 Task: Look for Airbnb properties in San Miguel, Costa Rica from 9th December, 2023 to 16th December, 2023 for 2 adults, 1 child.2 bedrooms having 2 beds and 1 bathroom. Property type can be flat. Booking option can be shelf check-in. Look for 4 properties as per requirement.
Action: Mouse moved to (427, 93)
Screenshot: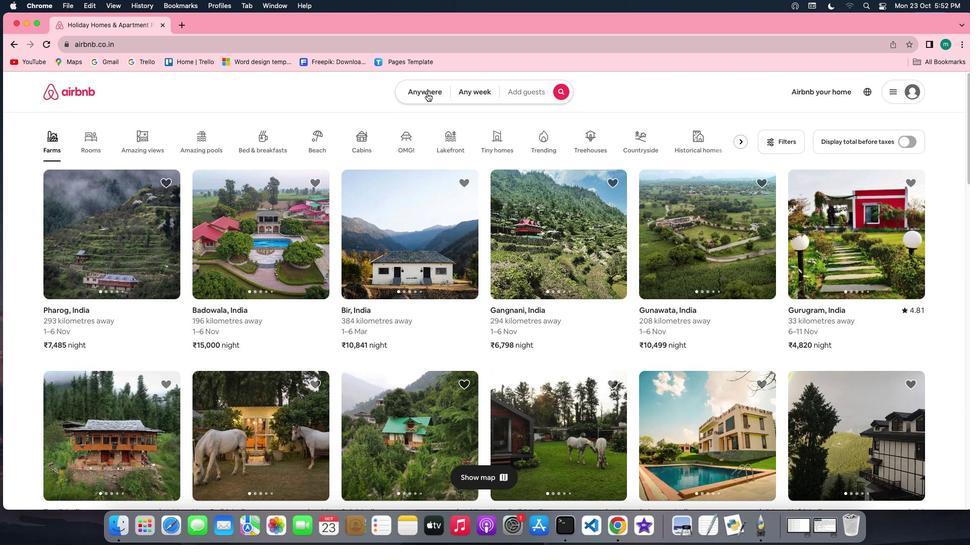 
Action: Mouse pressed left at (427, 93)
Screenshot: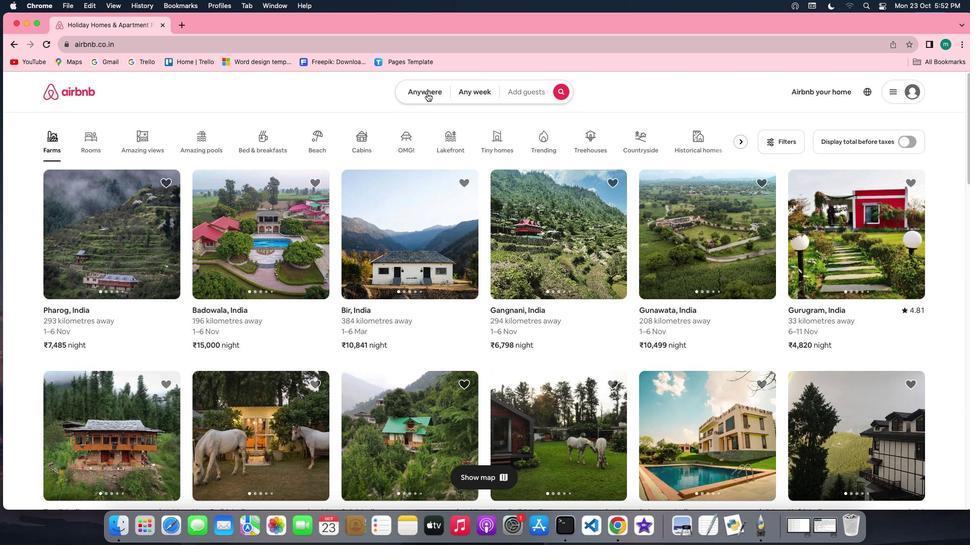 
Action: Mouse moved to (384, 129)
Screenshot: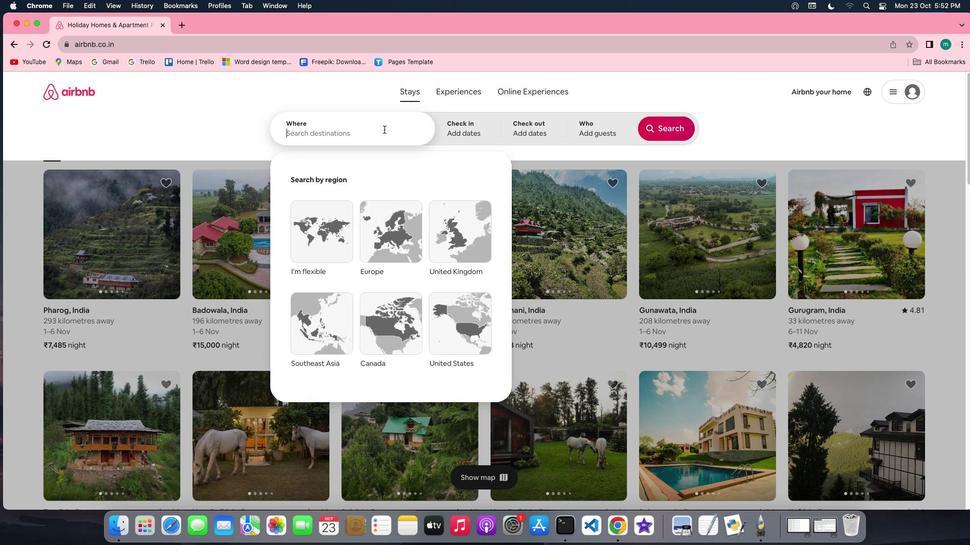 
Action: Key pressed Key.spaceKey.shift'S''a''n'Key.spaceKey.shift'M''i''g''u''e''l'','Key.spaceKey.shift'C''o''s''t''a'Key.spaceKey.shift'r''i''c''a'
Screenshot: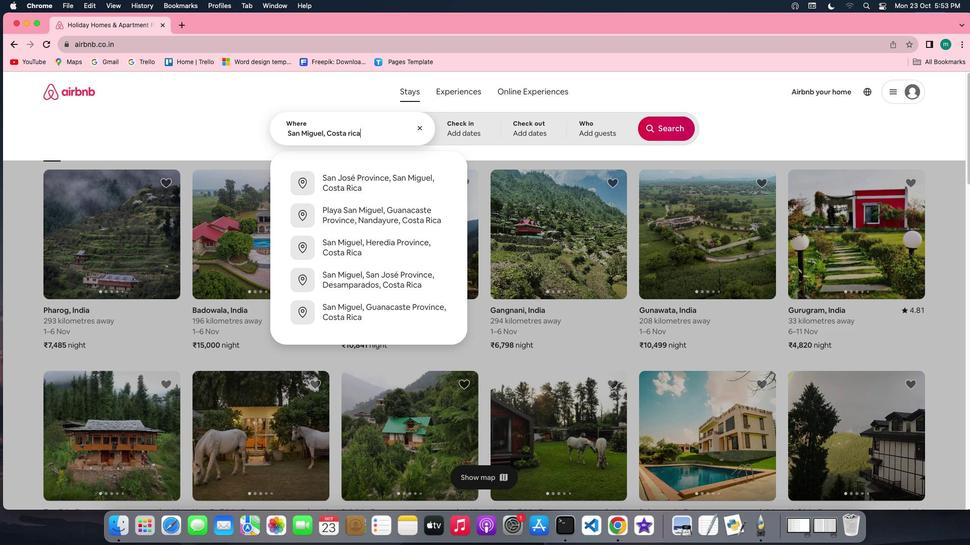 
Action: Mouse moved to (446, 122)
Screenshot: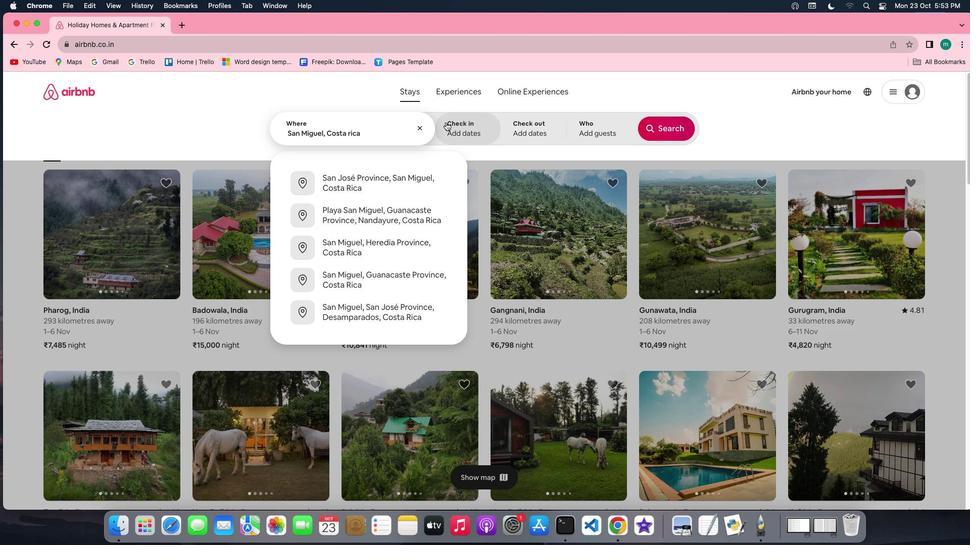 
Action: Mouse pressed left at (446, 122)
Screenshot: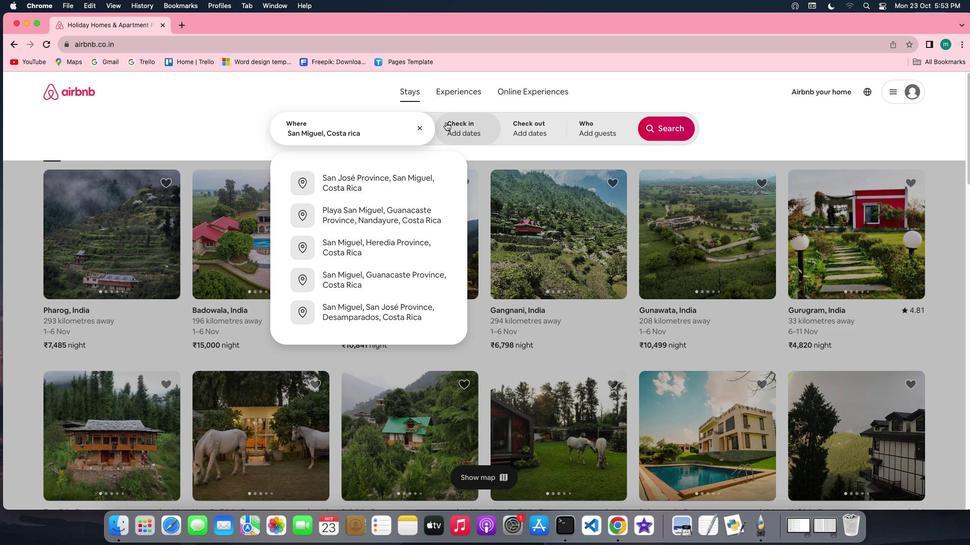 
Action: Mouse moved to (660, 207)
Screenshot: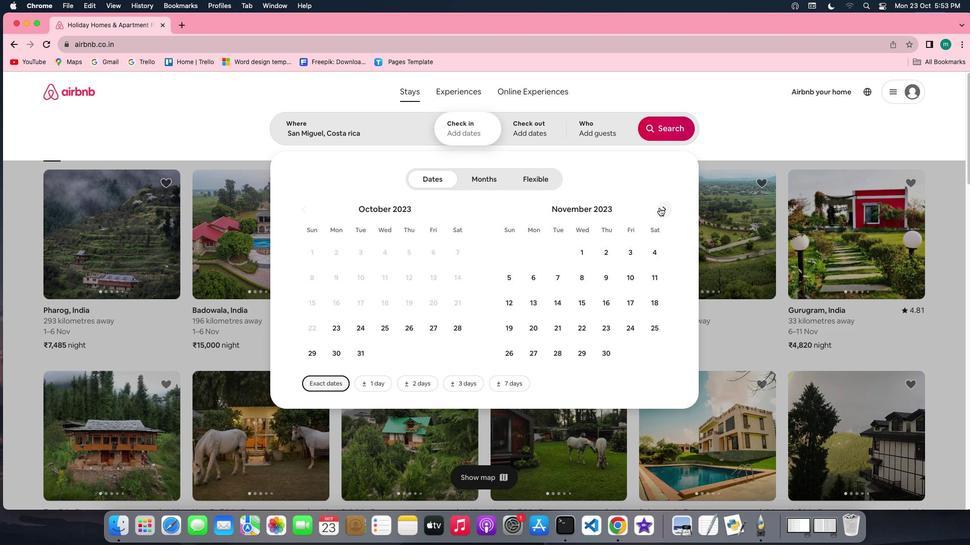 
Action: Mouse pressed left at (660, 207)
Screenshot: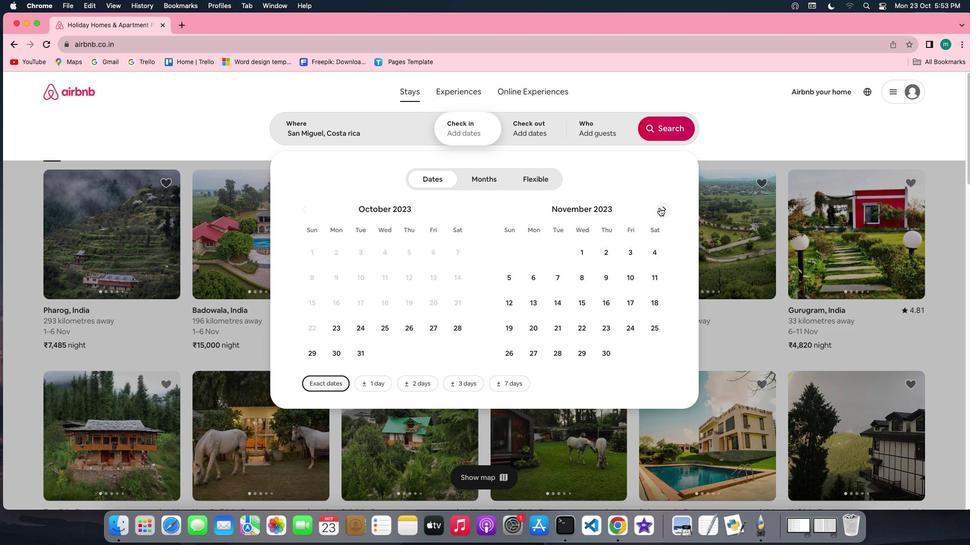 
Action: Mouse moved to (656, 270)
Screenshot: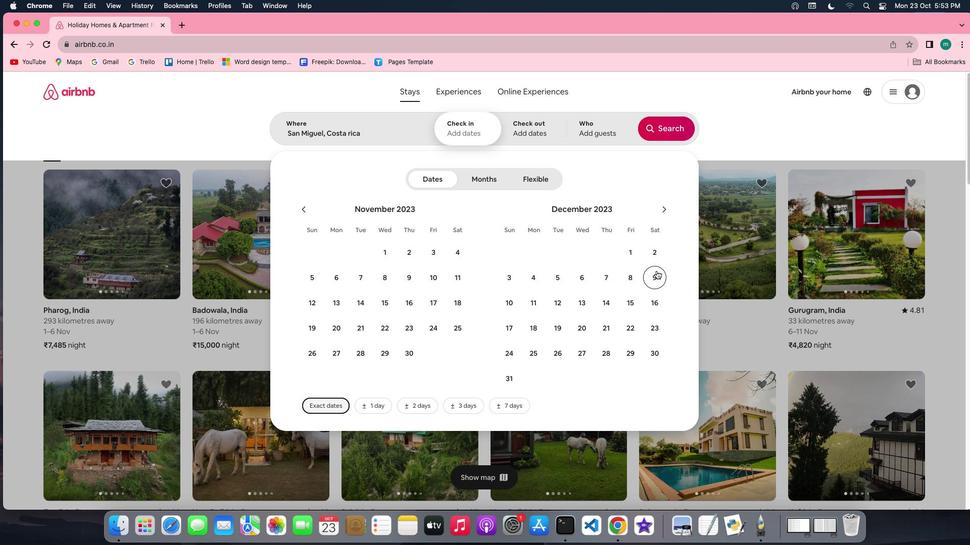 
Action: Mouse pressed left at (656, 270)
Screenshot: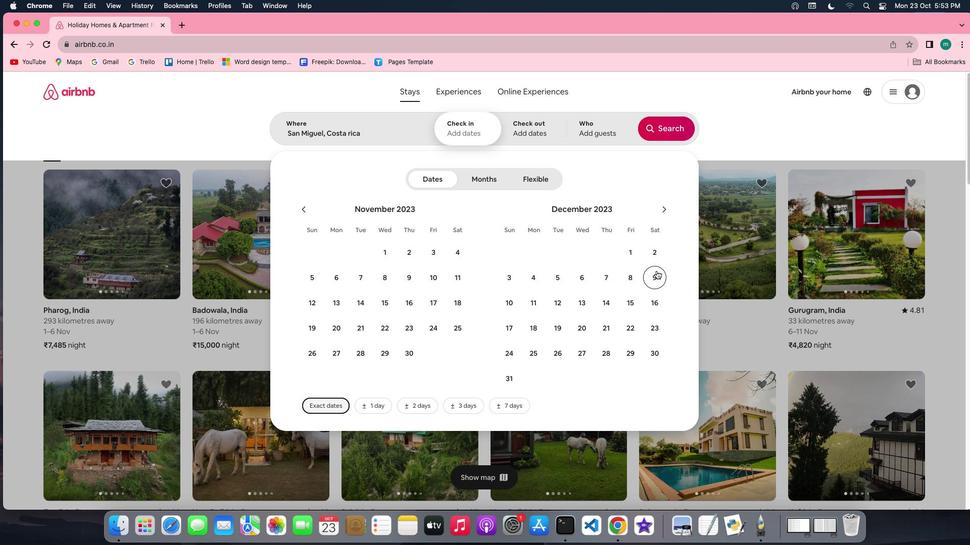 
Action: Mouse moved to (652, 296)
Screenshot: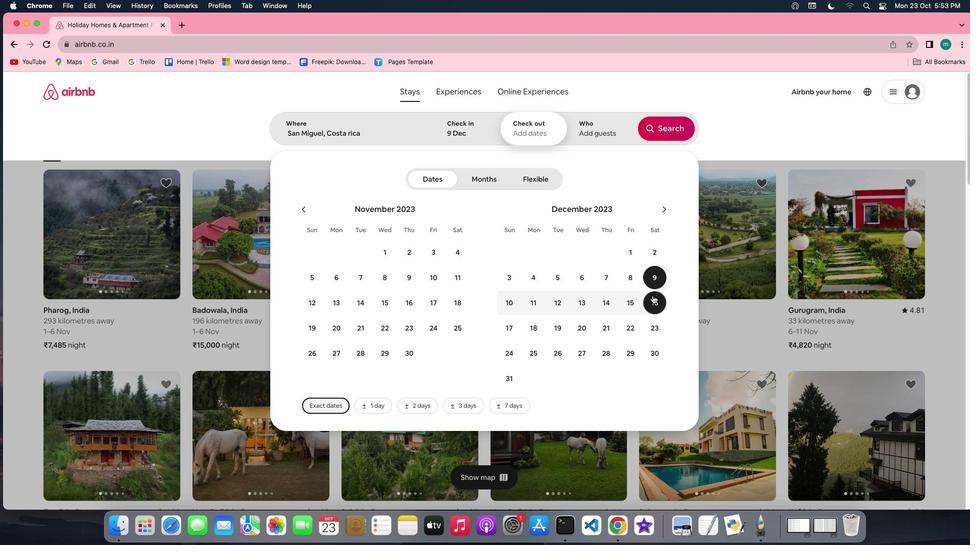 
Action: Mouse pressed left at (652, 296)
Screenshot: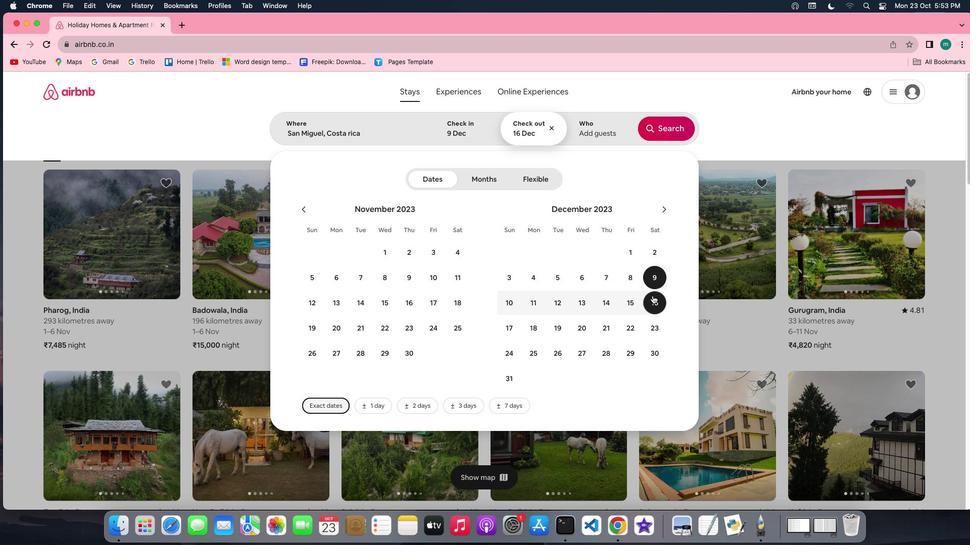 
Action: Mouse moved to (599, 128)
Screenshot: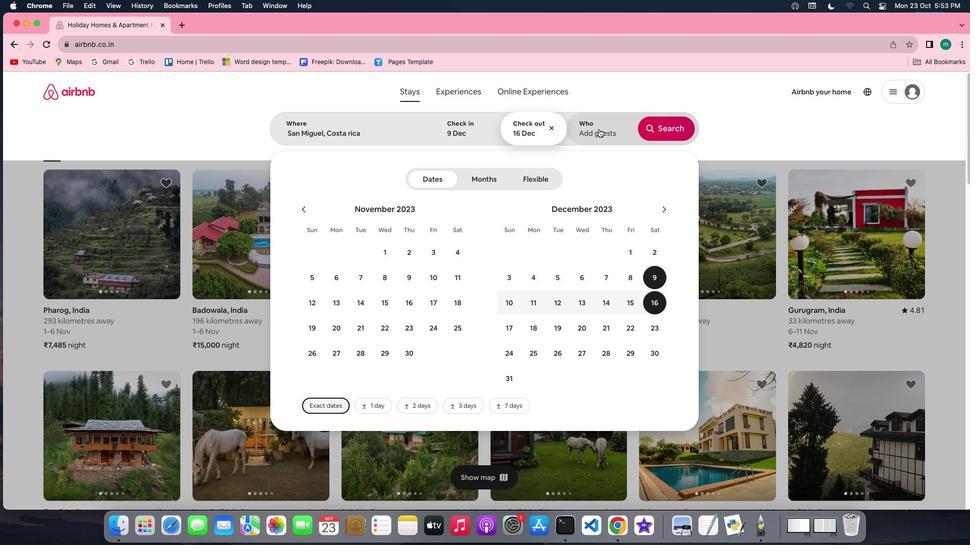 
Action: Mouse pressed left at (599, 128)
Screenshot: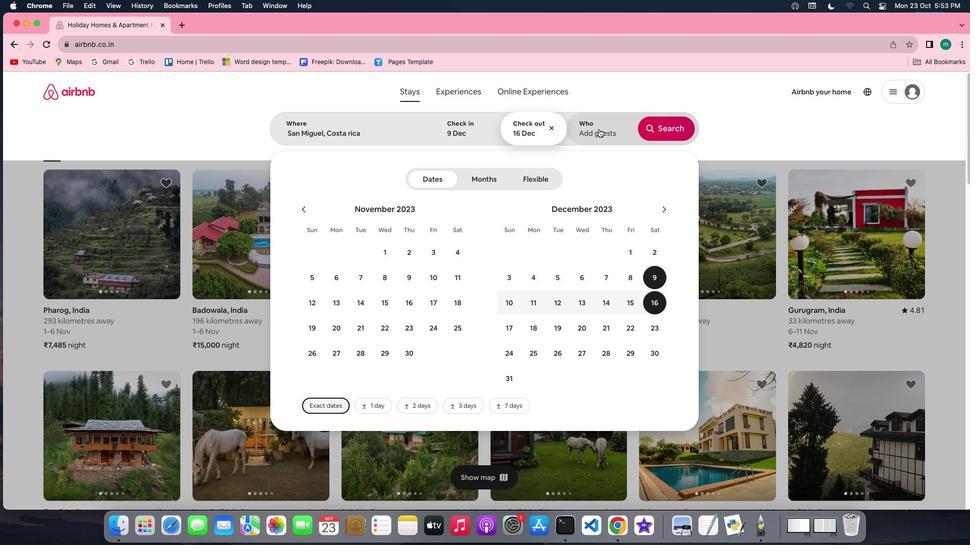
Action: Mouse moved to (670, 184)
Screenshot: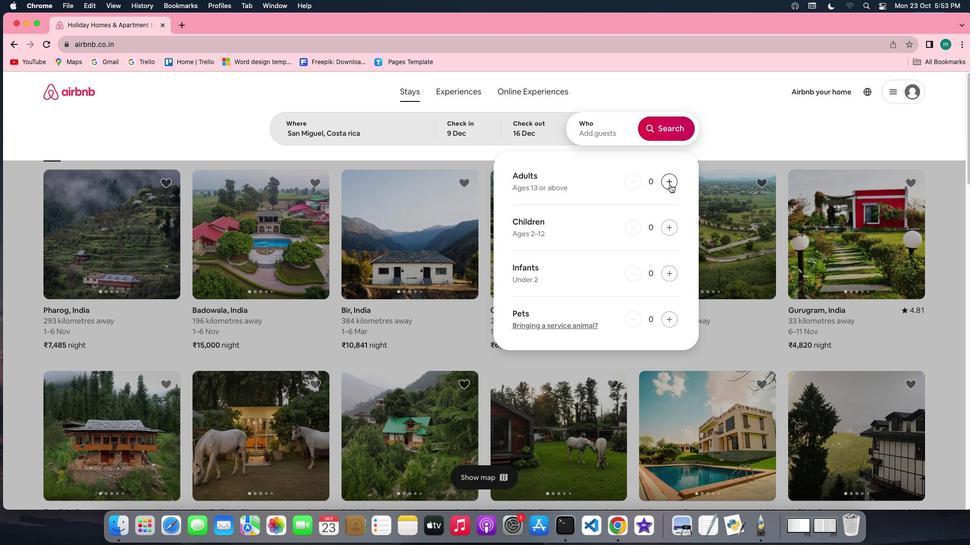 
Action: Mouse pressed left at (670, 184)
Screenshot: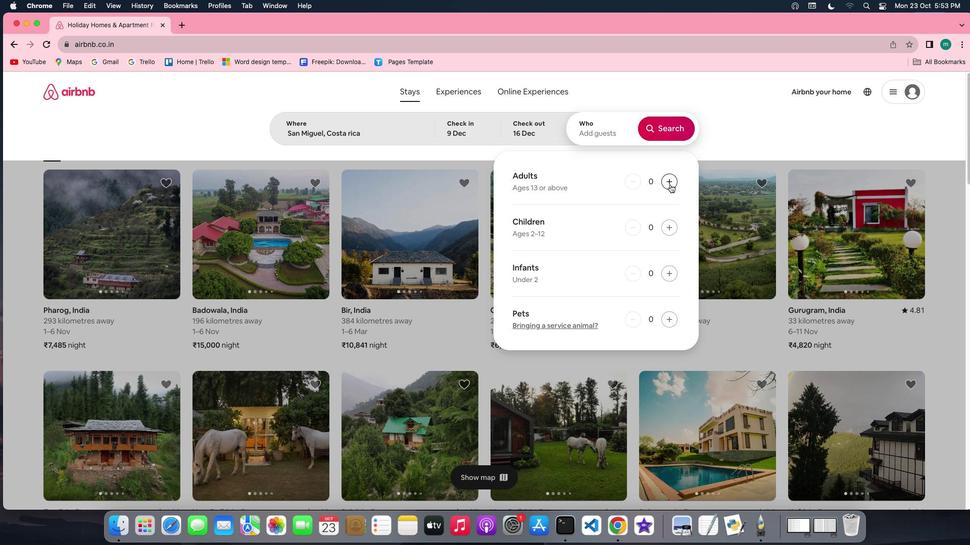 
Action: Mouse pressed left at (670, 184)
Screenshot: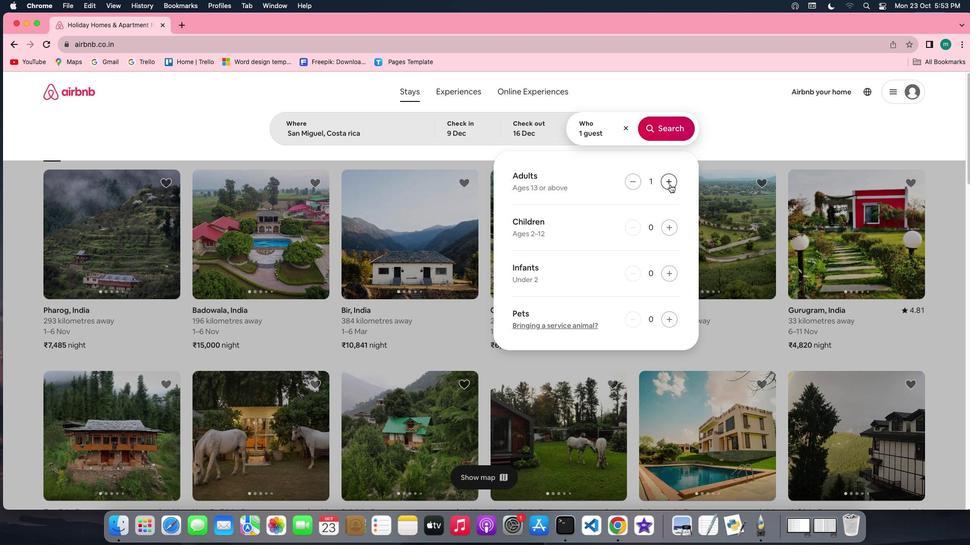 
Action: Mouse moved to (666, 226)
Screenshot: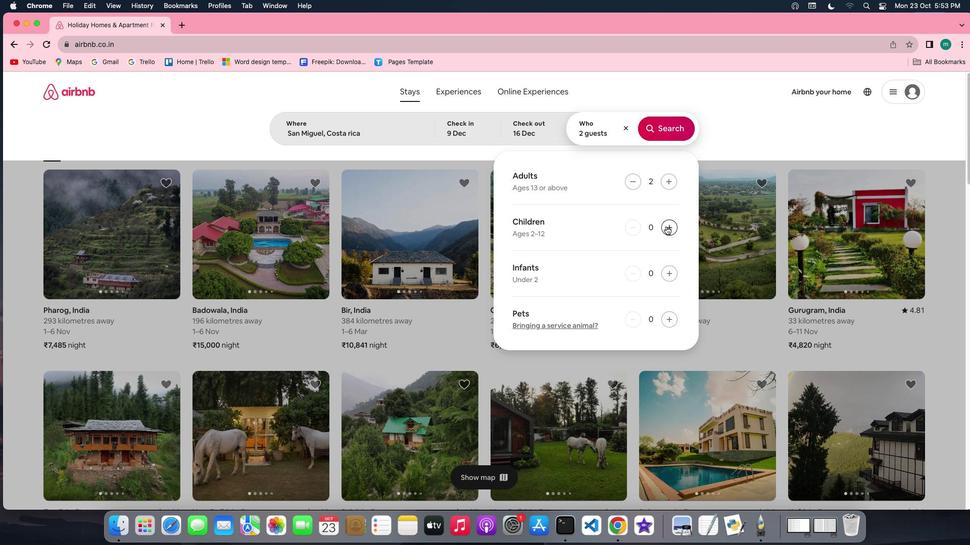 
Action: Mouse pressed left at (666, 226)
Screenshot: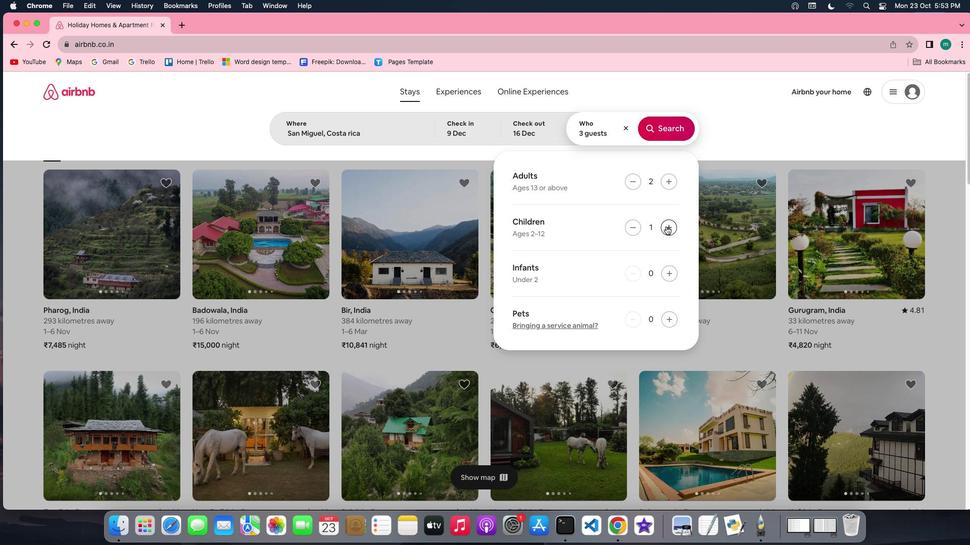 
Action: Mouse moved to (670, 134)
Screenshot: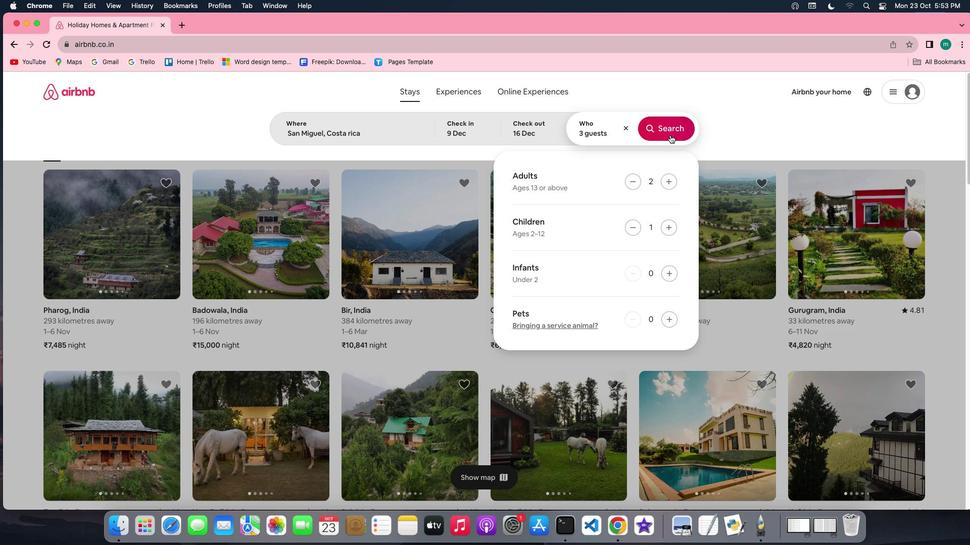 
Action: Mouse pressed left at (670, 134)
Screenshot: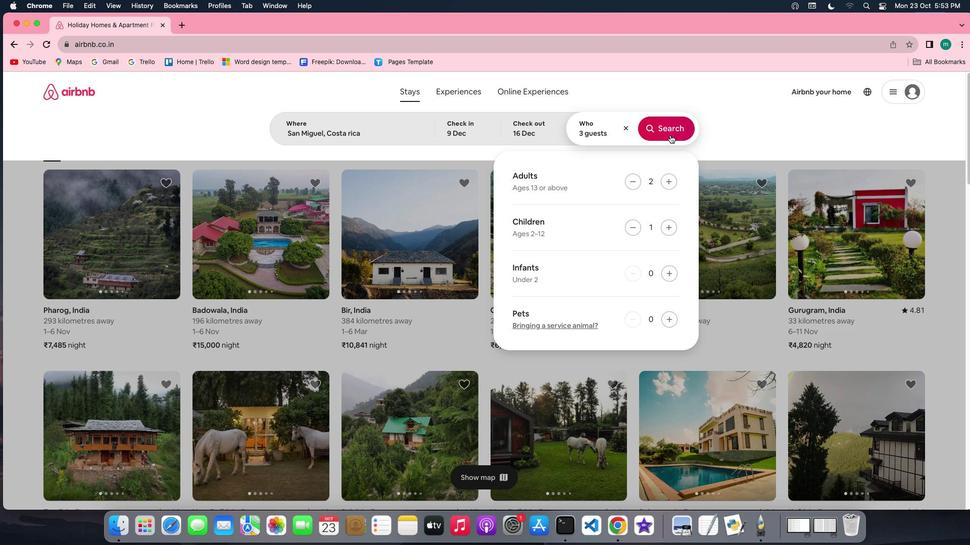 
Action: Mouse moved to (811, 134)
Screenshot: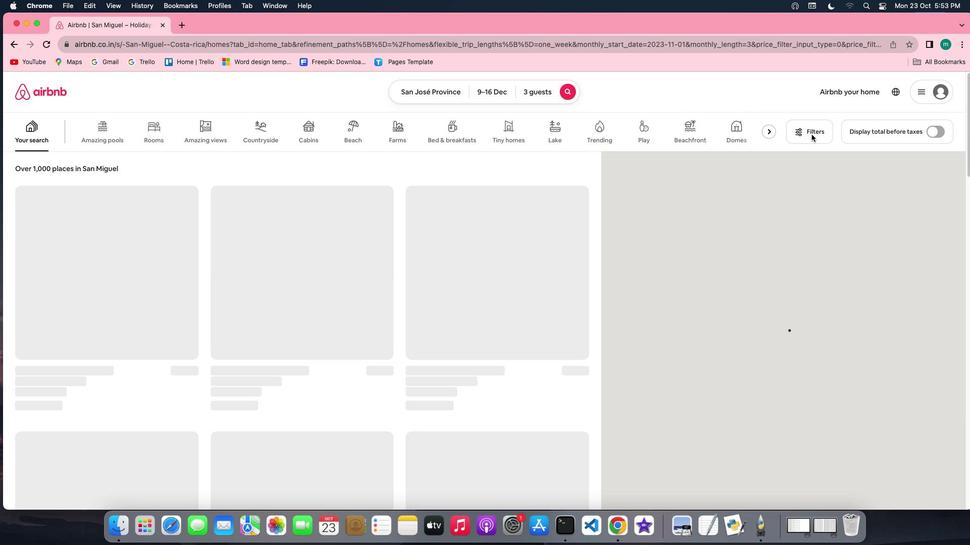 
Action: Mouse pressed left at (811, 134)
Screenshot: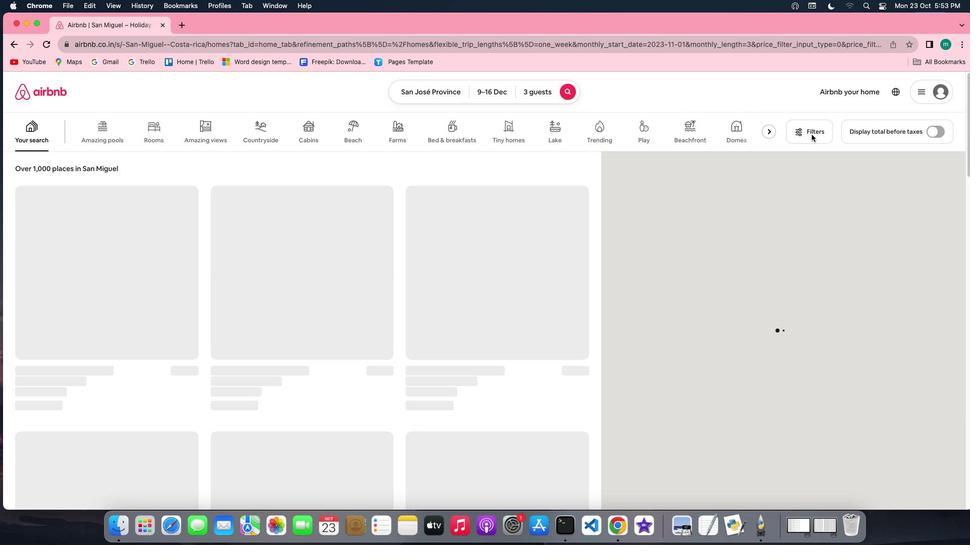 
Action: Mouse moved to (809, 130)
Screenshot: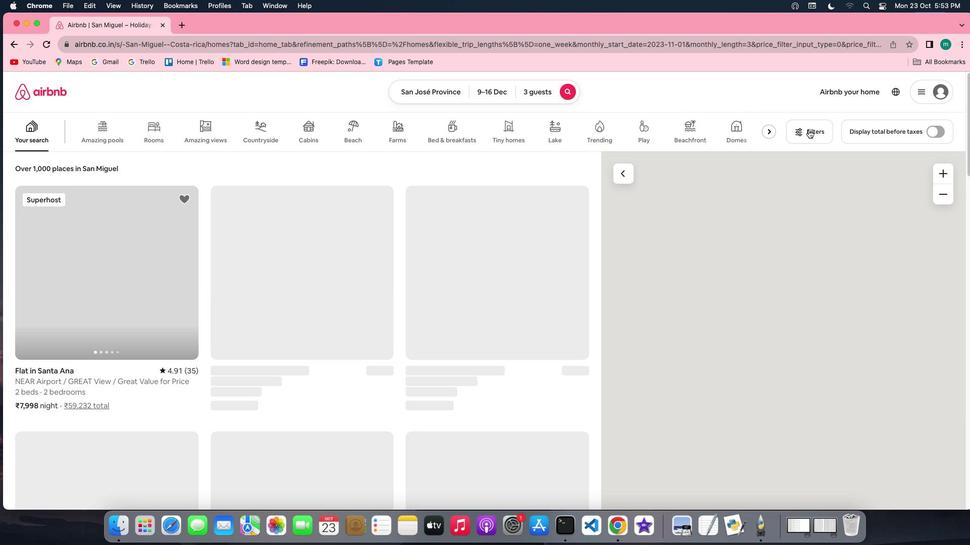 
Action: Mouse pressed left at (809, 130)
Screenshot: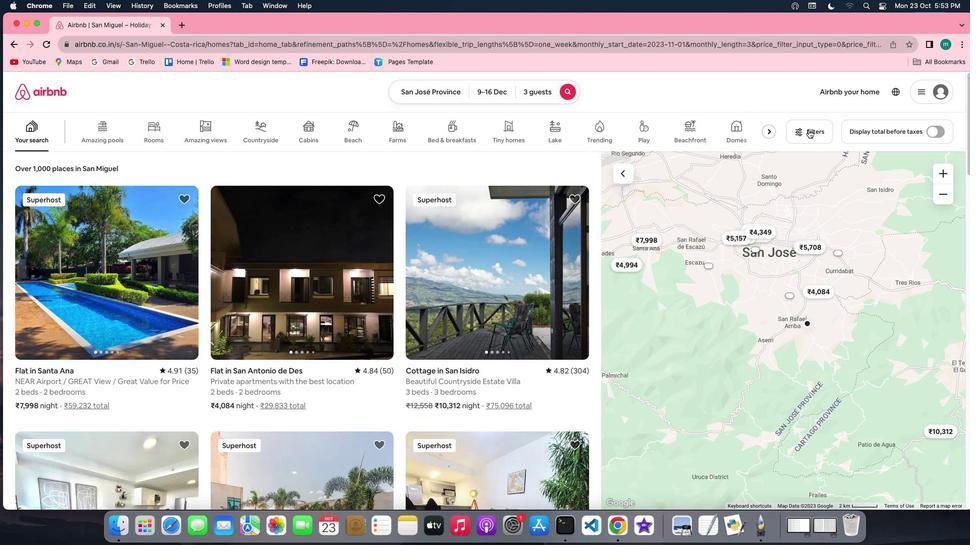 
Action: Mouse moved to (505, 274)
Screenshot: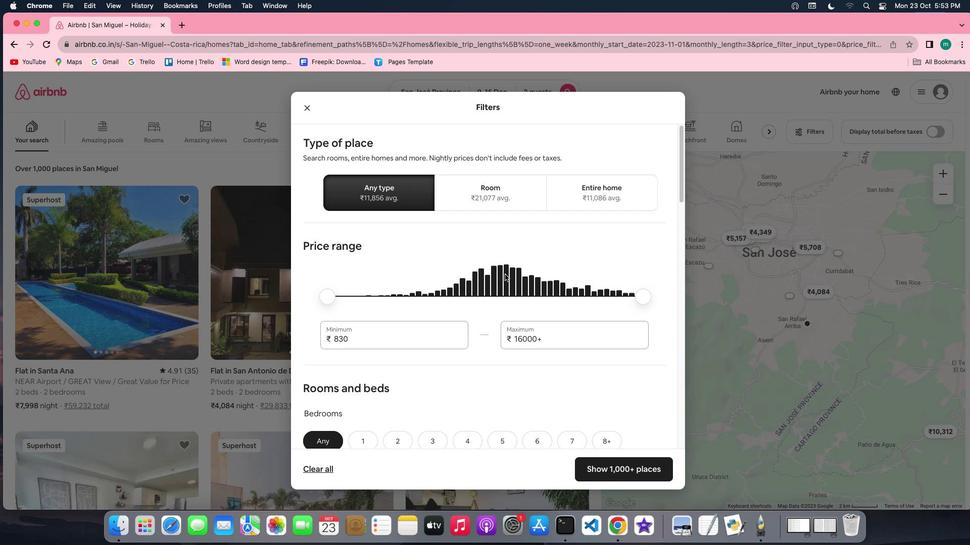 
Action: Mouse scrolled (505, 274) with delta (0, 0)
Screenshot: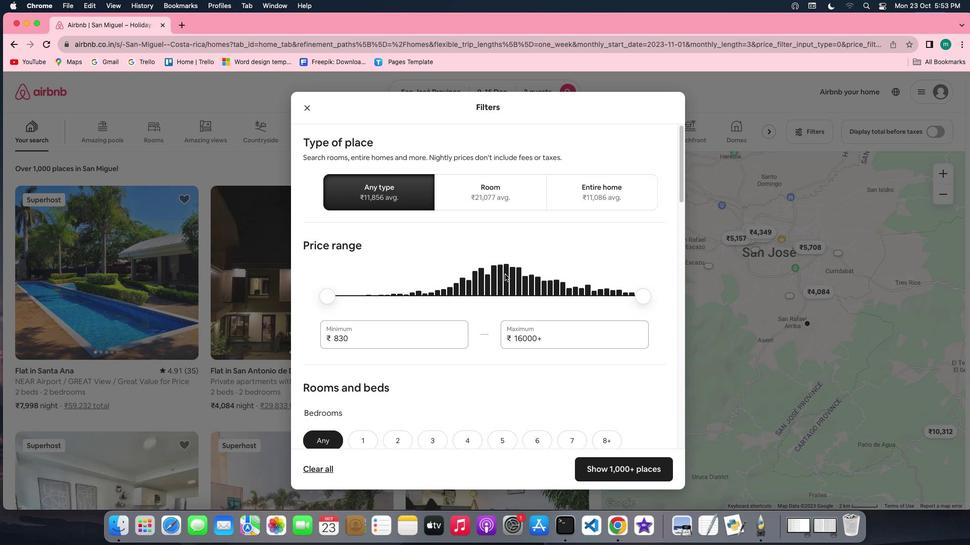 
Action: Mouse scrolled (505, 274) with delta (0, 0)
Screenshot: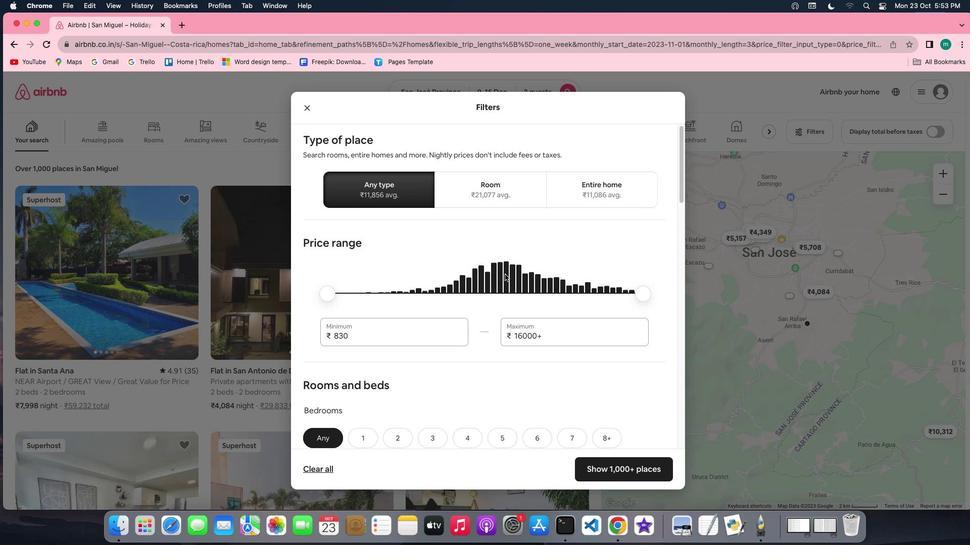 
Action: Mouse scrolled (505, 274) with delta (0, 0)
Screenshot: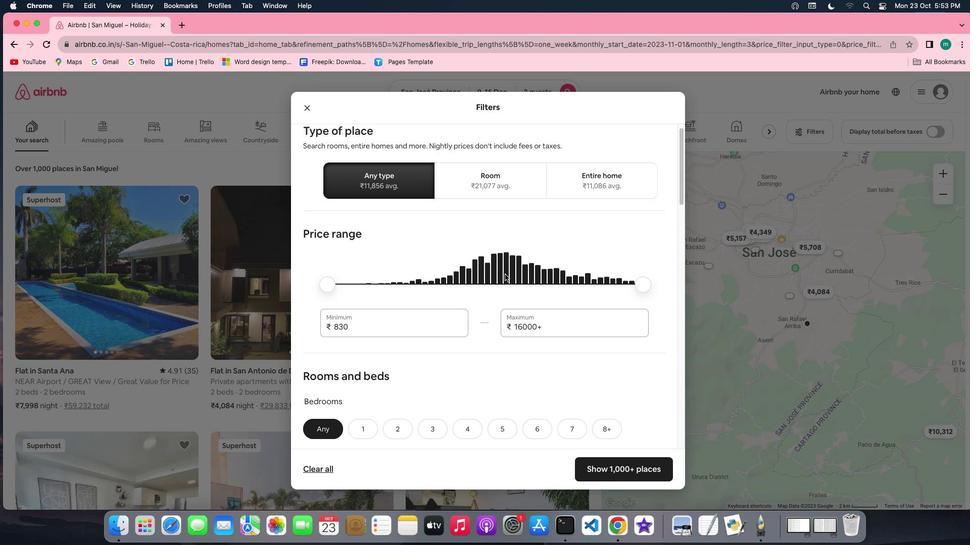 
Action: Mouse scrolled (505, 274) with delta (0, 0)
Screenshot: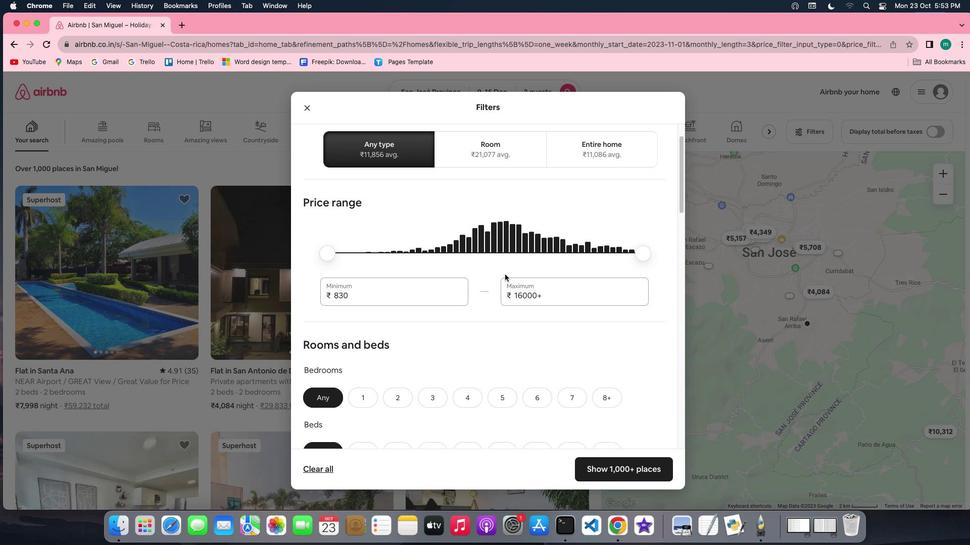 
Action: Mouse scrolled (505, 274) with delta (0, 0)
Screenshot: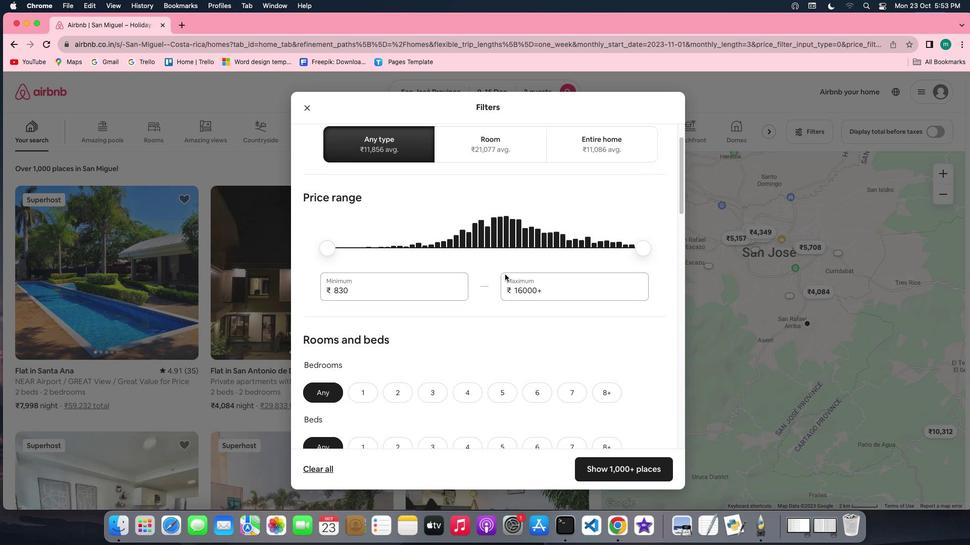 
Action: Mouse scrolled (505, 274) with delta (0, 0)
Screenshot: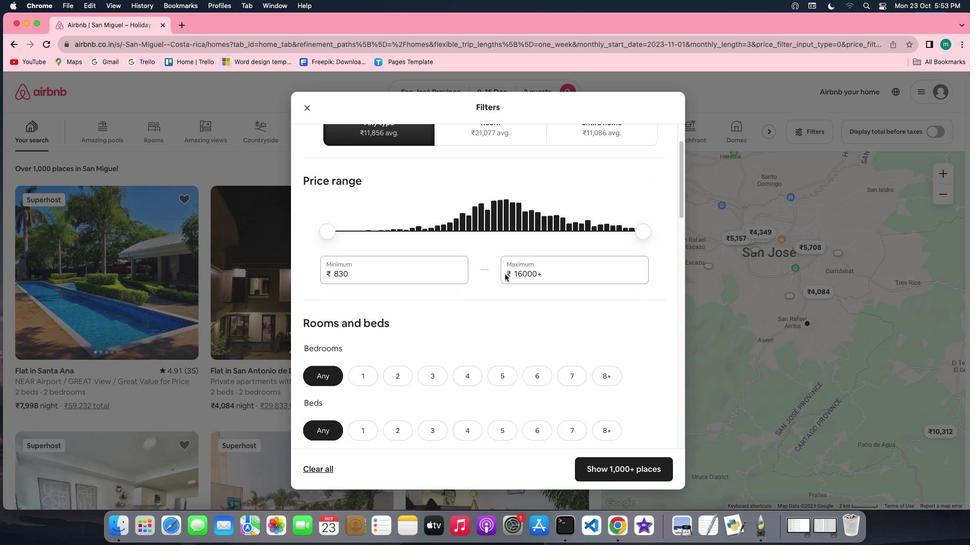 
Action: Mouse scrolled (505, 274) with delta (0, 0)
Screenshot: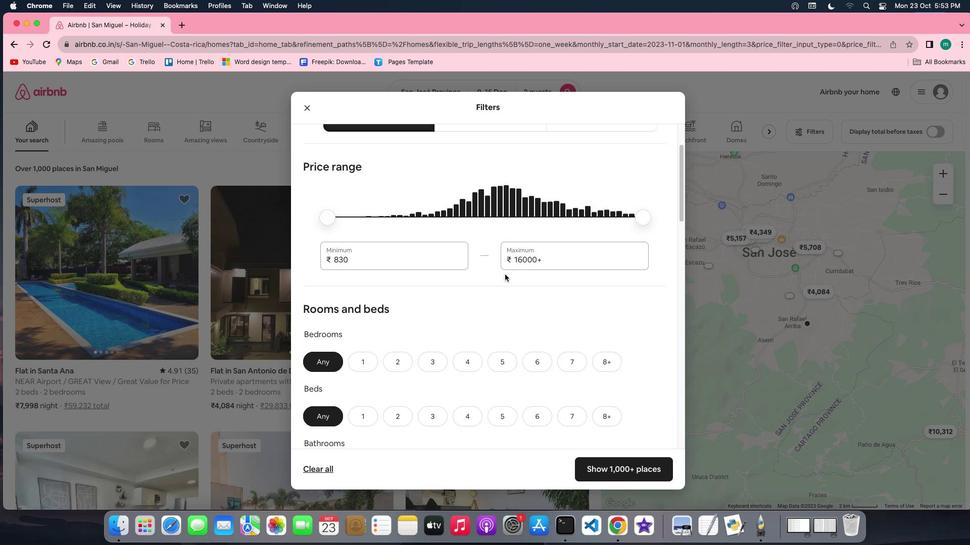 
Action: Mouse scrolled (505, 274) with delta (0, 0)
Screenshot: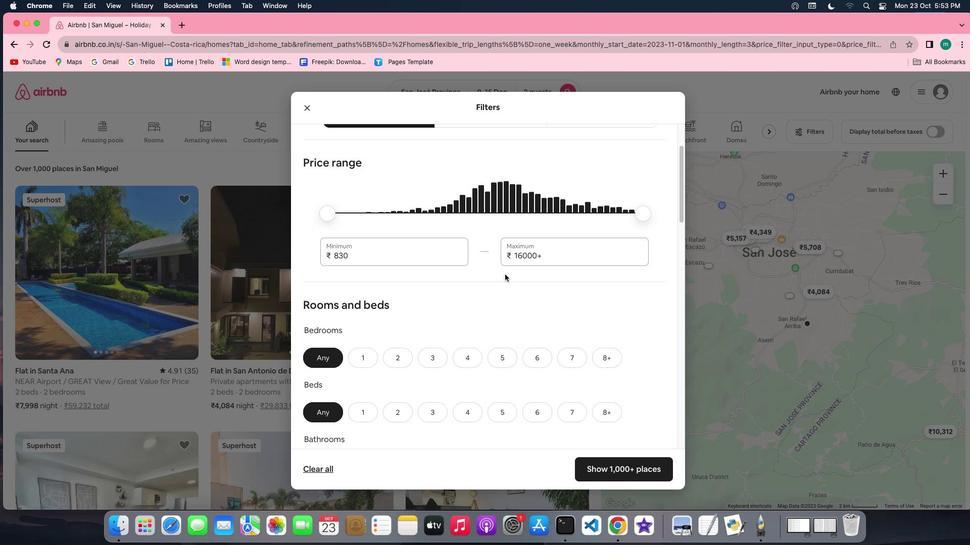 
Action: Mouse scrolled (505, 274) with delta (0, 0)
Screenshot: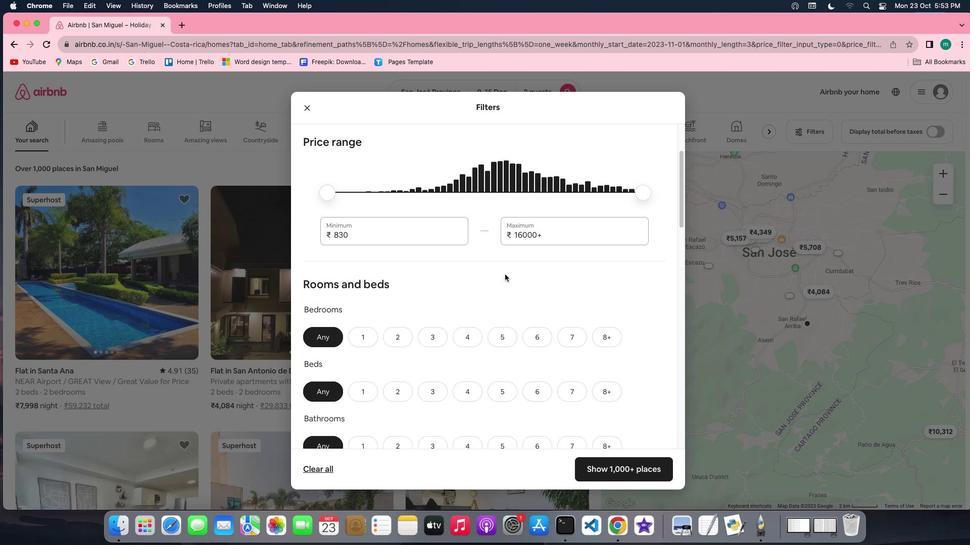 
Action: Mouse scrolled (505, 274) with delta (0, 0)
Screenshot: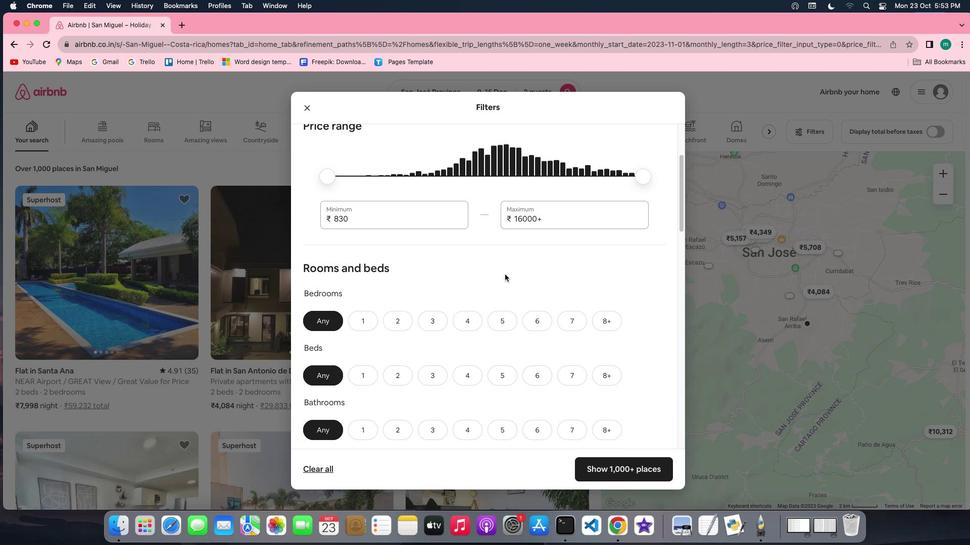 
Action: Mouse scrolled (505, 274) with delta (0, 0)
Screenshot: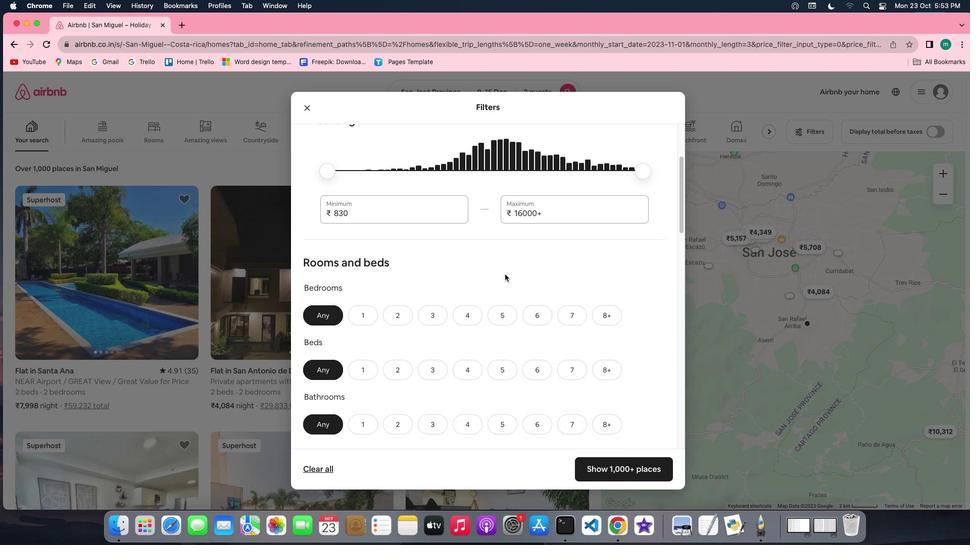 
Action: Mouse scrolled (505, 274) with delta (0, 0)
Screenshot: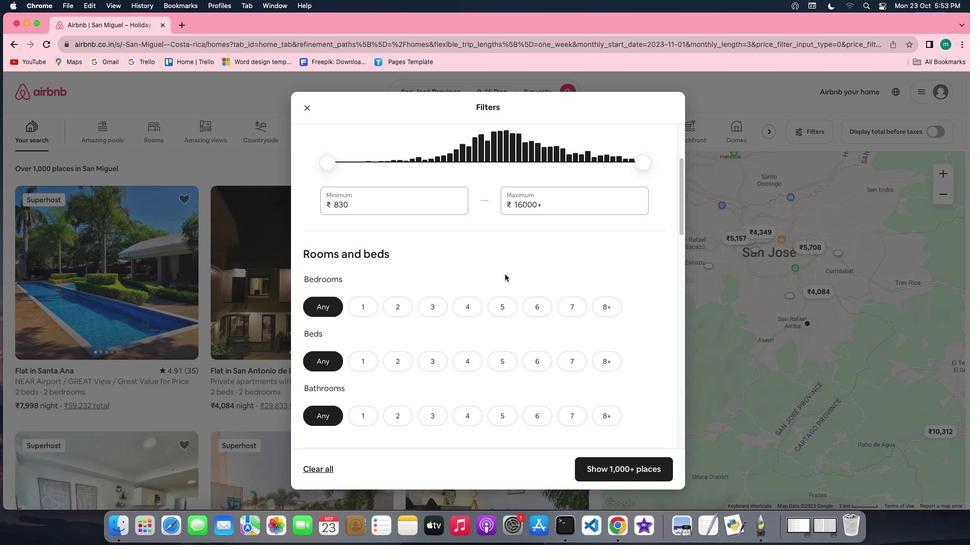 
Action: Mouse moved to (388, 302)
Screenshot: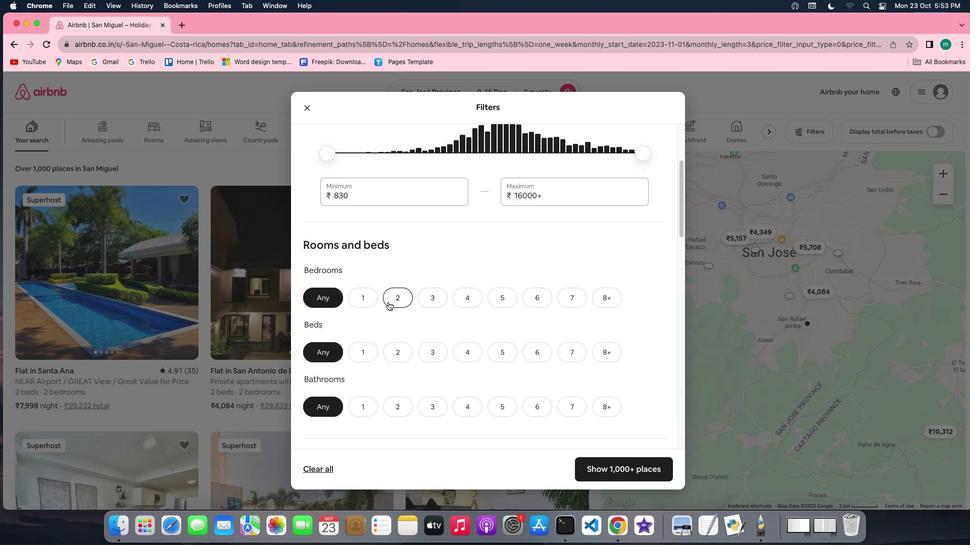 
Action: Mouse pressed left at (388, 302)
Screenshot: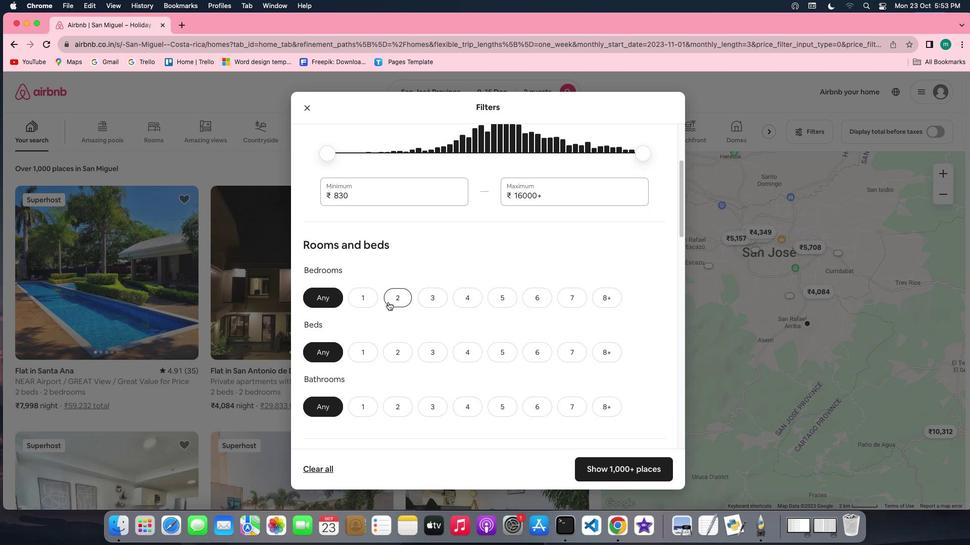
Action: Mouse moved to (406, 356)
Screenshot: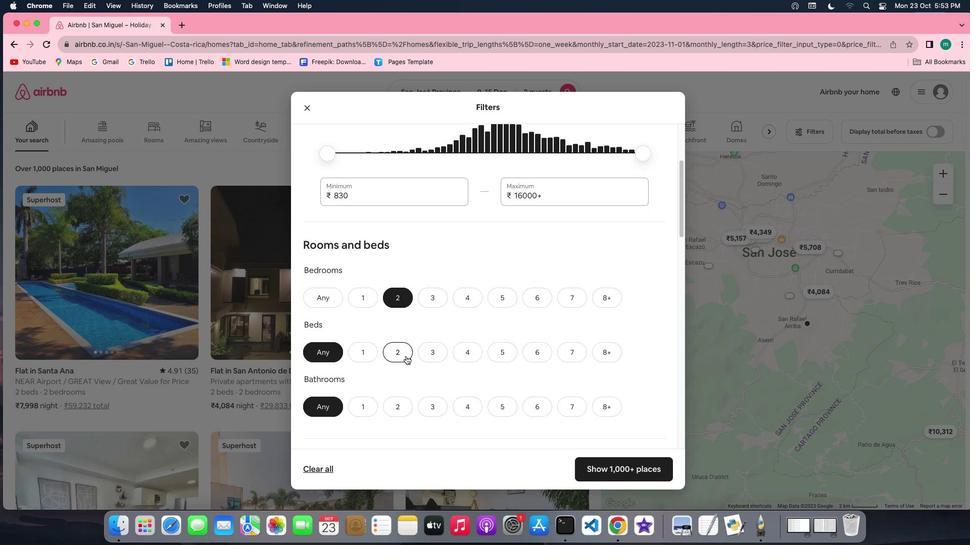 
Action: Mouse pressed left at (406, 356)
Screenshot: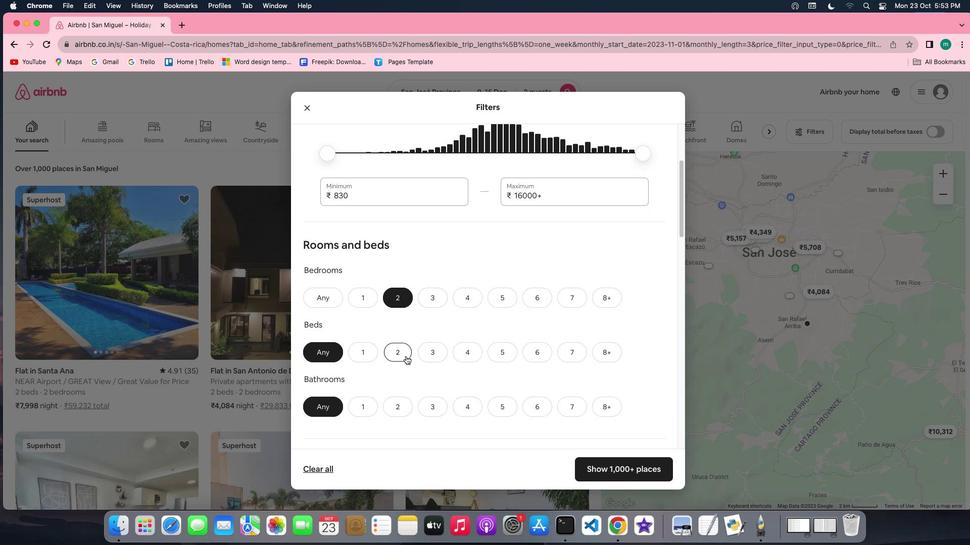 
Action: Mouse moved to (373, 410)
Screenshot: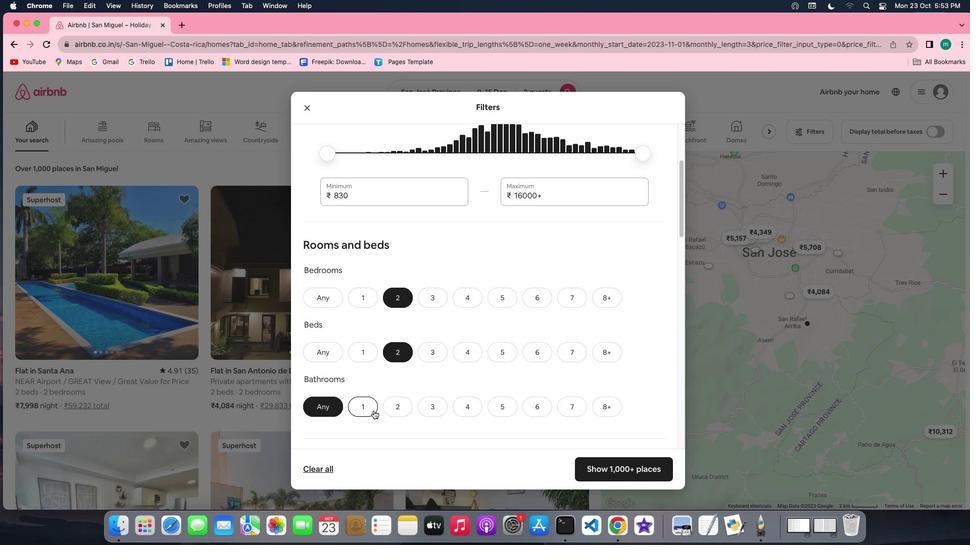 
Action: Mouse pressed left at (373, 410)
Screenshot: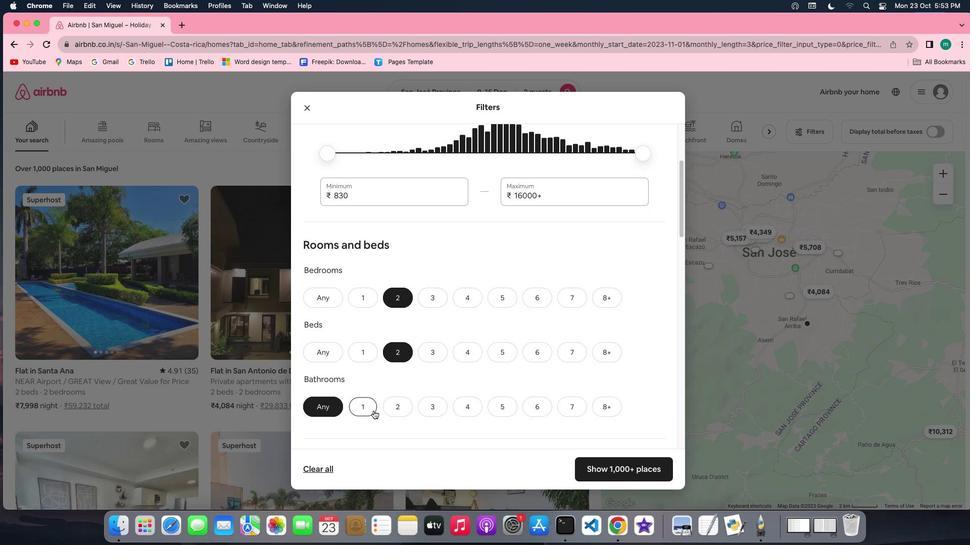 
Action: Mouse moved to (489, 390)
Screenshot: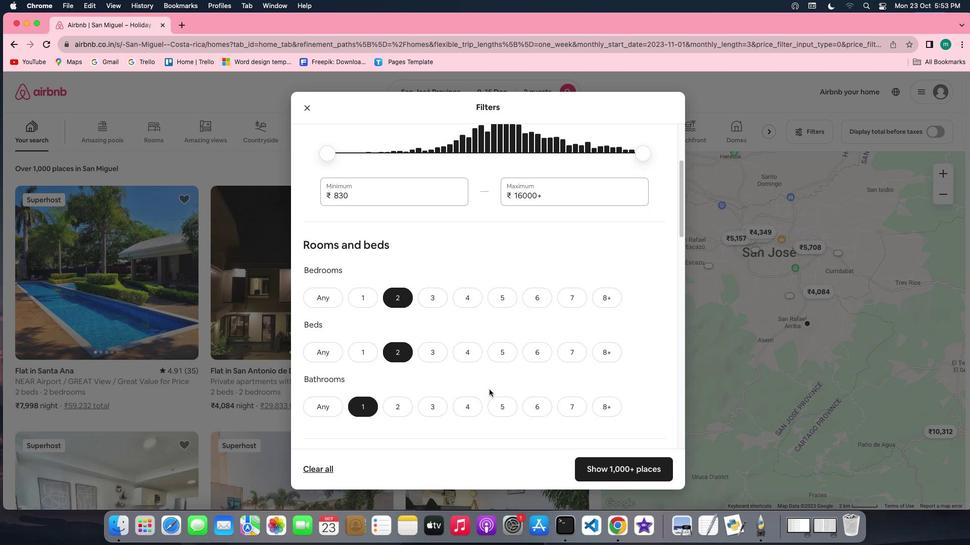 
Action: Mouse scrolled (489, 390) with delta (0, 0)
Screenshot: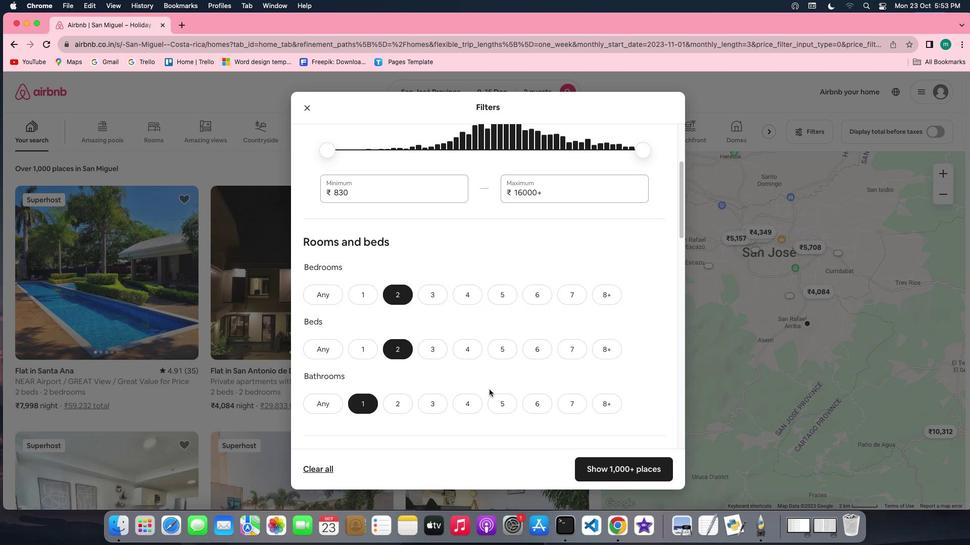 
Action: Mouse scrolled (489, 390) with delta (0, 0)
Screenshot: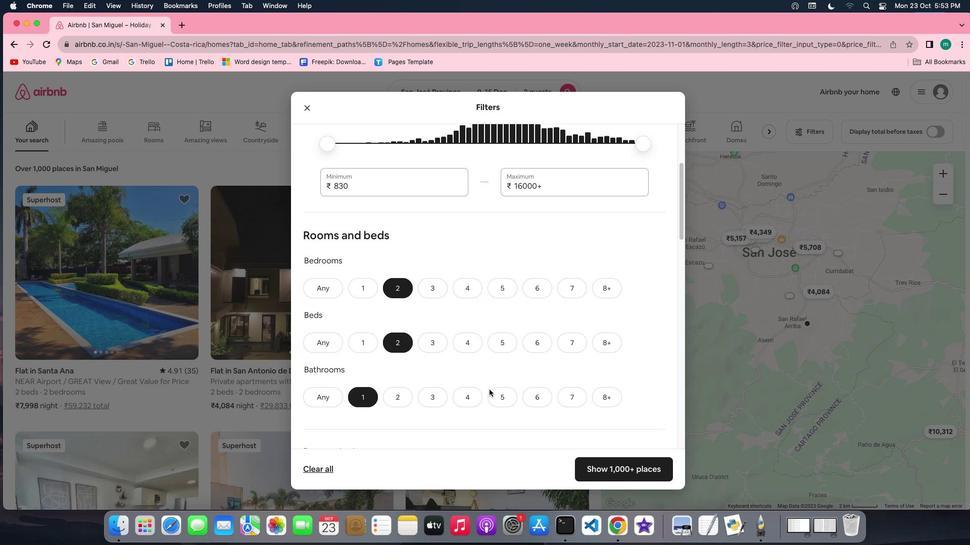 
Action: Mouse scrolled (489, 390) with delta (0, -1)
Screenshot: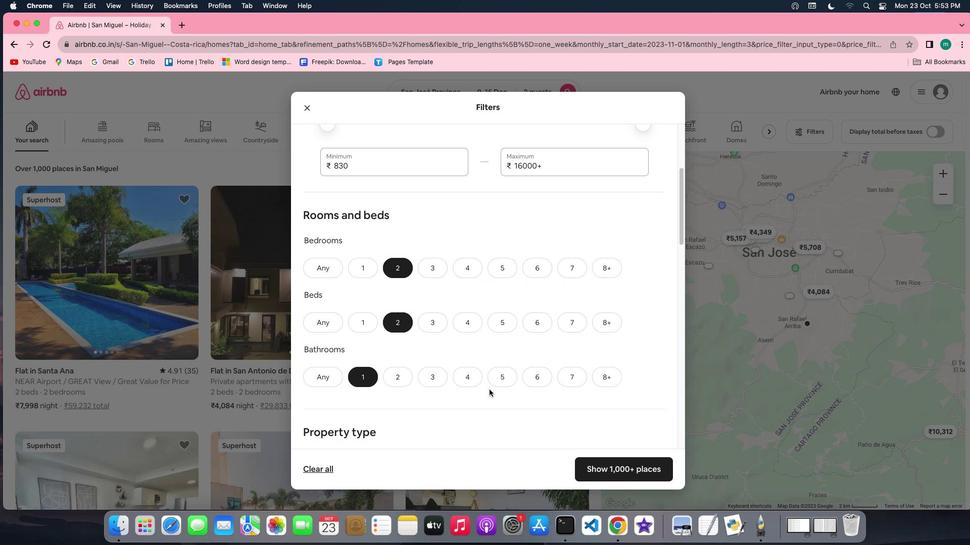 
Action: Mouse scrolled (489, 390) with delta (0, -1)
Screenshot: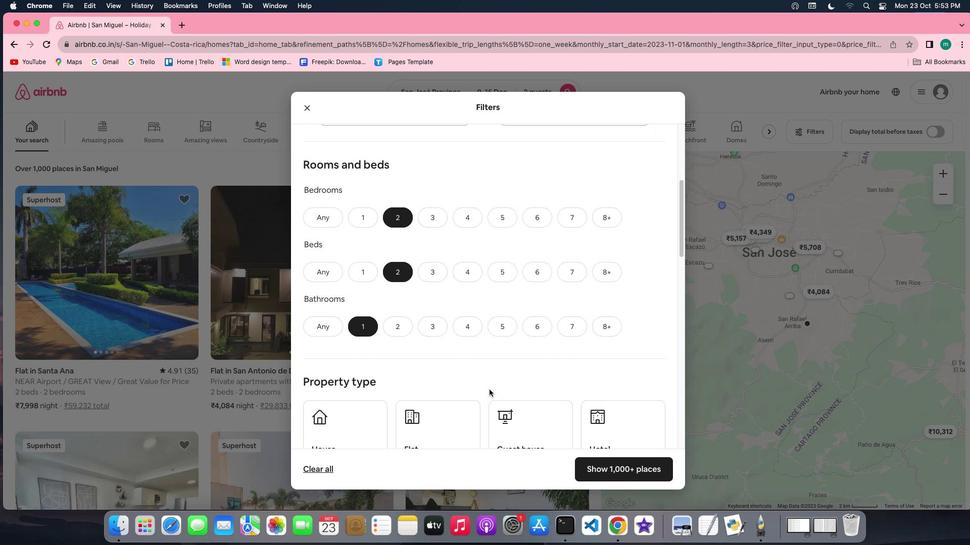 
Action: Mouse scrolled (489, 390) with delta (0, 0)
Screenshot: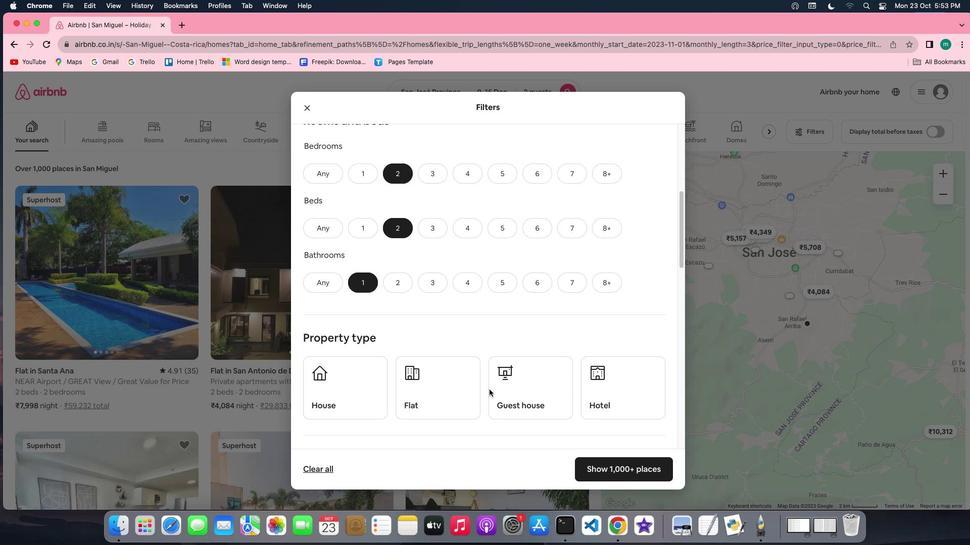 
Action: Mouse scrolled (489, 390) with delta (0, 0)
Screenshot: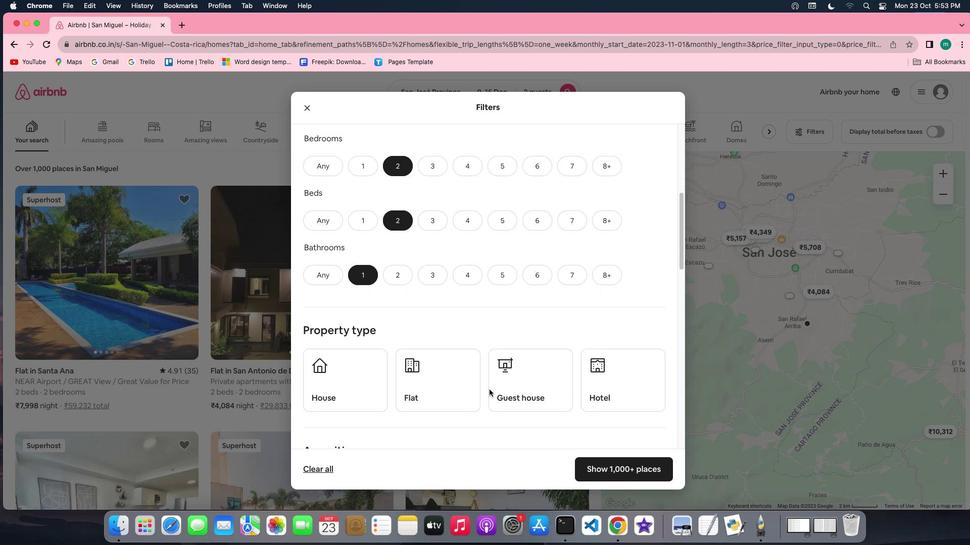 
Action: Mouse scrolled (489, 390) with delta (0, -1)
Screenshot: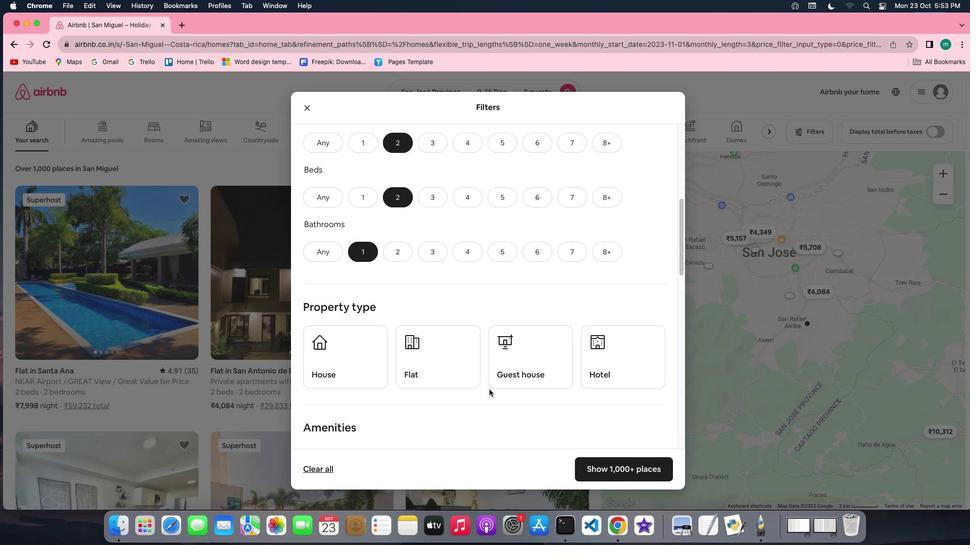 
Action: Mouse scrolled (489, 390) with delta (0, 0)
Screenshot: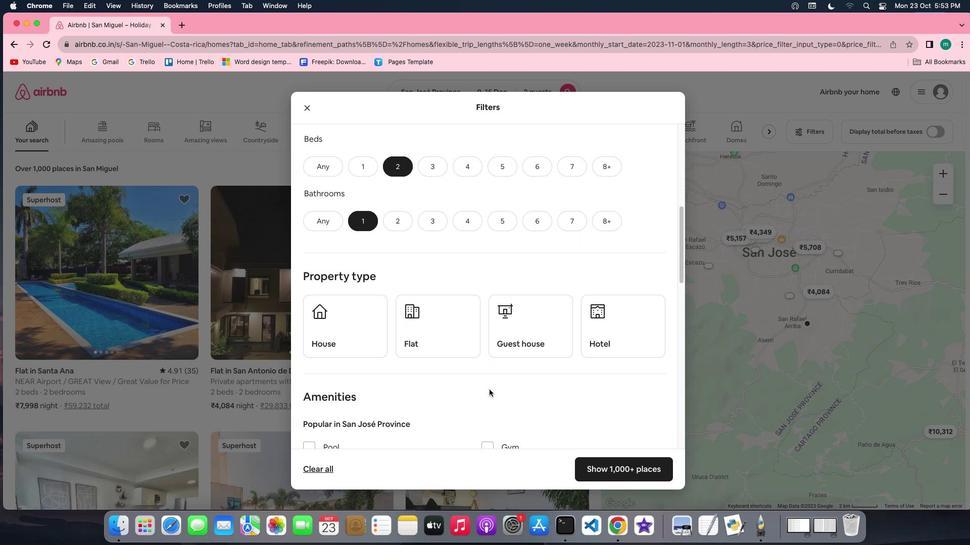 
Action: Mouse scrolled (489, 390) with delta (0, 0)
Screenshot: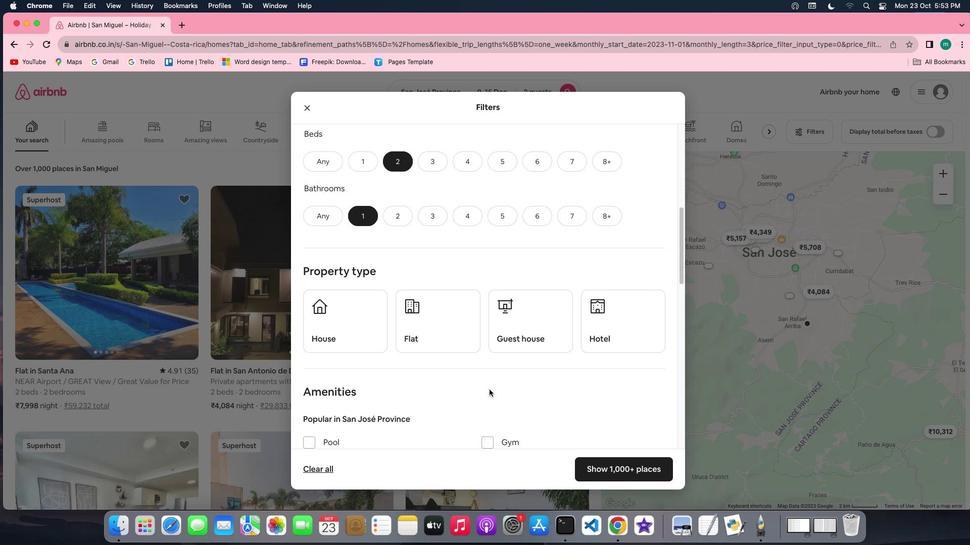 
Action: Mouse scrolled (489, 390) with delta (0, 0)
Screenshot: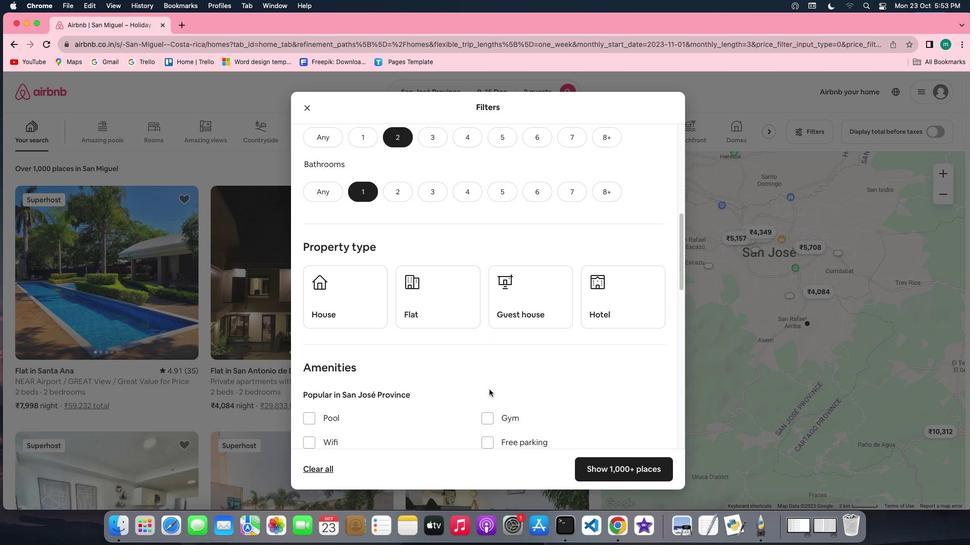 
Action: Mouse moved to (438, 289)
Screenshot: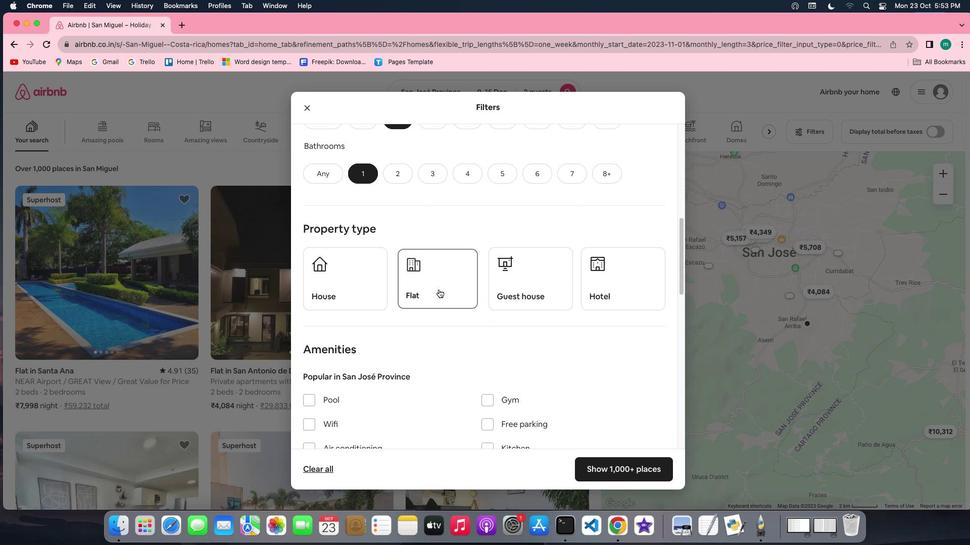 
Action: Mouse pressed left at (438, 289)
Screenshot: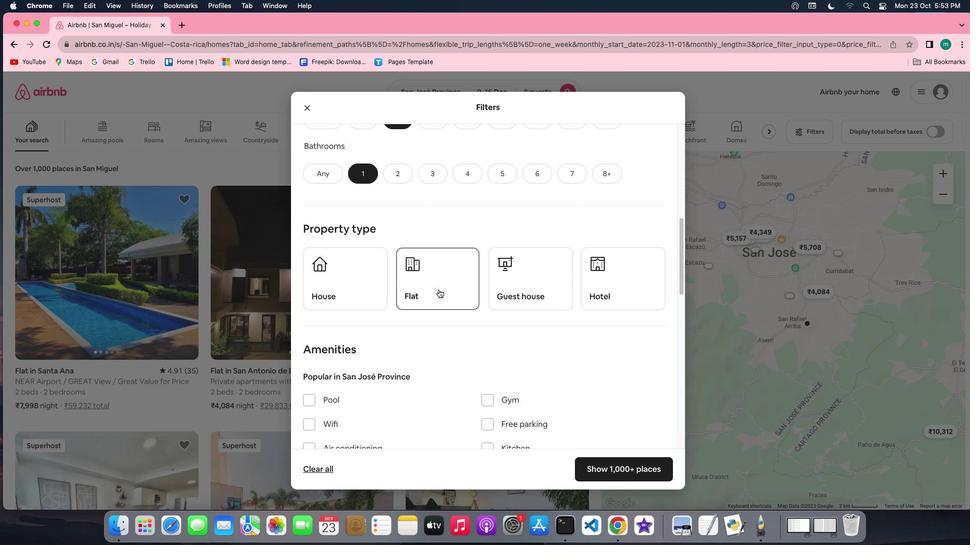 
Action: Mouse moved to (562, 344)
Screenshot: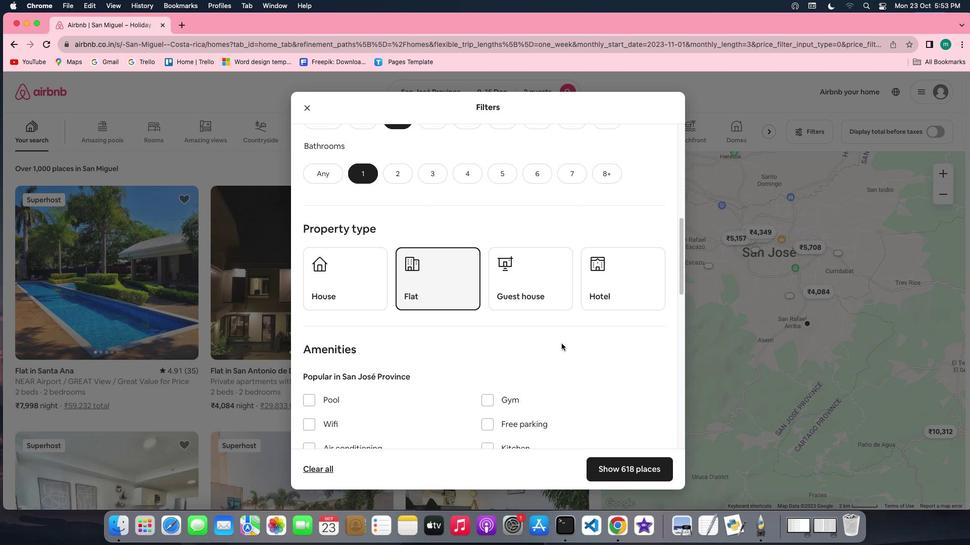 
Action: Mouse scrolled (562, 344) with delta (0, 0)
Screenshot: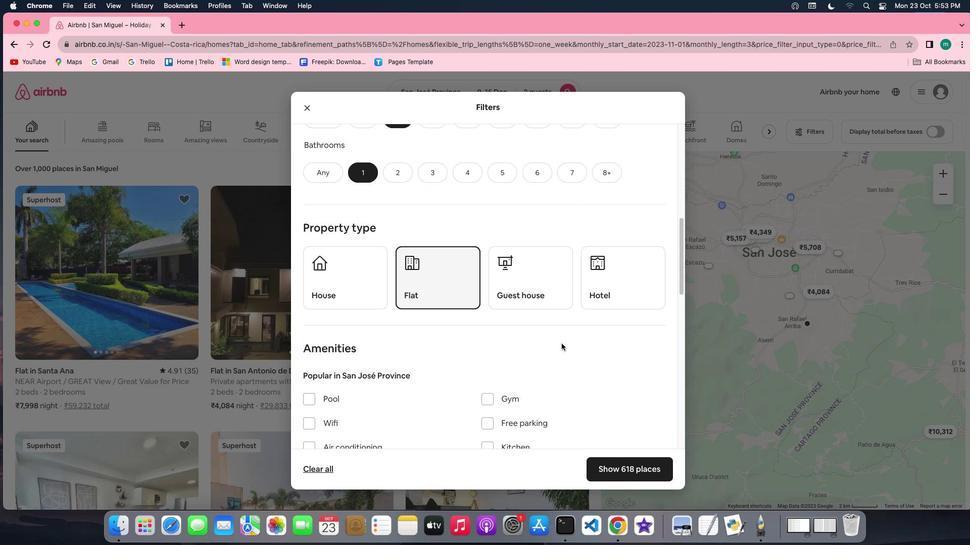 
Action: Mouse scrolled (562, 344) with delta (0, 0)
Screenshot: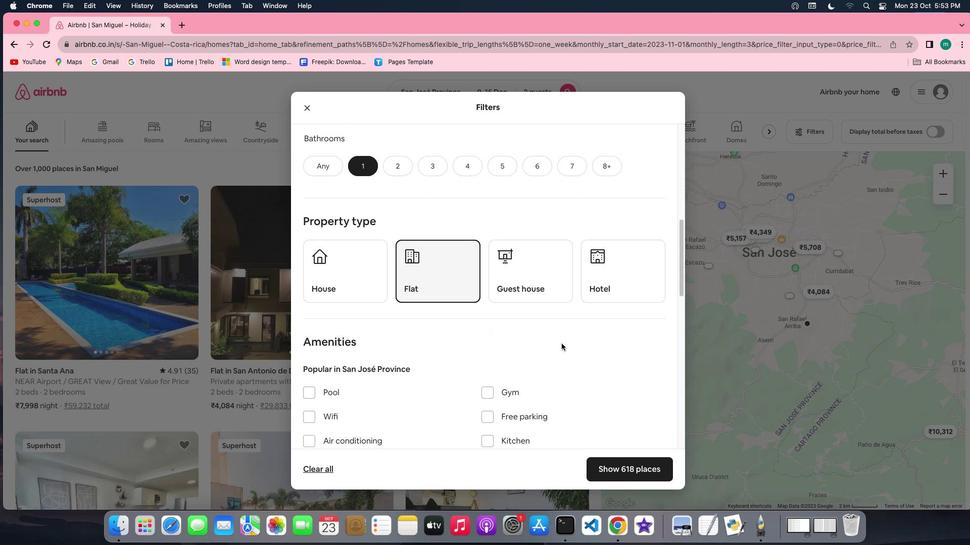 
Action: Mouse scrolled (562, 344) with delta (0, 0)
Screenshot: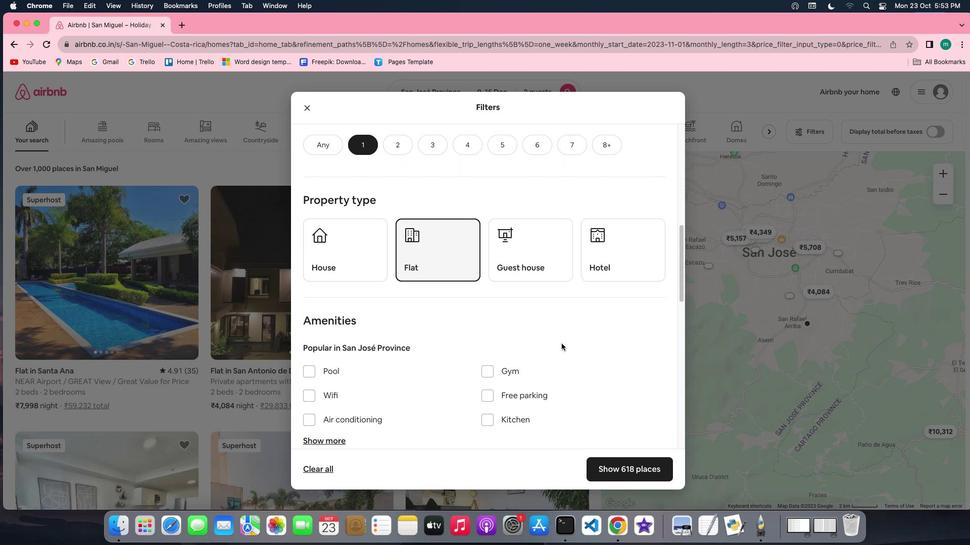 
Action: Mouse scrolled (562, 344) with delta (0, 0)
Screenshot: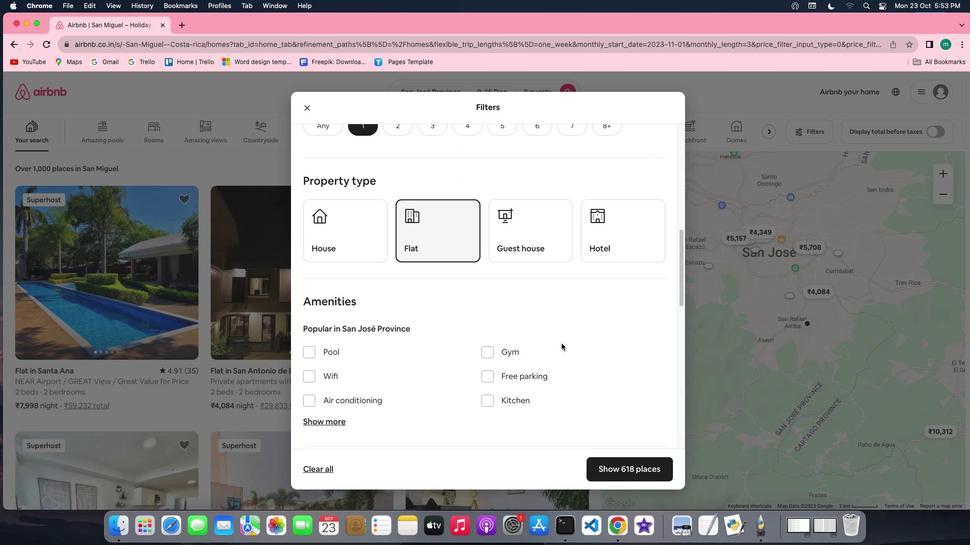 
Action: Mouse scrolled (562, 344) with delta (0, 0)
Screenshot: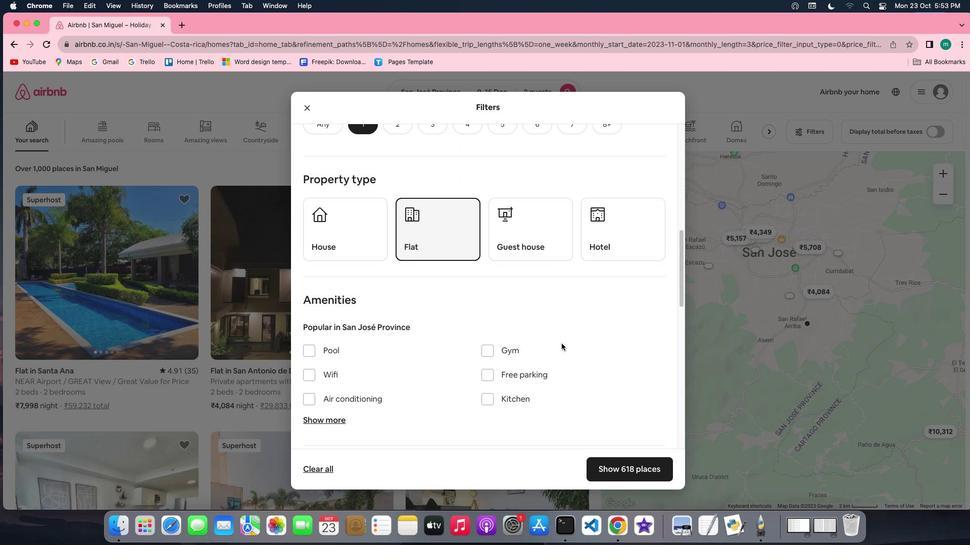 
Action: Mouse scrolled (562, 344) with delta (0, 0)
Screenshot: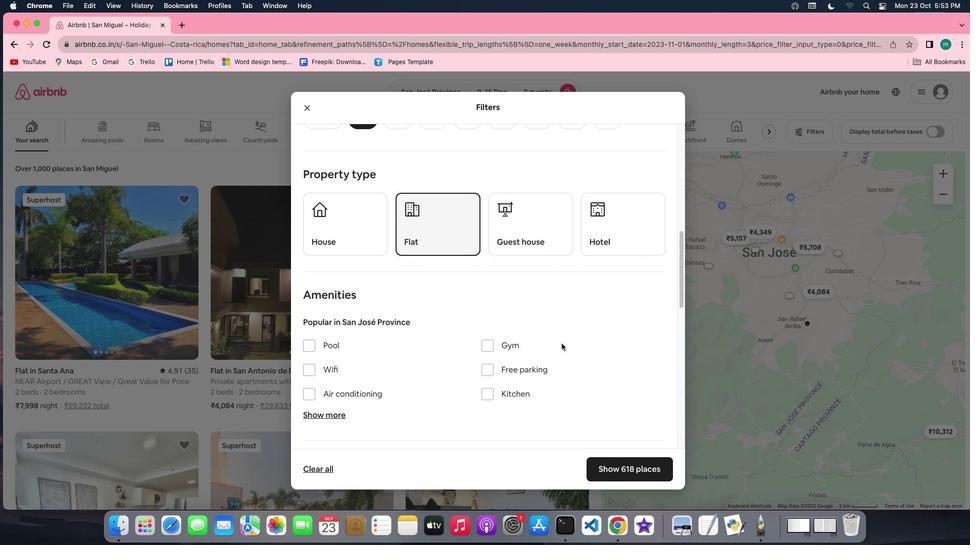 
Action: Mouse scrolled (562, 344) with delta (0, 0)
Screenshot: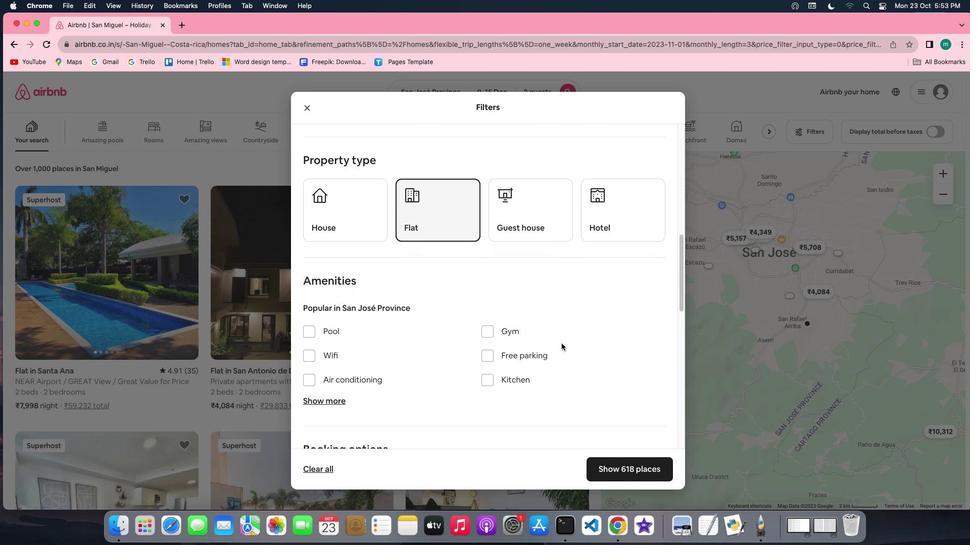 
Action: Mouse scrolled (562, 344) with delta (0, 0)
Screenshot: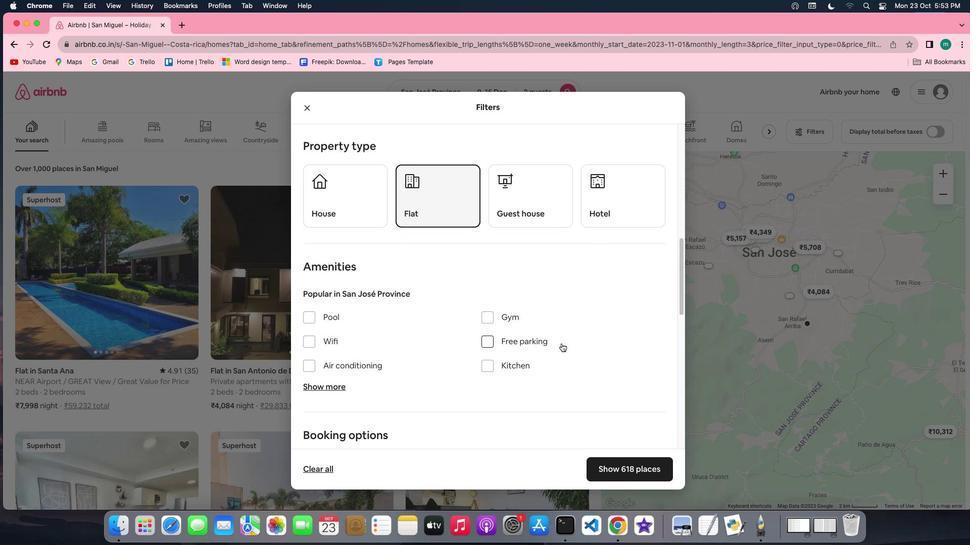 
Action: Mouse scrolled (562, 344) with delta (0, 0)
Screenshot: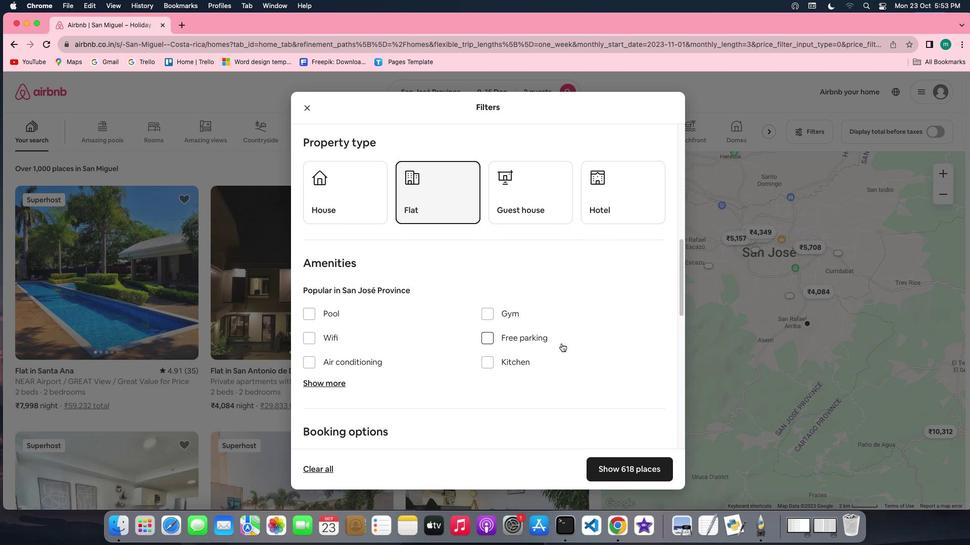 
Action: Mouse scrolled (562, 344) with delta (0, 0)
Screenshot: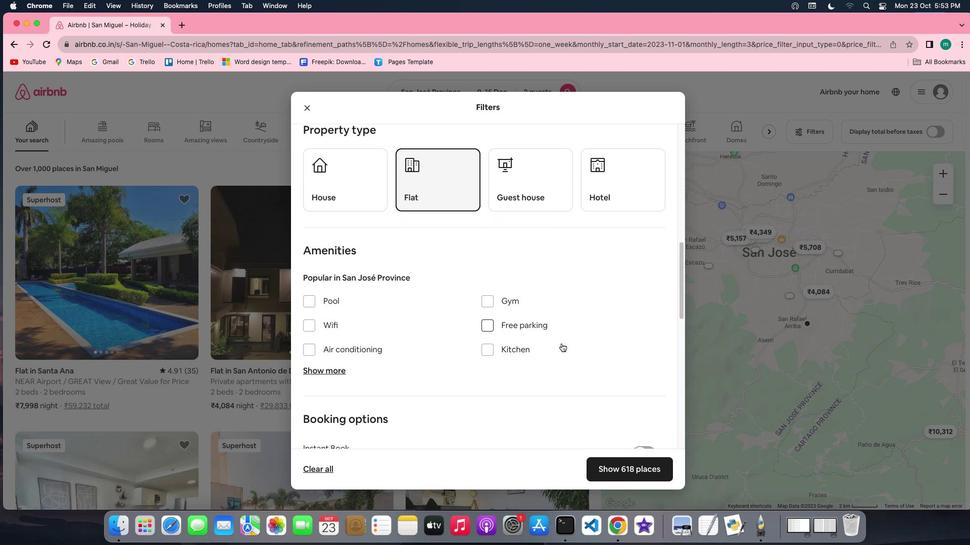 
Action: Mouse scrolled (562, 344) with delta (0, 0)
Screenshot: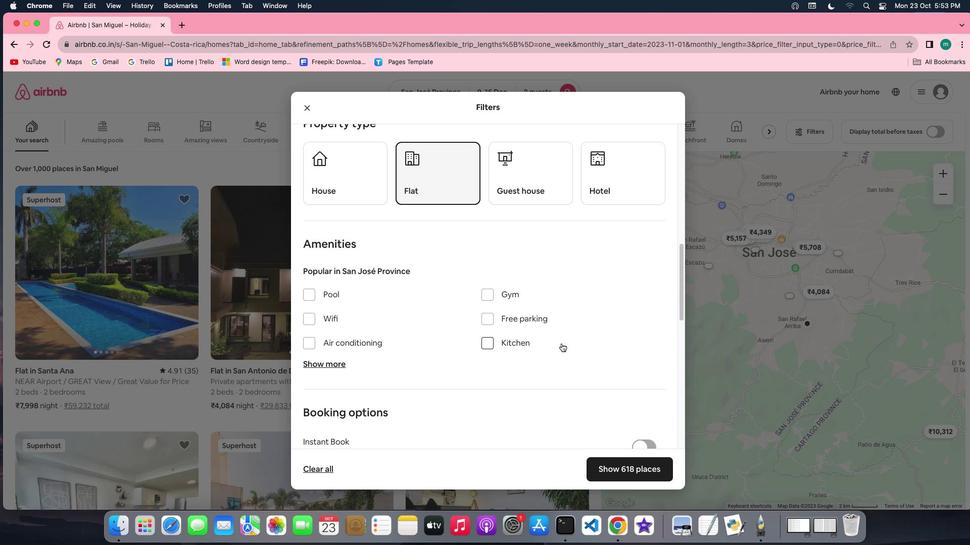 
Action: Mouse scrolled (562, 344) with delta (0, 0)
Screenshot: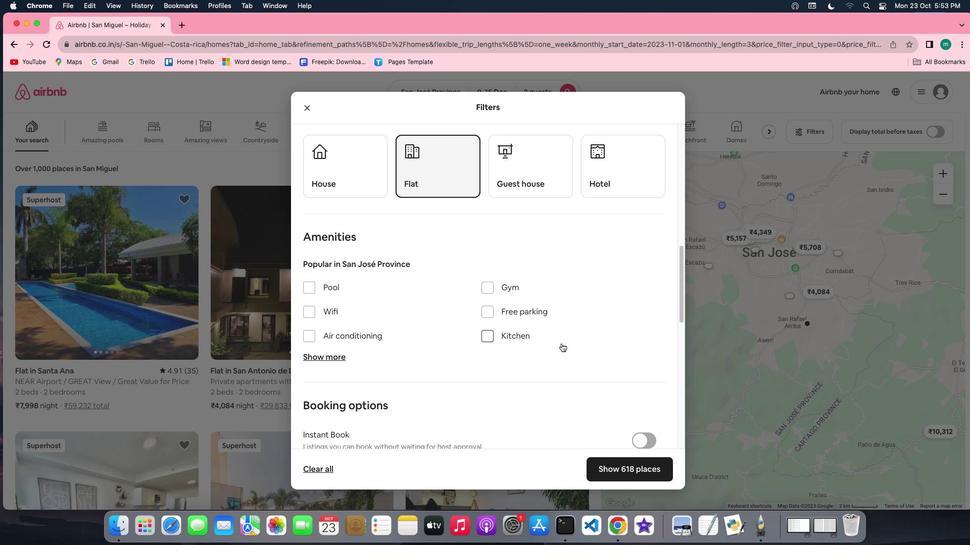 
Action: Mouse scrolled (562, 344) with delta (0, 0)
Screenshot: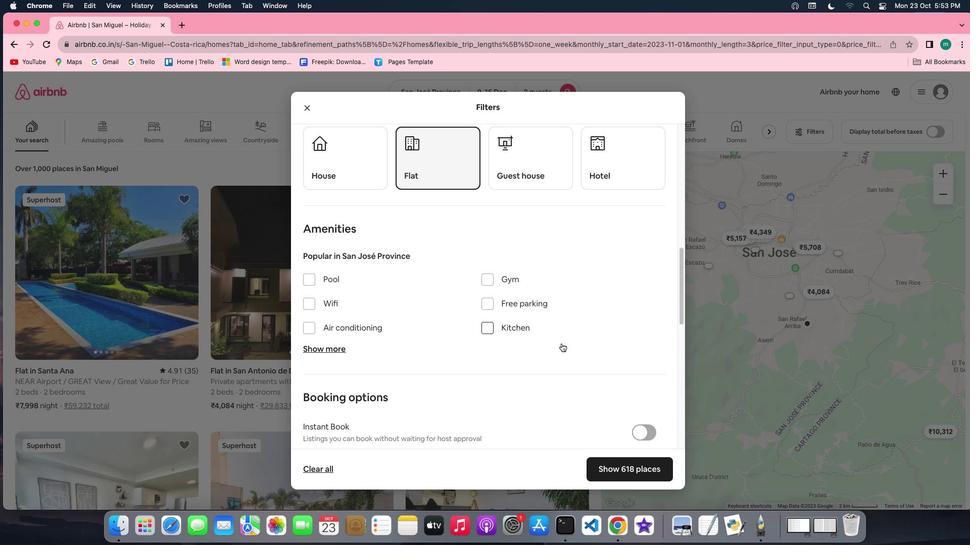 
Action: Mouse scrolled (562, 344) with delta (0, 0)
Screenshot: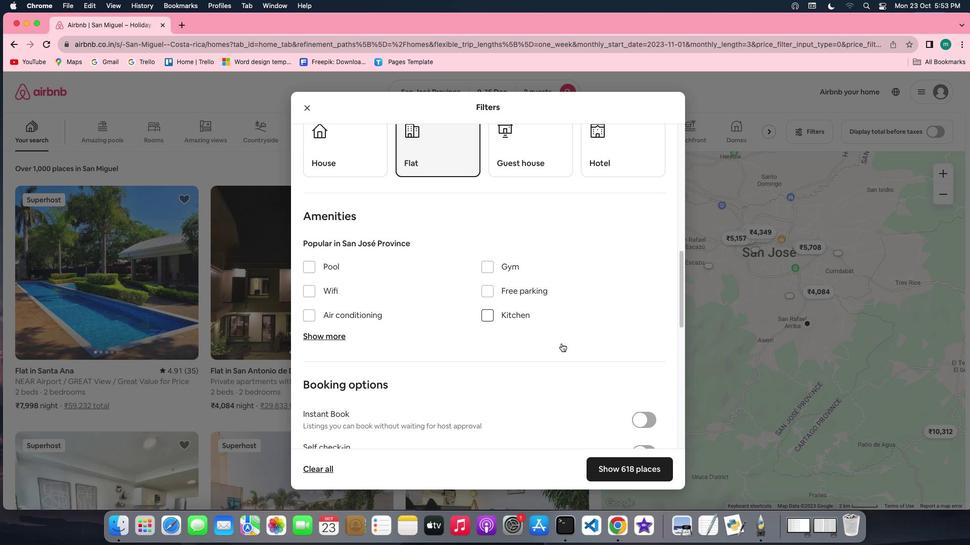 
Action: Mouse scrolled (562, 344) with delta (0, 0)
Screenshot: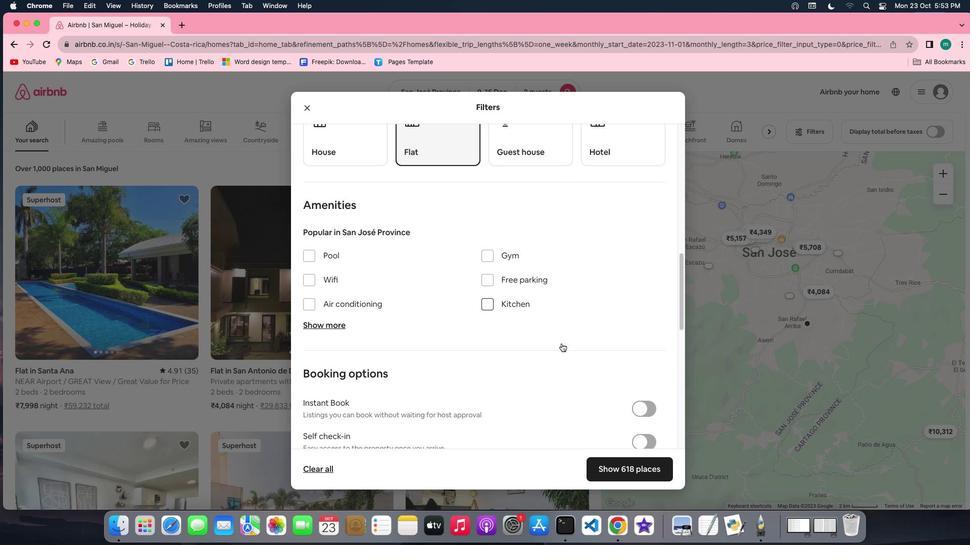 
Action: Mouse scrolled (562, 344) with delta (0, 0)
Screenshot: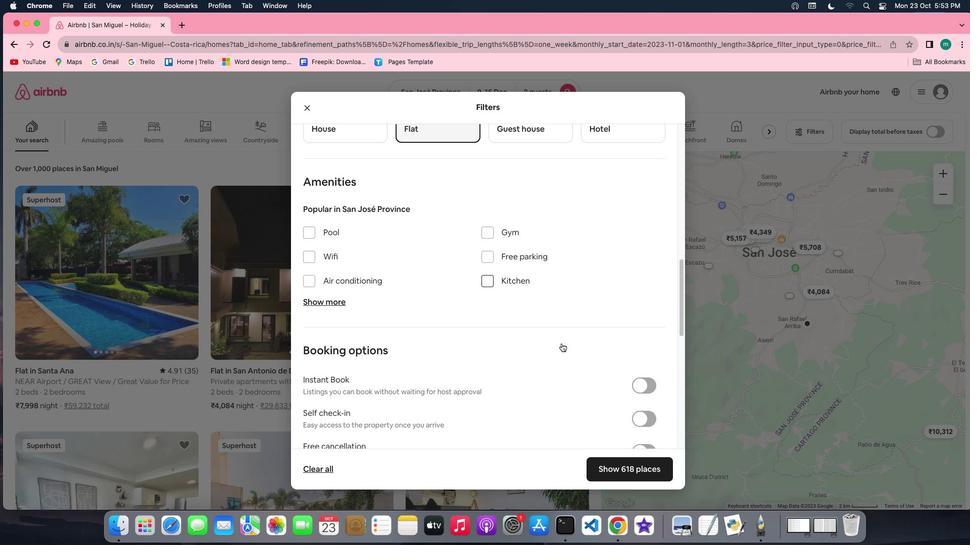 
Action: Mouse scrolled (562, 344) with delta (0, 0)
Screenshot: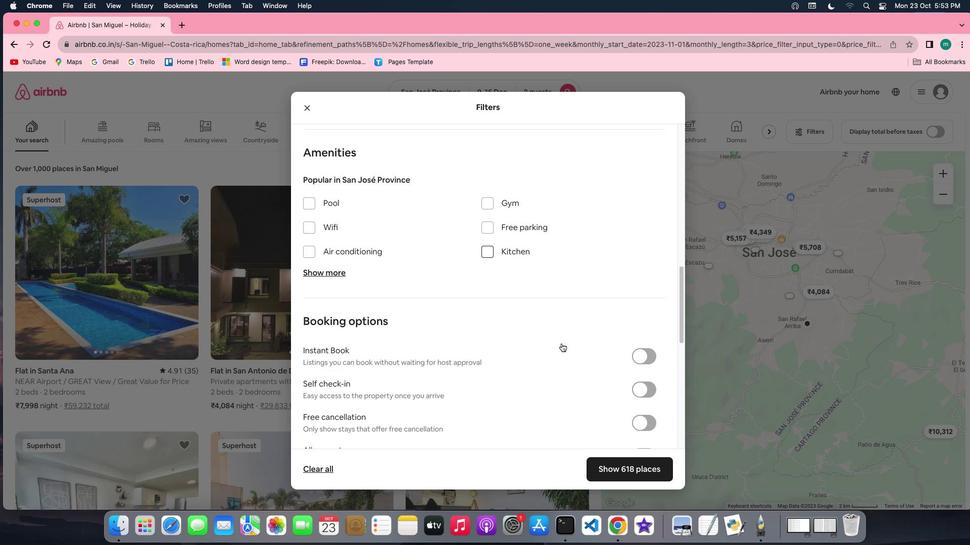 
Action: Mouse scrolled (562, 344) with delta (0, 0)
Screenshot: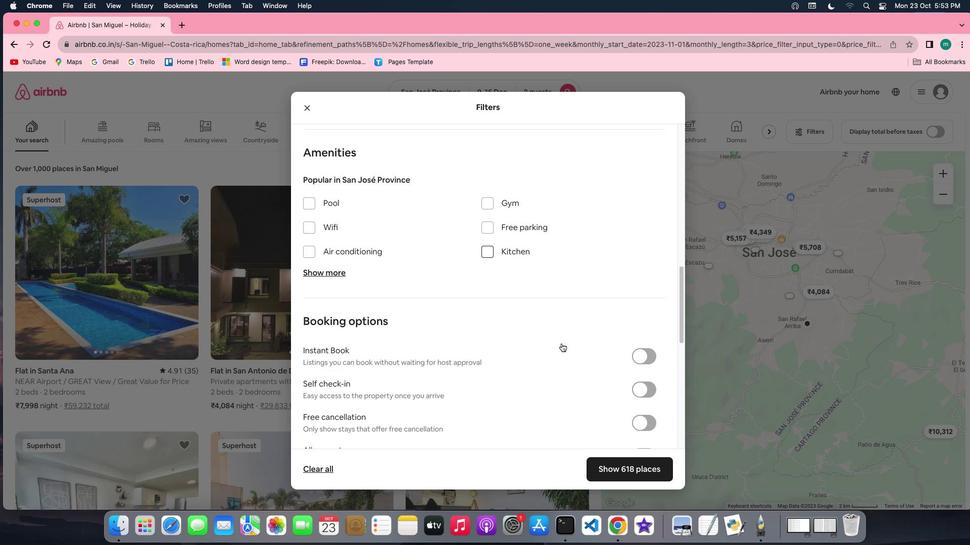 
Action: Mouse scrolled (562, 344) with delta (0, -1)
Screenshot: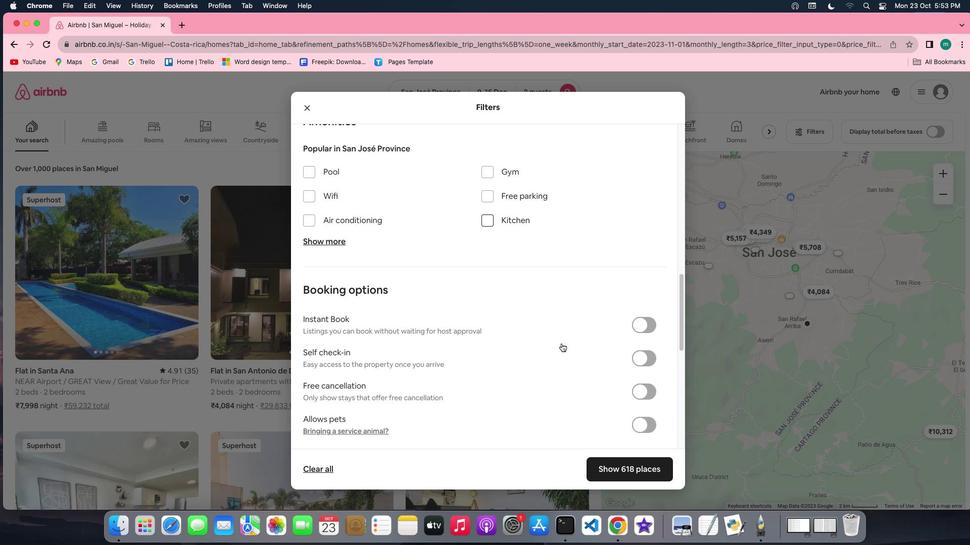 
Action: Mouse moved to (646, 331)
Screenshot: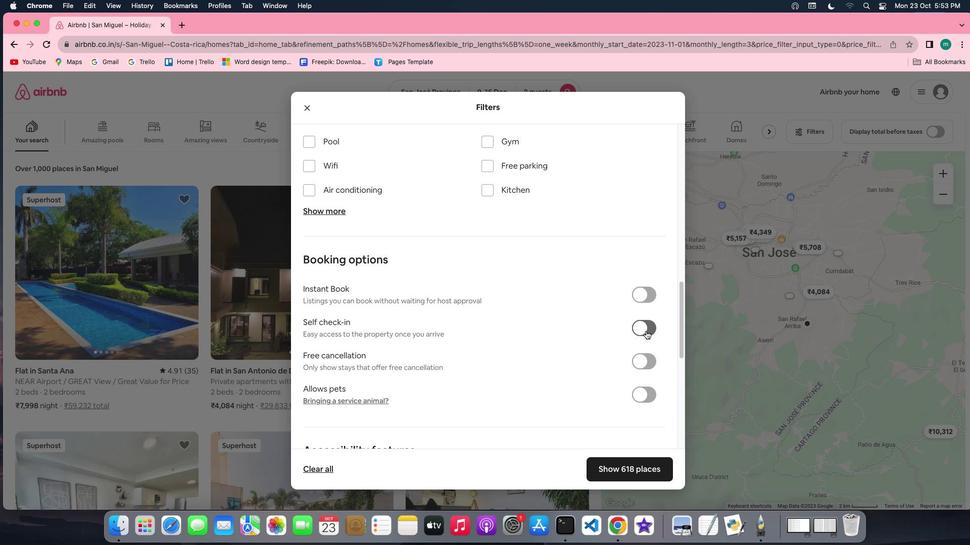 
Action: Mouse pressed left at (646, 331)
Screenshot: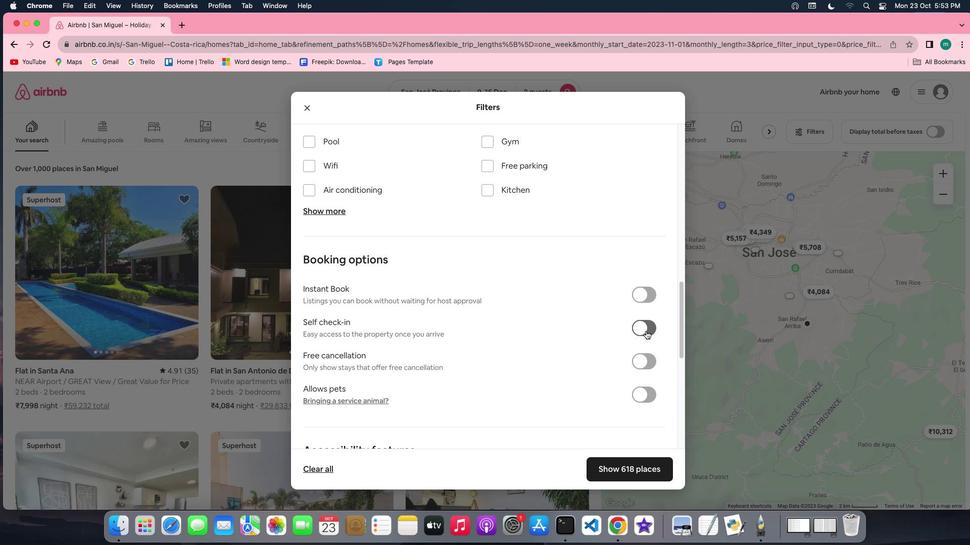 
Action: Mouse moved to (572, 387)
Screenshot: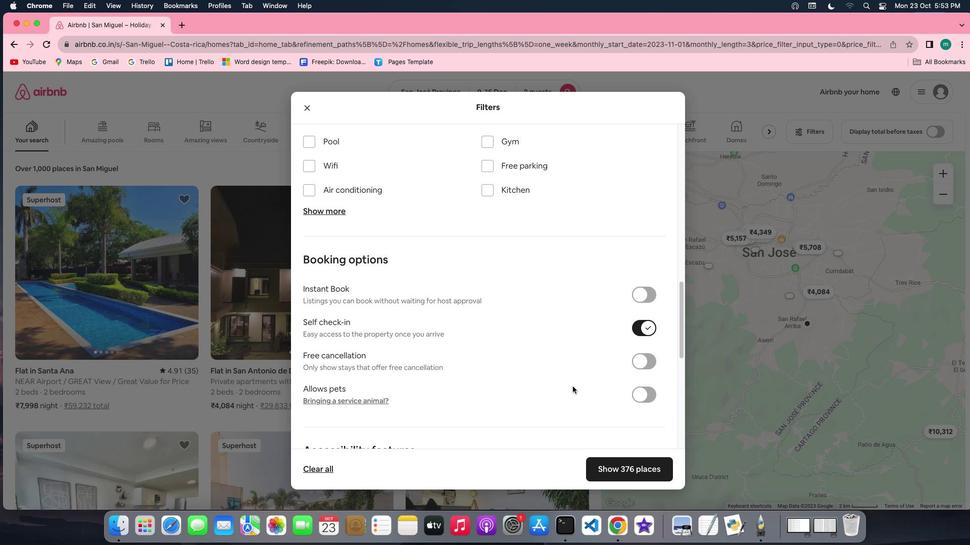 
Action: Mouse scrolled (572, 387) with delta (0, 0)
Screenshot: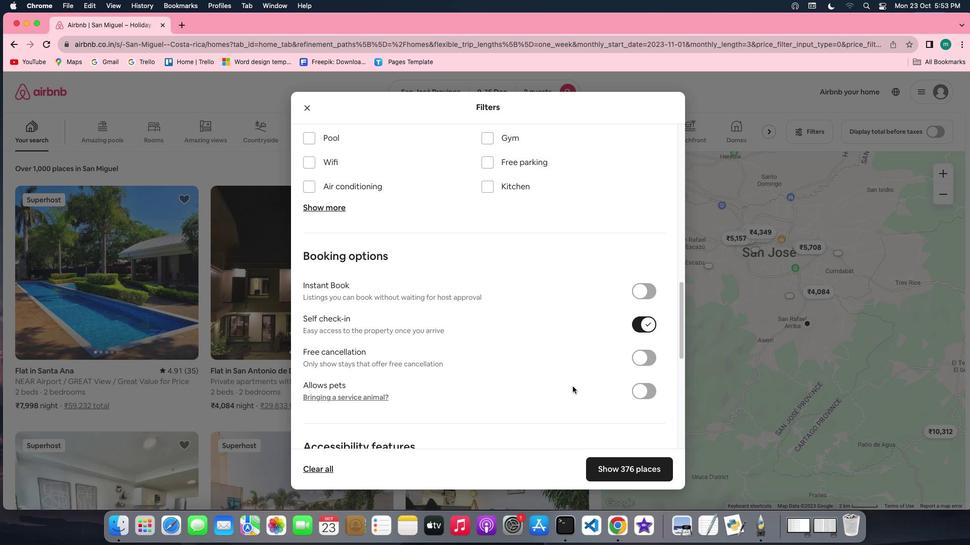 
Action: Mouse scrolled (572, 387) with delta (0, 0)
Screenshot: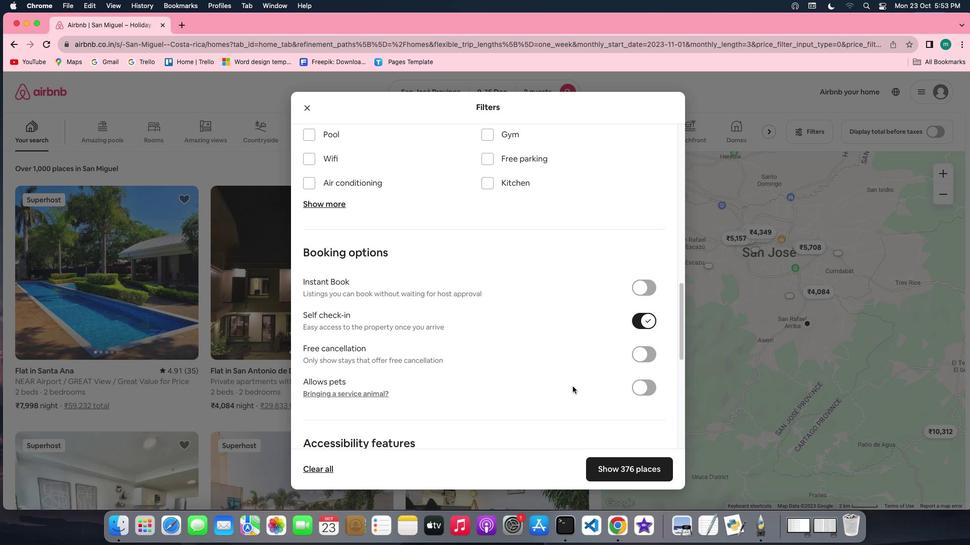 
Action: Mouse scrolled (572, 387) with delta (0, 0)
Screenshot: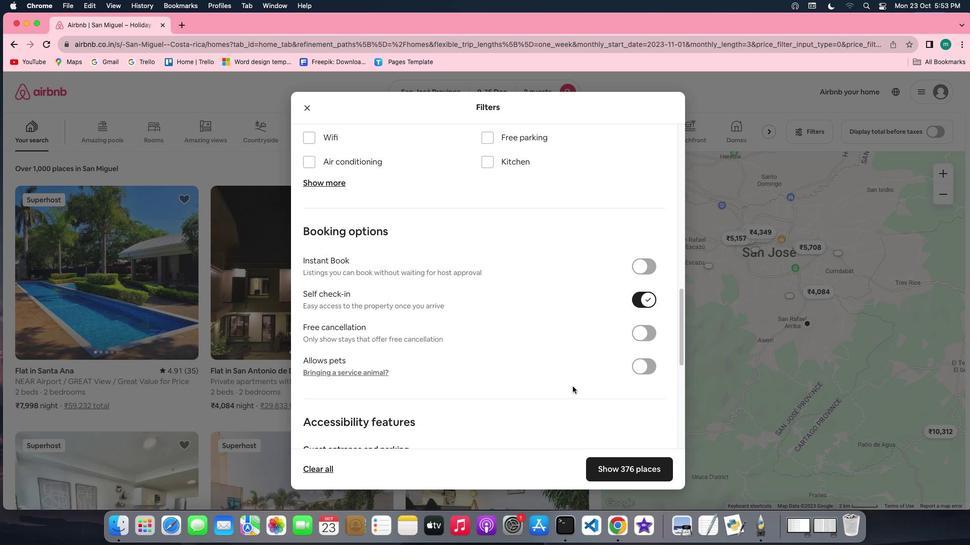 
Action: Mouse scrolled (572, 387) with delta (0, 0)
Screenshot: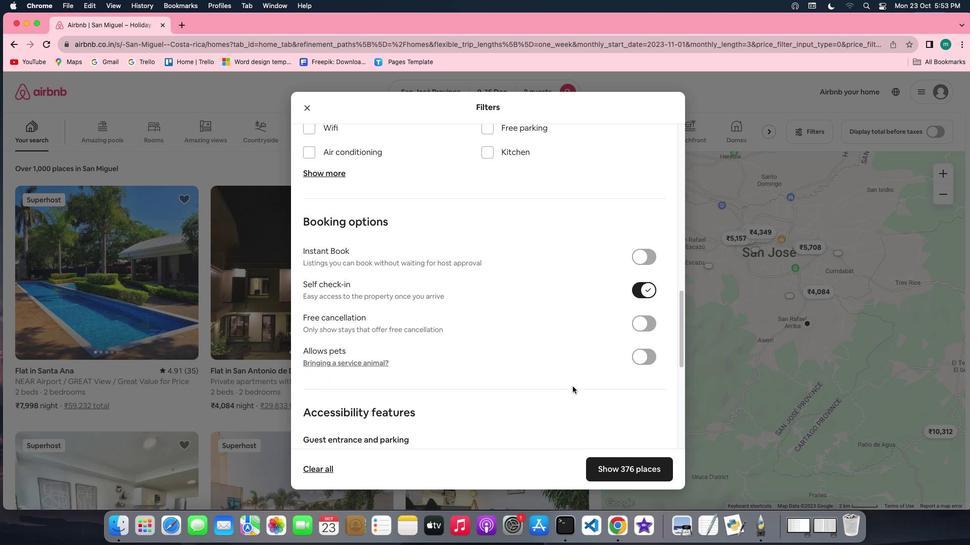 
Action: Mouse scrolled (572, 387) with delta (0, 0)
Screenshot: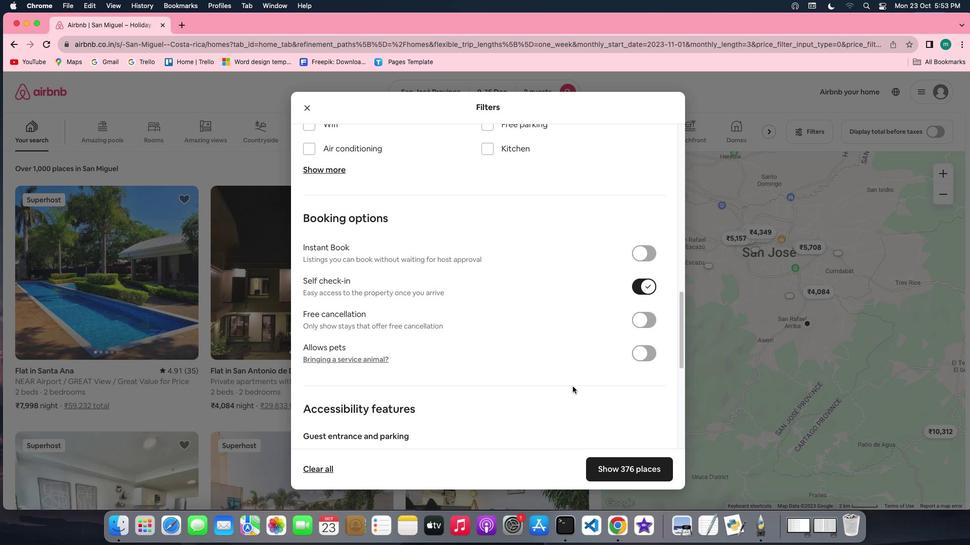 
Action: Mouse scrolled (572, 387) with delta (0, 0)
Screenshot: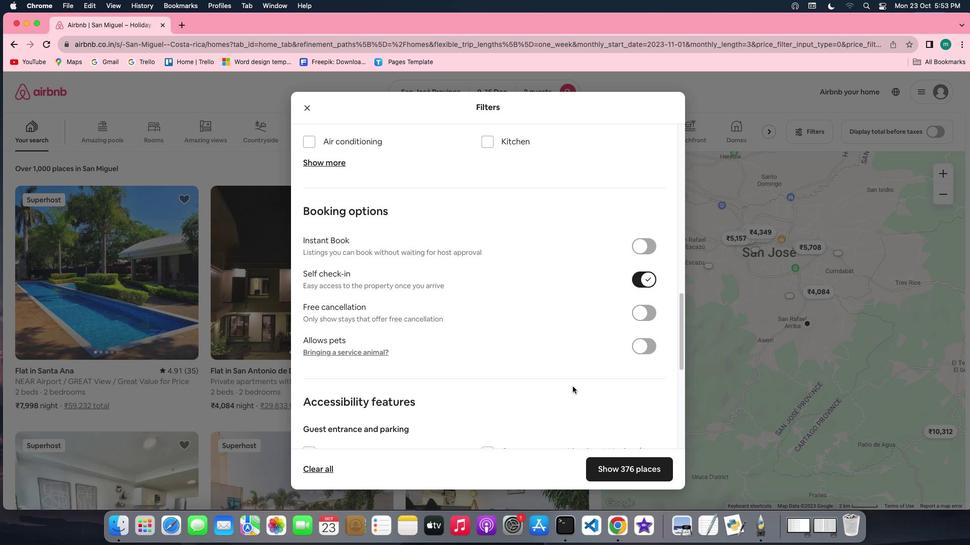 
Action: Mouse scrolled (572, 387) with delta (0, -1)
Screenshot: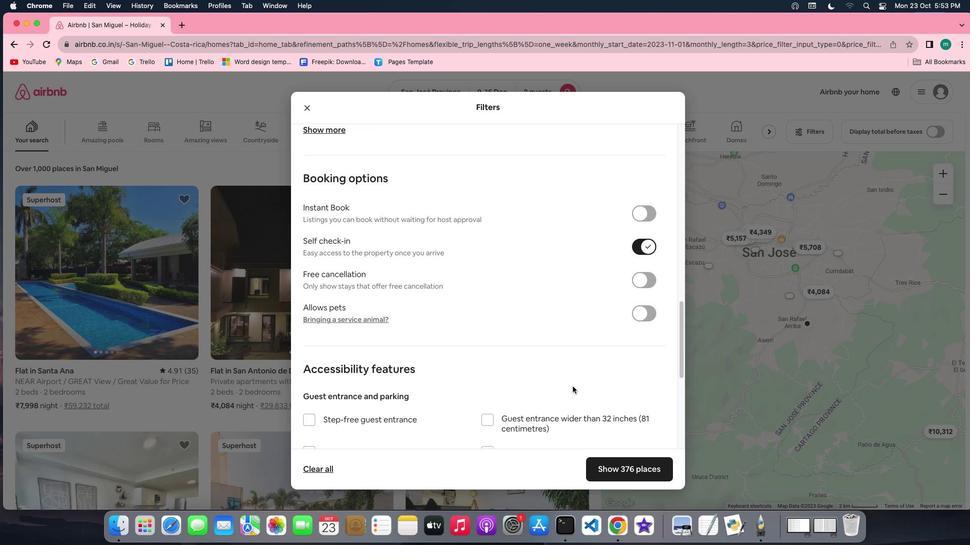 
Action: Mouse scrolled (572, 387) with delta (0, -1)
Screenshot: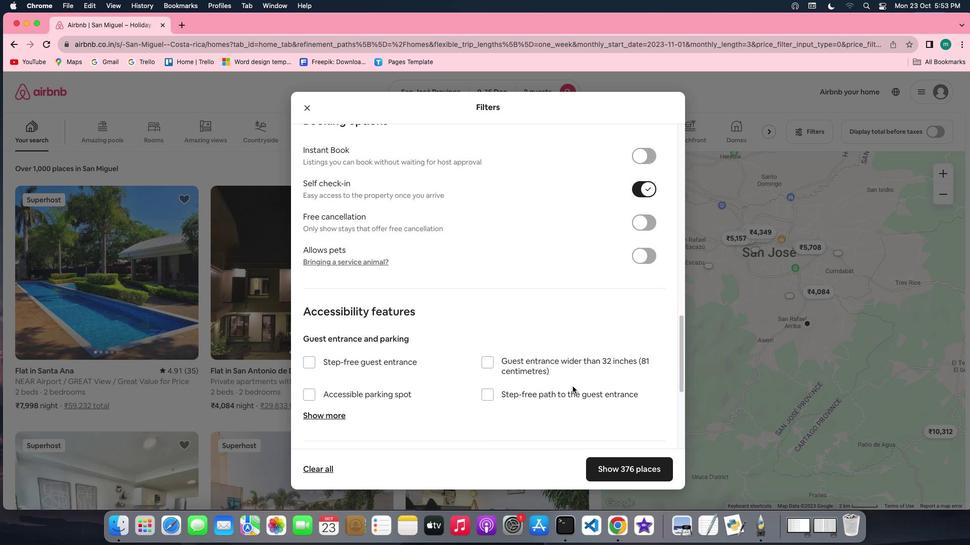
Action: Mouse scrolled (572, 387) with delta (0, -1)
Screenshot: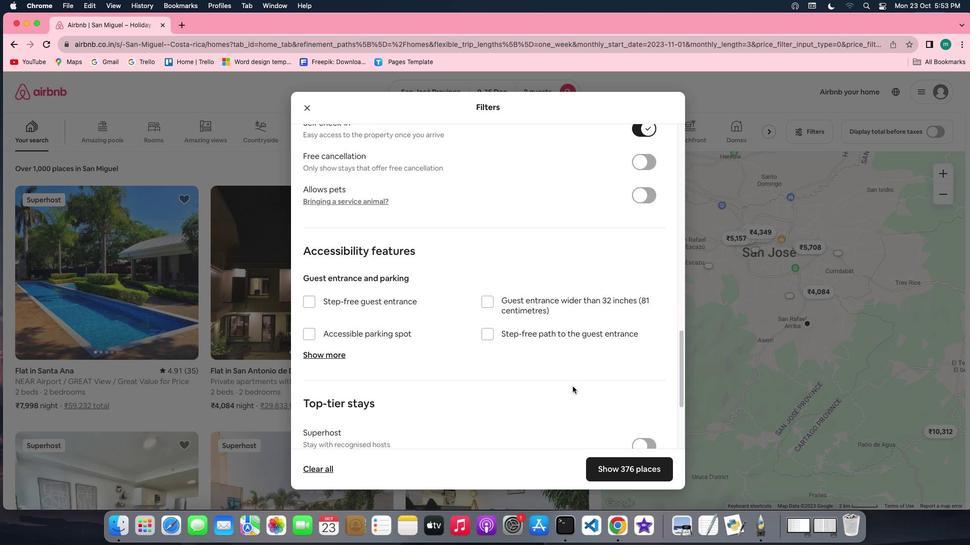 
Action: Mouse scrolled (572, 387) with delta (0, 0)
Screenshot: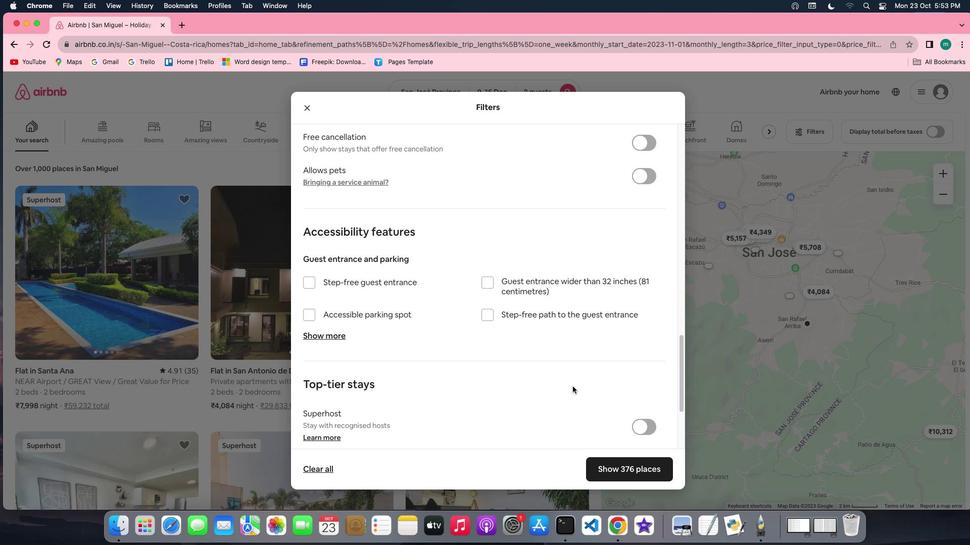 
Action: Mouse scrolled (572, 387) with delta (0, 0)
Screenshot: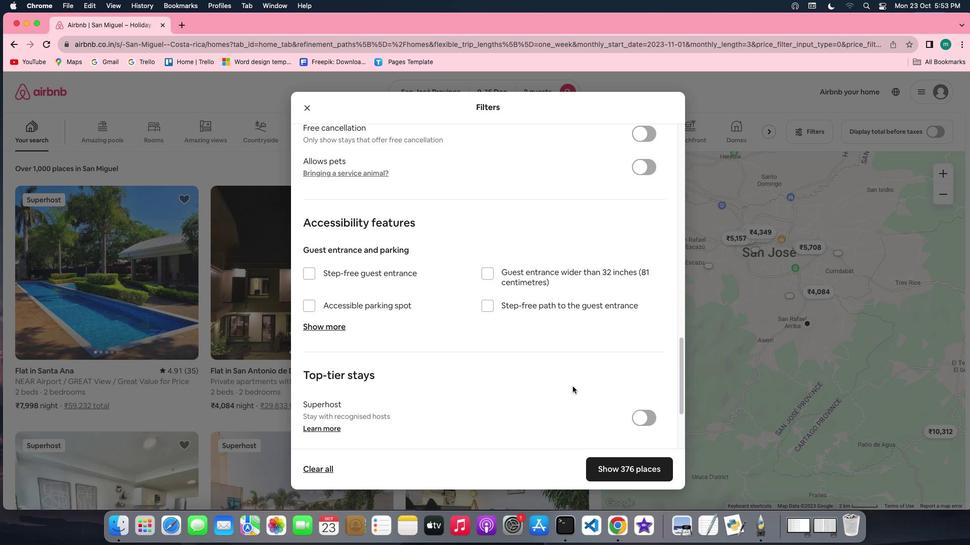 
Action: Mouse scrolled (572, 387) with delta (0, 0)
Screenshot: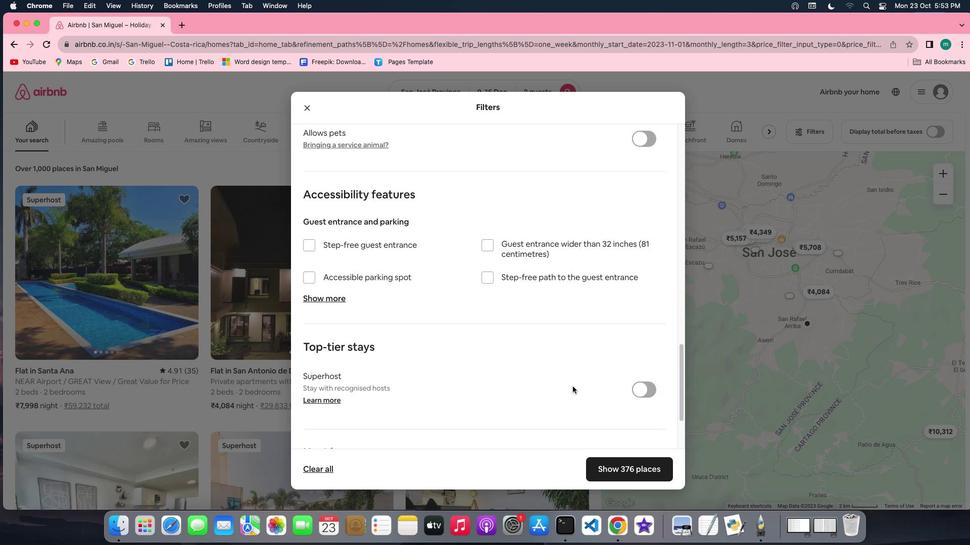 
Action: Mouse scrolled (572, 387) with delta (0, -1)
Screenshot: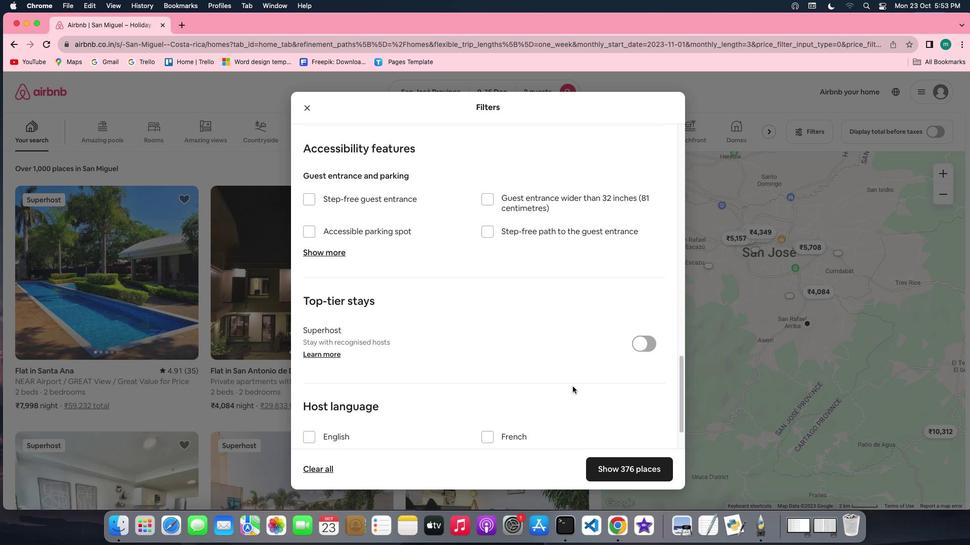 
Action: Mouse scrolled (572, 387) with delta (0, -1)
Screenshot: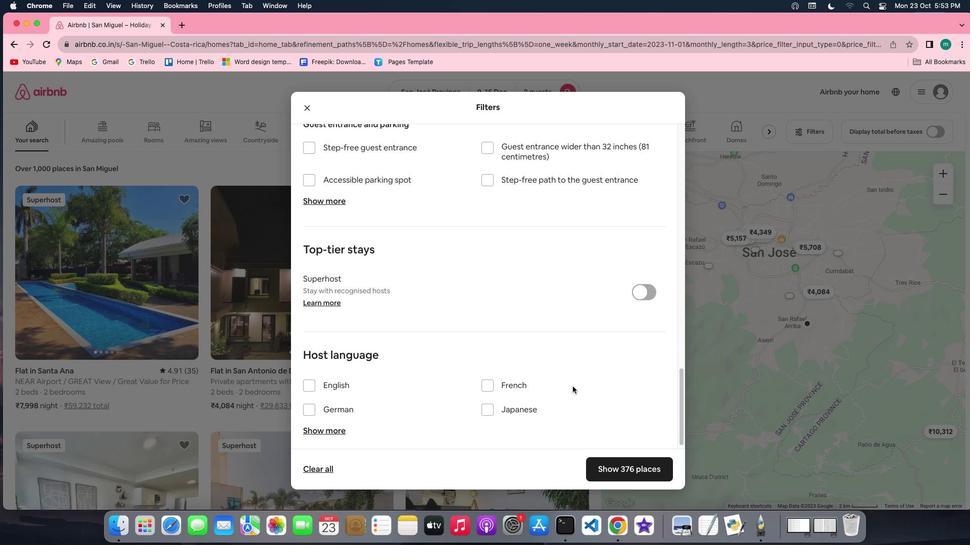 
Action: Mouse scrolled (572, 387) with delta (0, 0)
Screenshot: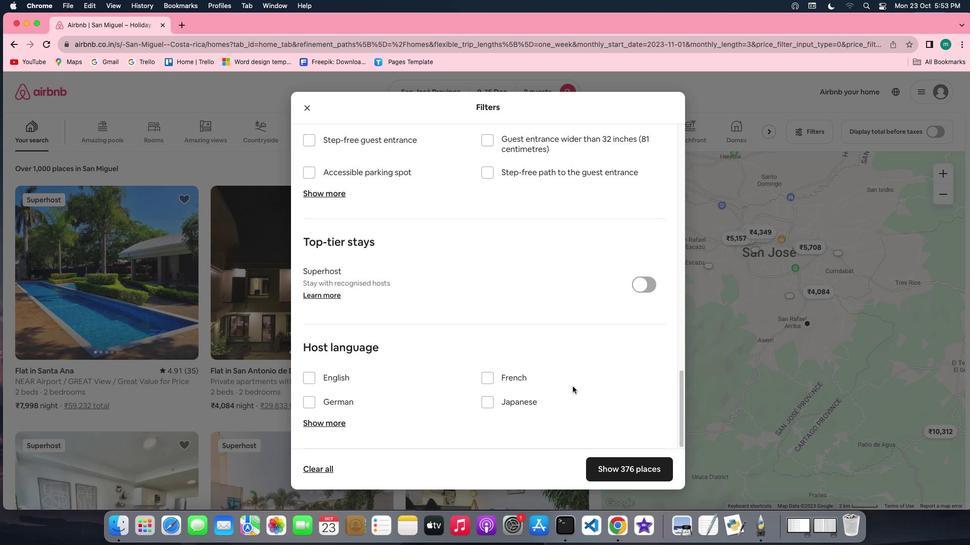 
Action: Mouse scrolled (572, 387) with delta (0, 0)
Screenshot: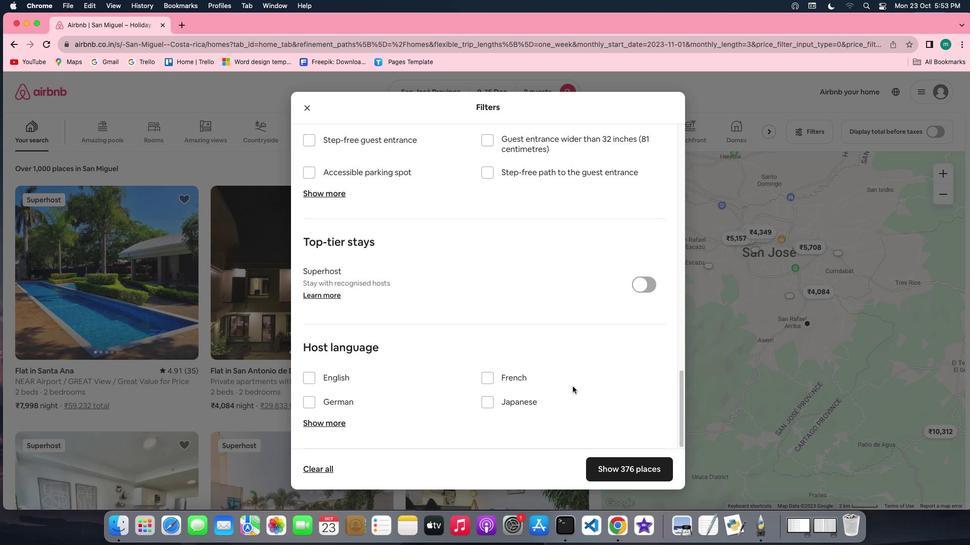 
Action: Mouse scrolled (572, 387) with delta (0, -1)
Screenshot: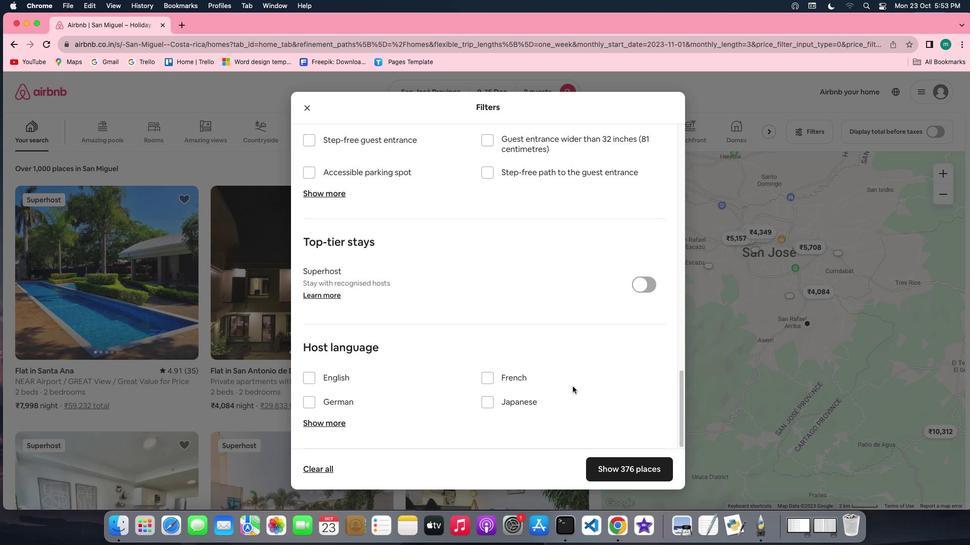 
Action: Mouse scrolled (572, 387) with delta (0, -2)
Screenshot: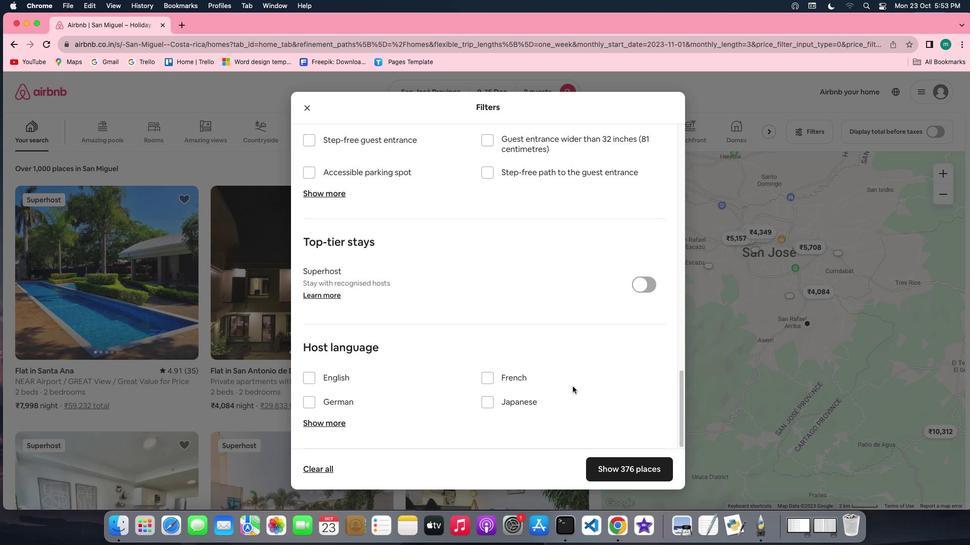 
Action: Mouse scrolled (572, 387) with delta (0, -2)
Screenshot: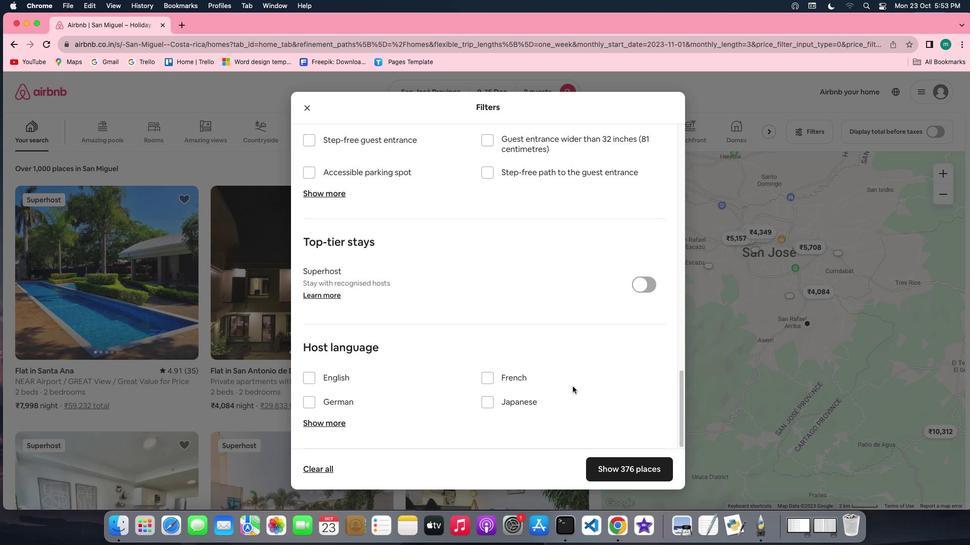 
Action: Mouse moved to (625, 468)
Screenshot: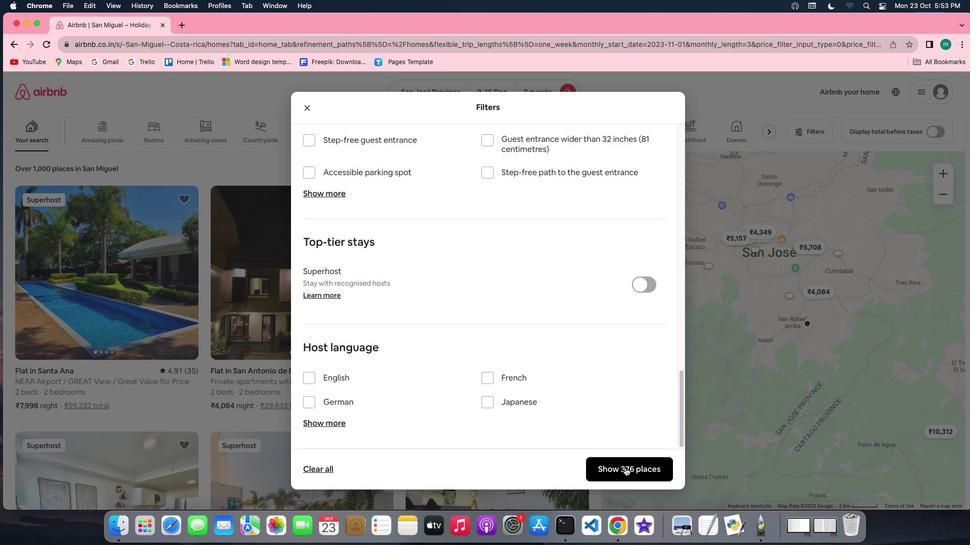 
Action: Mouse pressed left at (625, 468)
Screenshot: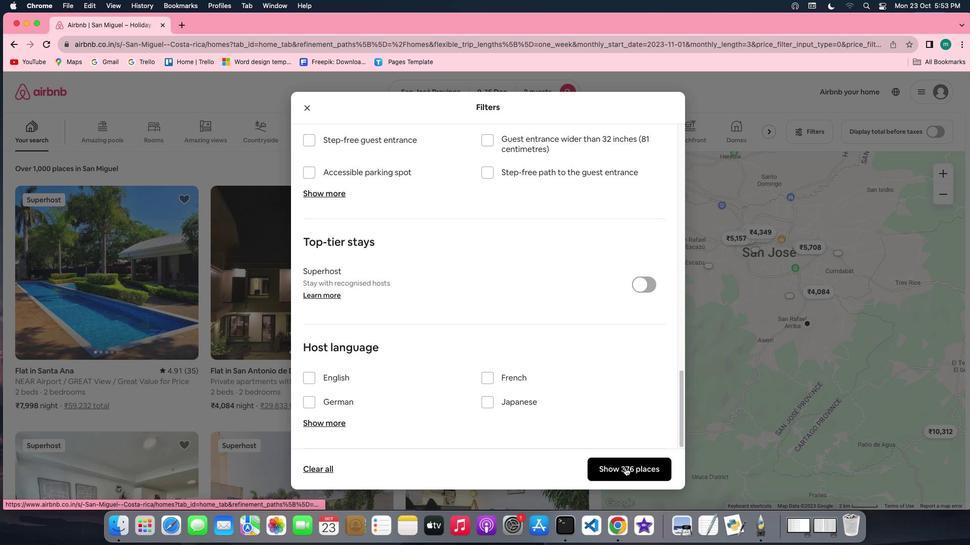 
Action: Mouse moved to (189, 252)
Screenshot: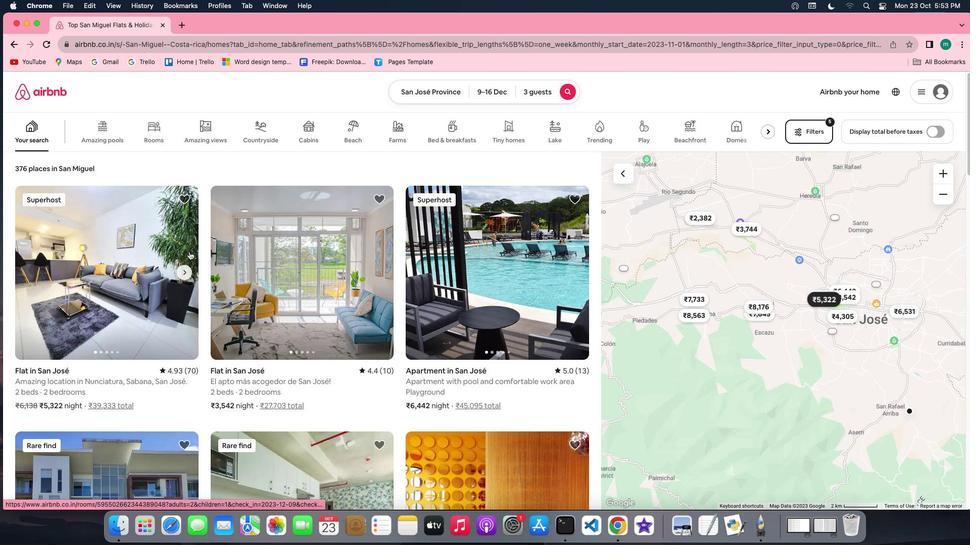 
Action: Mouse pressed left at (189, 252)
Screenshot: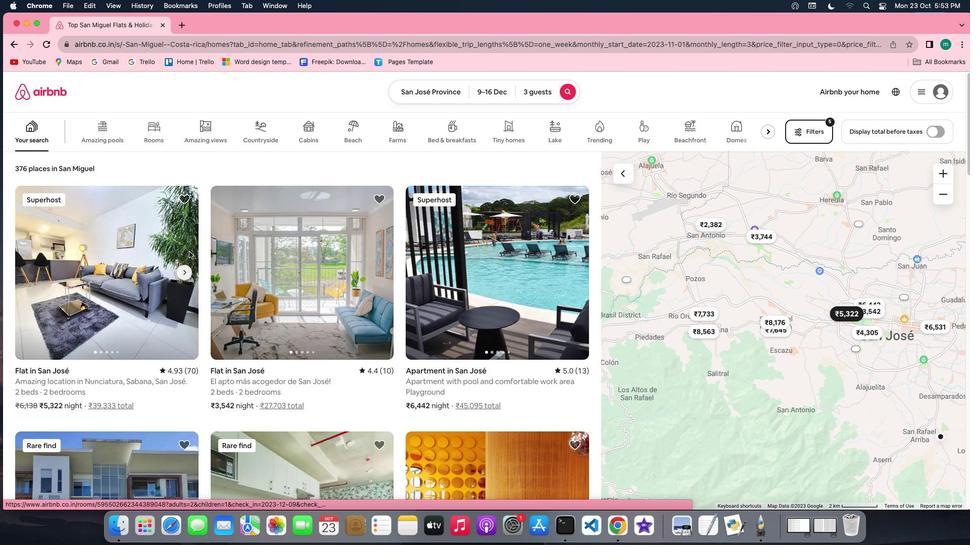 
Action: Mouse moved to (696, 372)
Screenshot: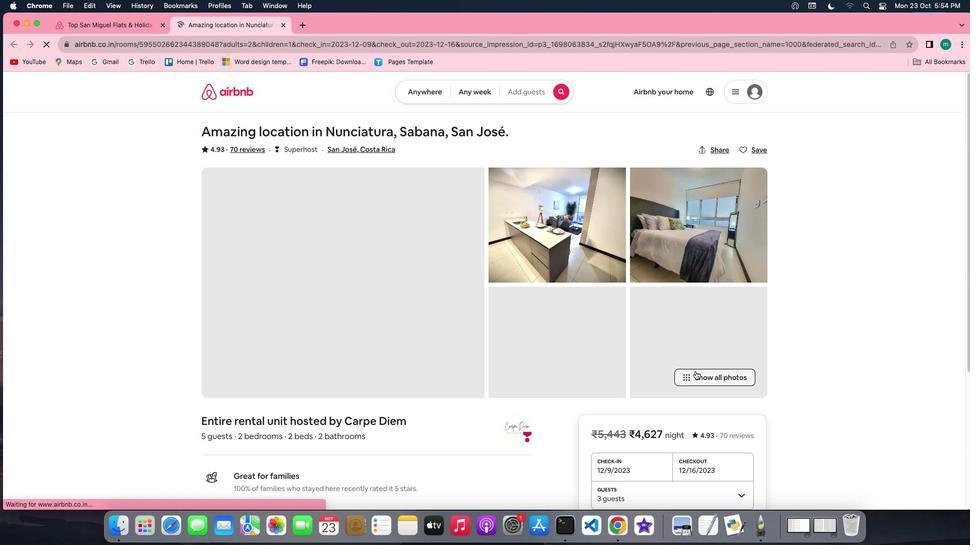 
Action: Mouse pressed left at (696, 372)
Screenshot: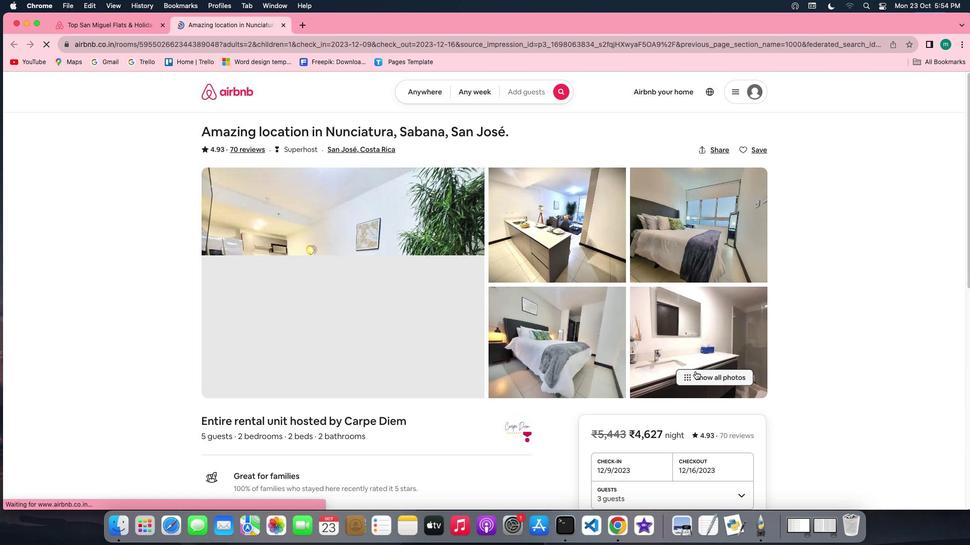 
Action: Mouse moved to (384, 386)
Screenshot: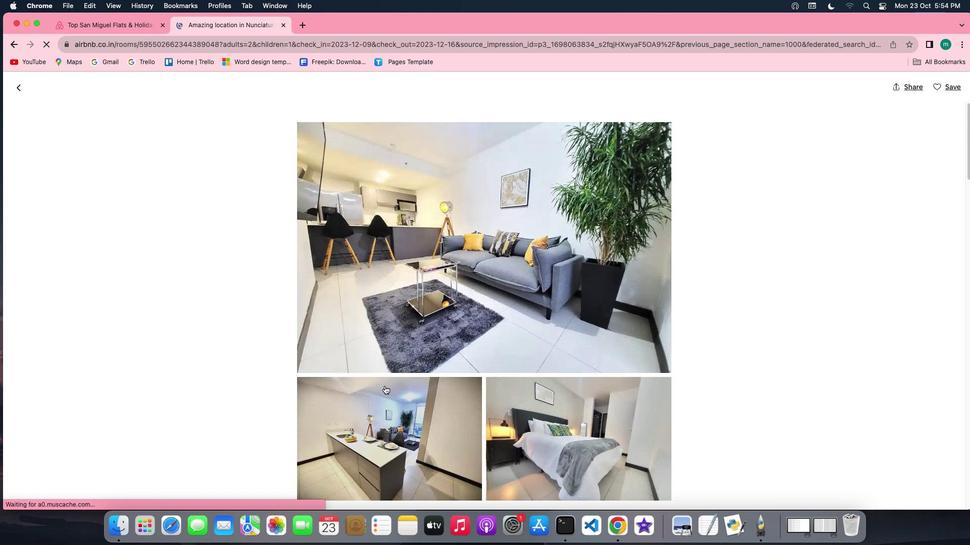 
Action: Mouse scrolled (384, 386) with delta (0, 0)
Screenshot: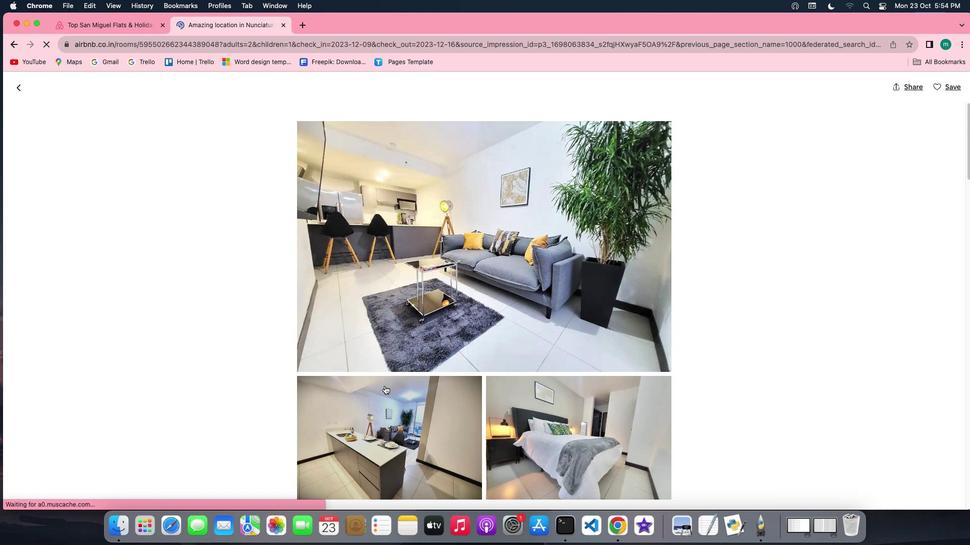 
Action: Mouse scrolled (384, 386) with delta (0, 0)
Screenshot: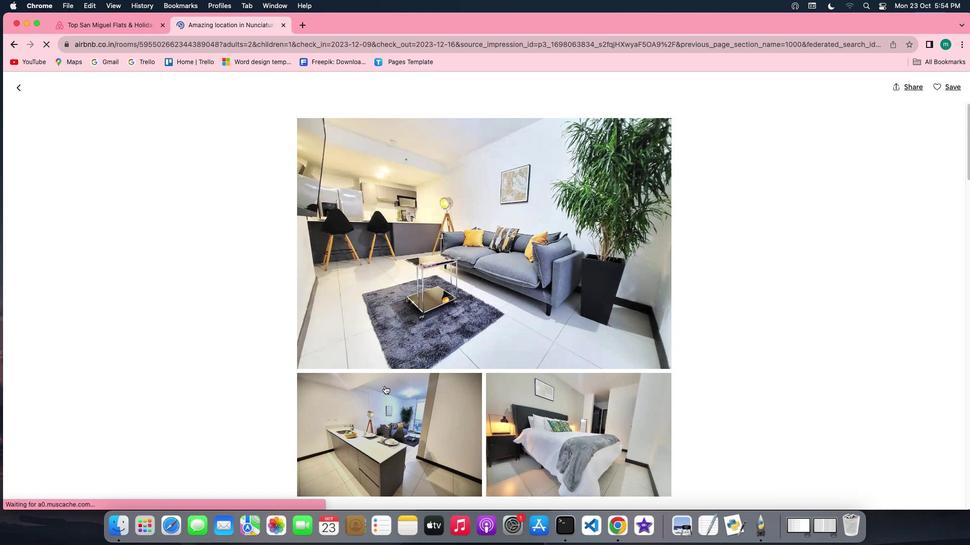 
Action: Mouse scrolled (384, 386) with delta (0, -1)
Screenshot: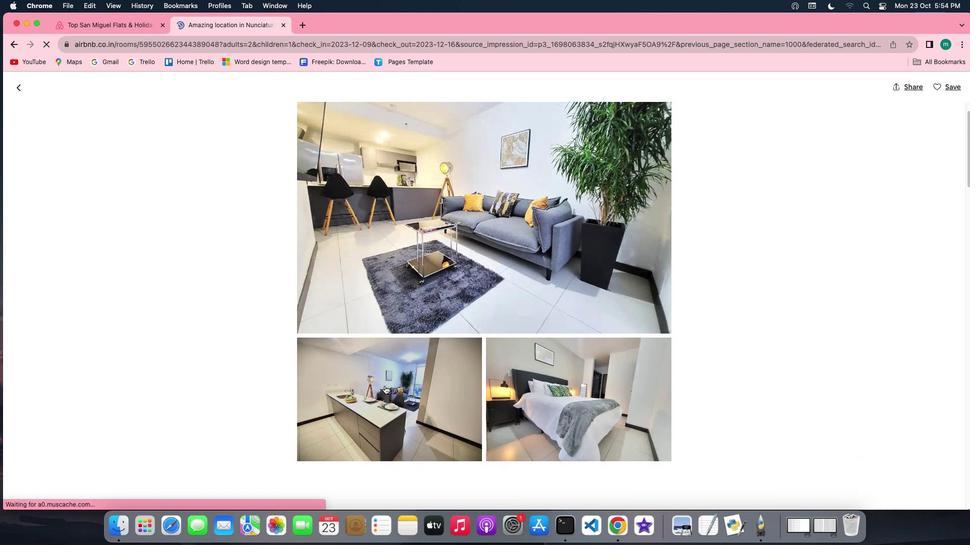 
Action: Mouse scrolled (384, 386) with delta (0, -1)
Screenshot: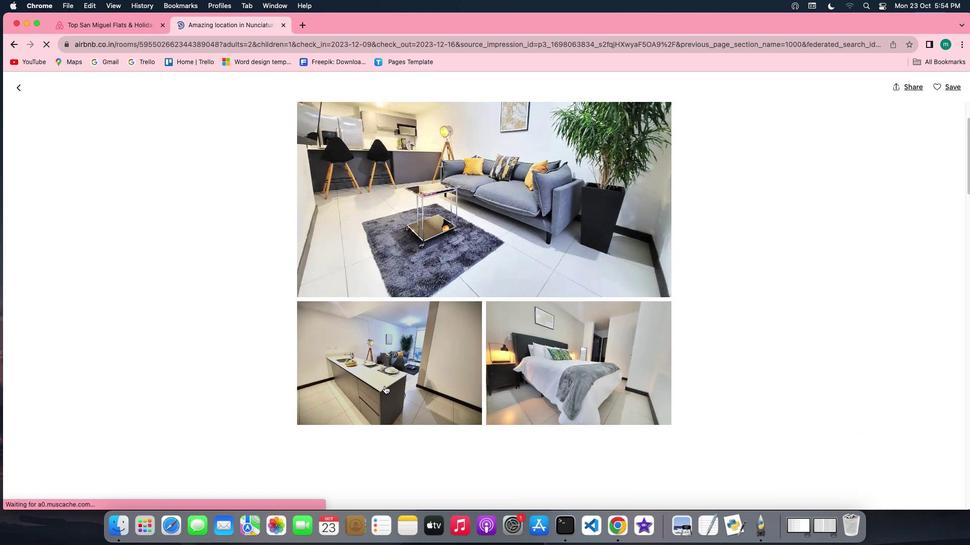 
Action: Mouse scrolled (384, 386) with delta (0, 0)
Screenshot: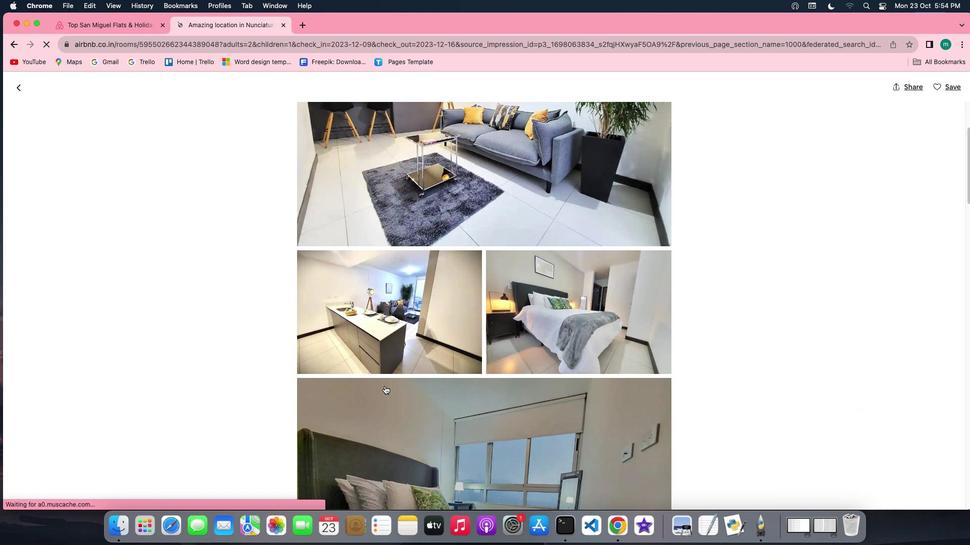 
Action: Mouse scrolled (384, 386) with delta (0, 0)
Screenshot: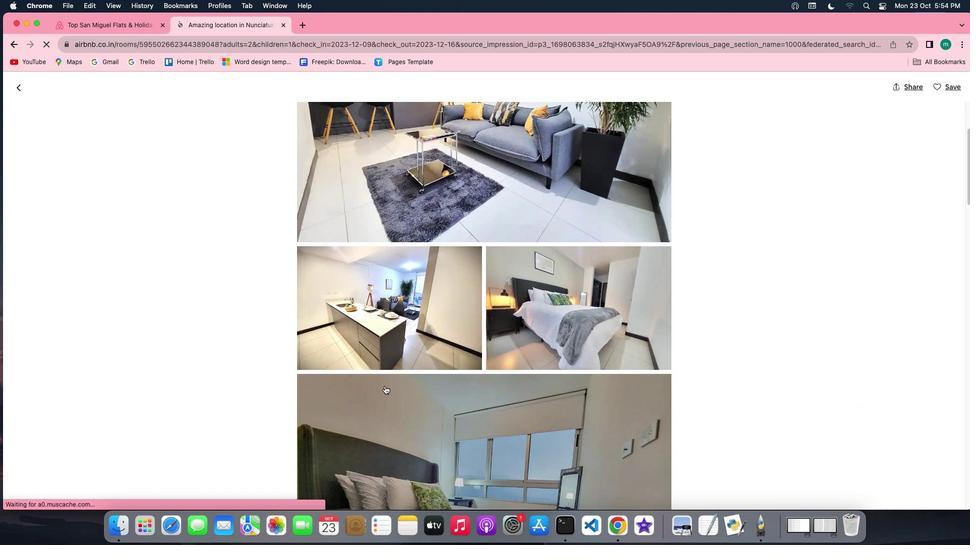 
Action: Mouse scrolled (384, 386) with delta (0, -1)
Screenshot: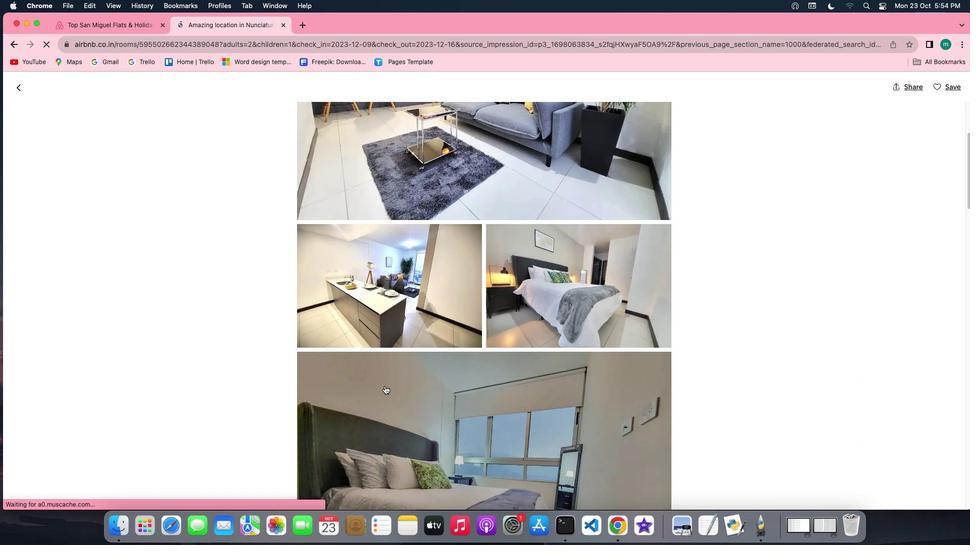 
Action: Mouse scrolled (384, 386) with delta (0, -1)
Screenshot: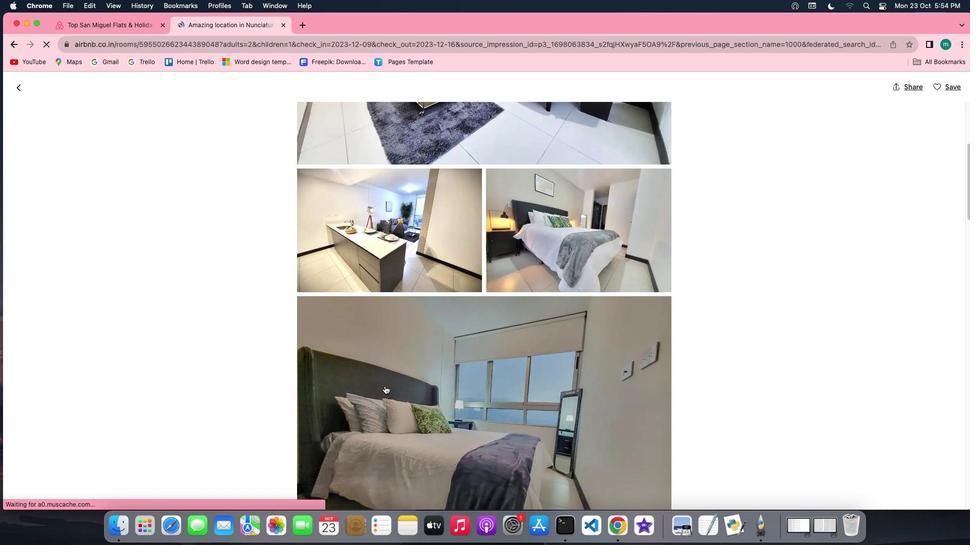 
Action: Mouse scrolled (384, 386) with delta (0, 0)
Screenshot: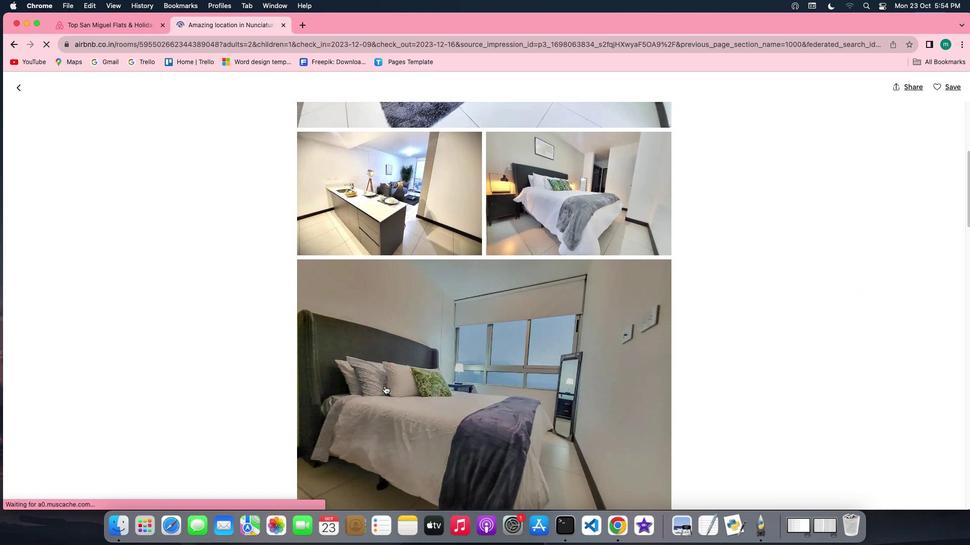 
Action: Mouse scrolled (384, 386) with delta (0, 0)
Screenshot: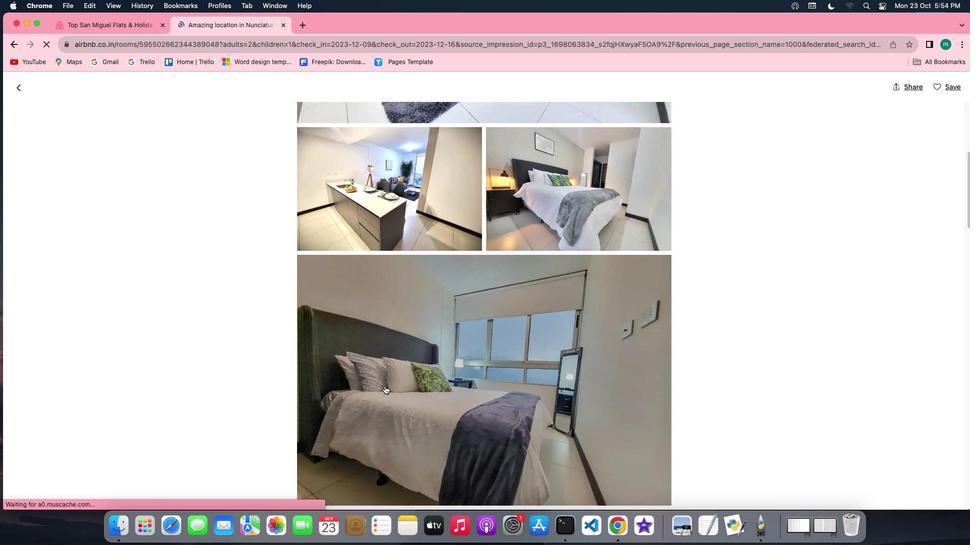 
Action: Mouse scrolled (384, 386) with delta (0, 0)
Screenshot: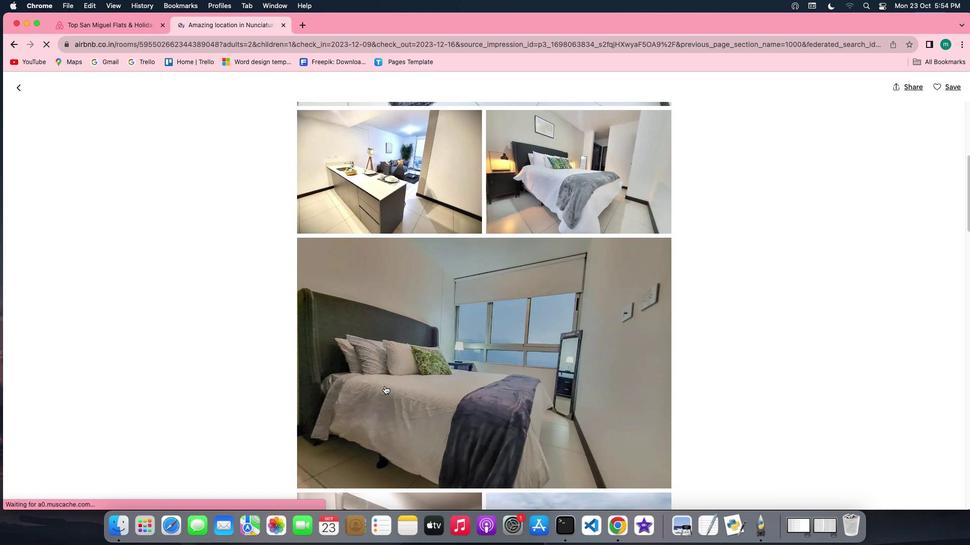 
Action: Mouse scrolled (384, 386) with delta (0, 0)
Screenshot: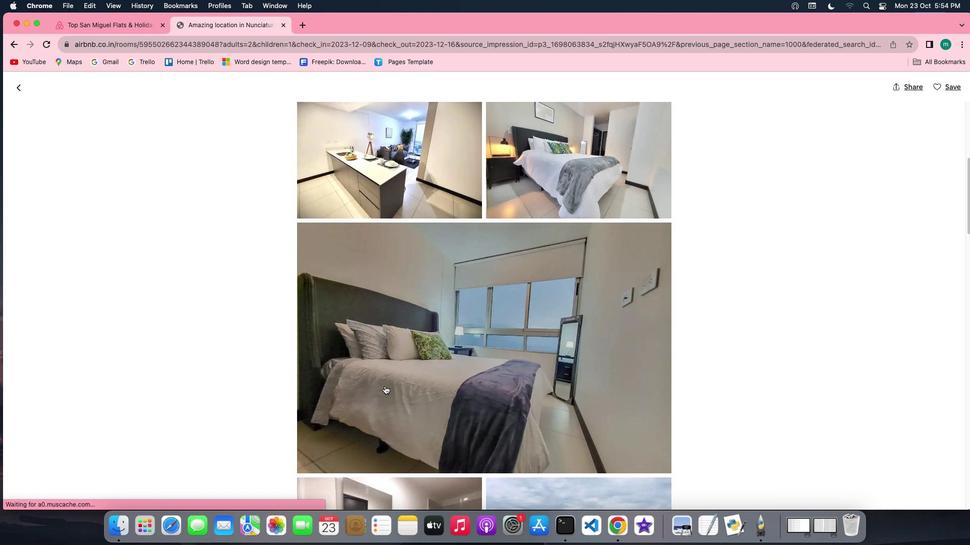 
Action: Mouse scrolled (384, 386) with delta (0, 0)
Screenshot: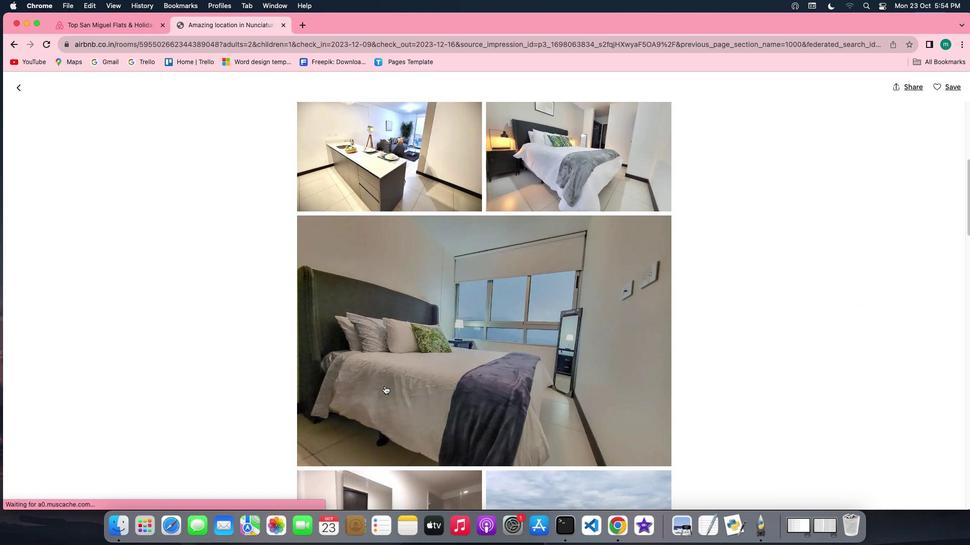 
Action: Mouse scrolled (384, 386) with delta (0, -1)
Screenshot: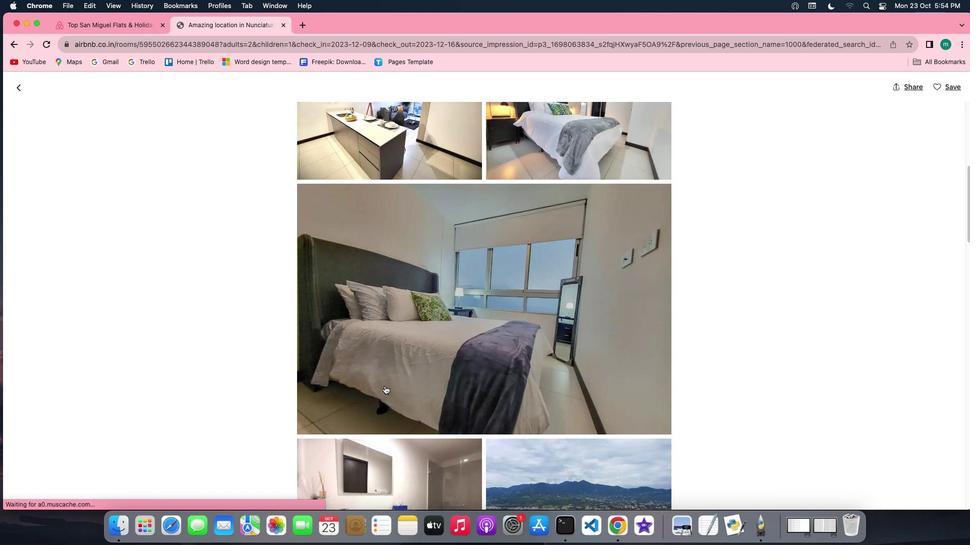 
Action: Mouse scrolled (384, 386) with delta (0, 0)
Screenshot: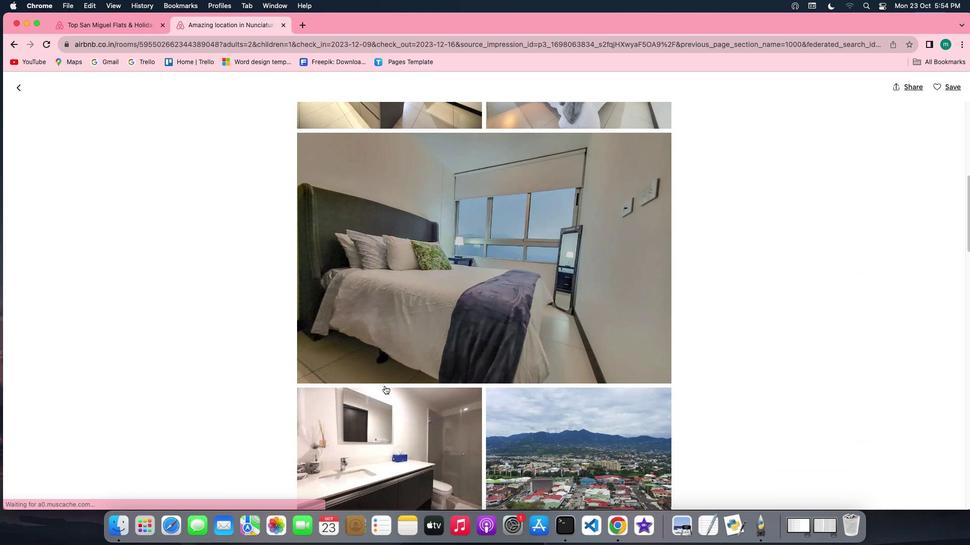 
Action: Mouse scrolled (384, 386) with delta (0, 0)
Screenshot: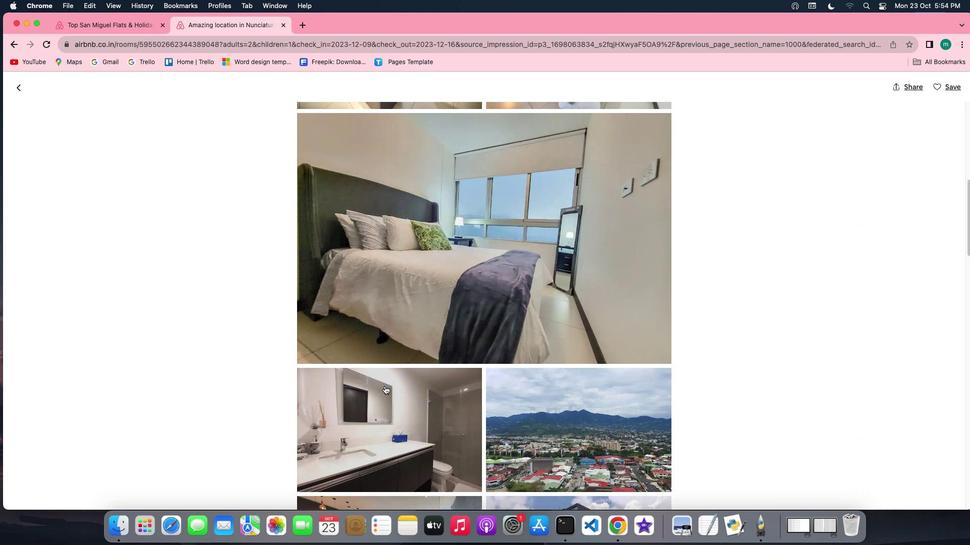 
Action: Mouse scrolled (384, 386) with delta (0, 0)
Screenshot: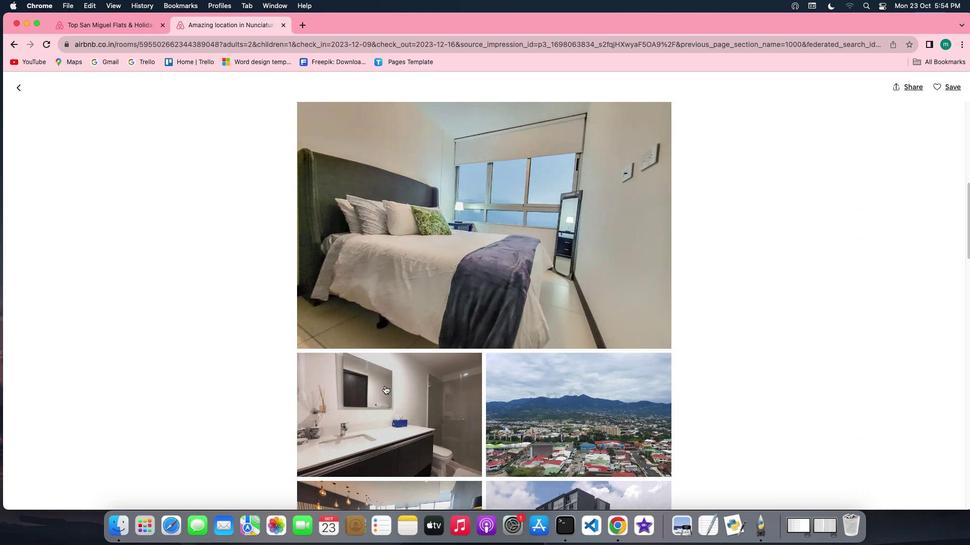 
Action: Mouse scrolled (384, 386) with delta (0, -1)
Screenshot: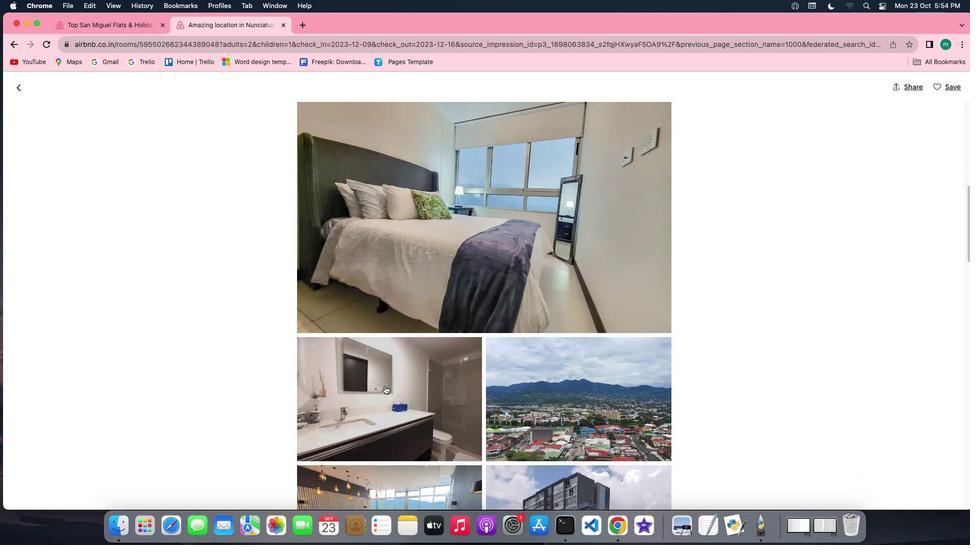 
Action: Mouse scrolled (384, 386) with delta (0, 0)
Screenshot: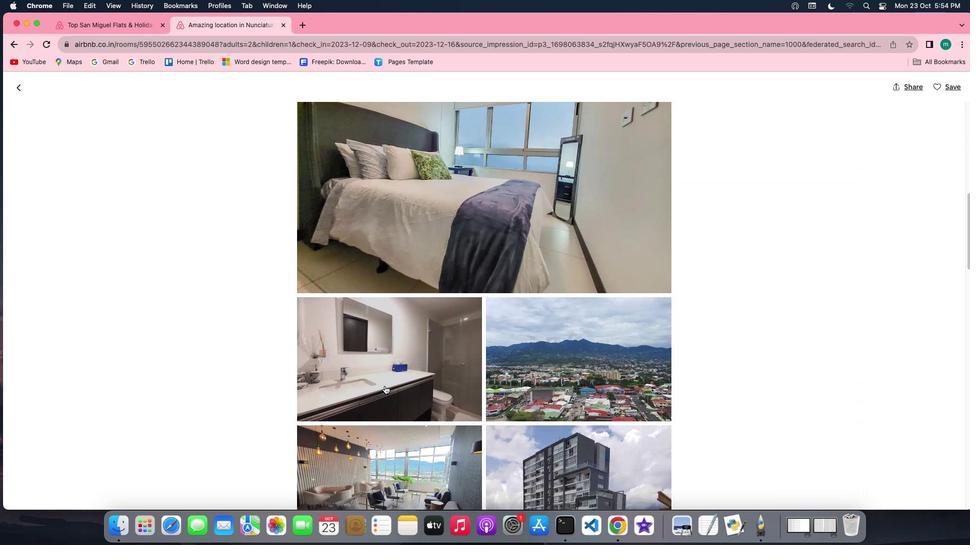 
Action: Mouse scrolled (384, 386) with delta (0, 0)
Screenshot: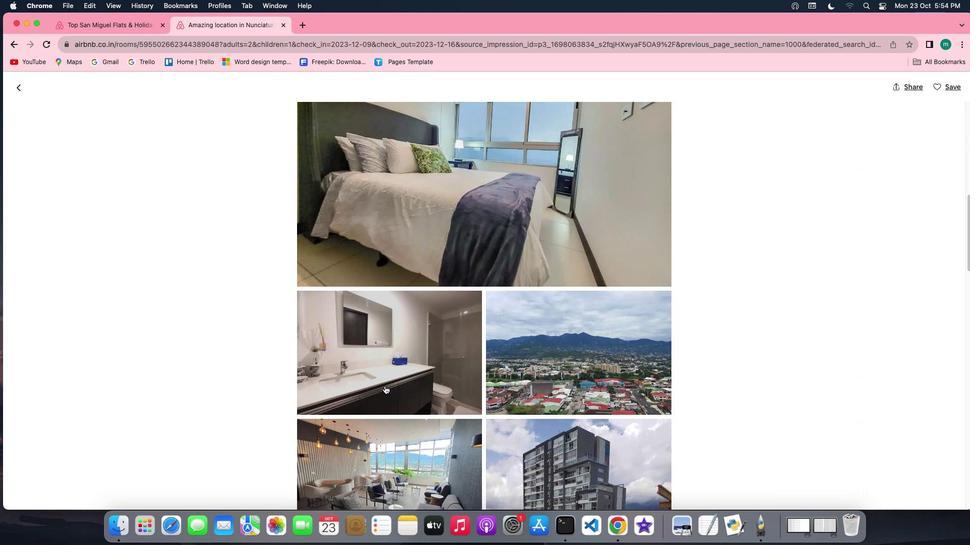 
Action: Mouse scrolled (384, 386) with delta (0, 0)
Screenshot: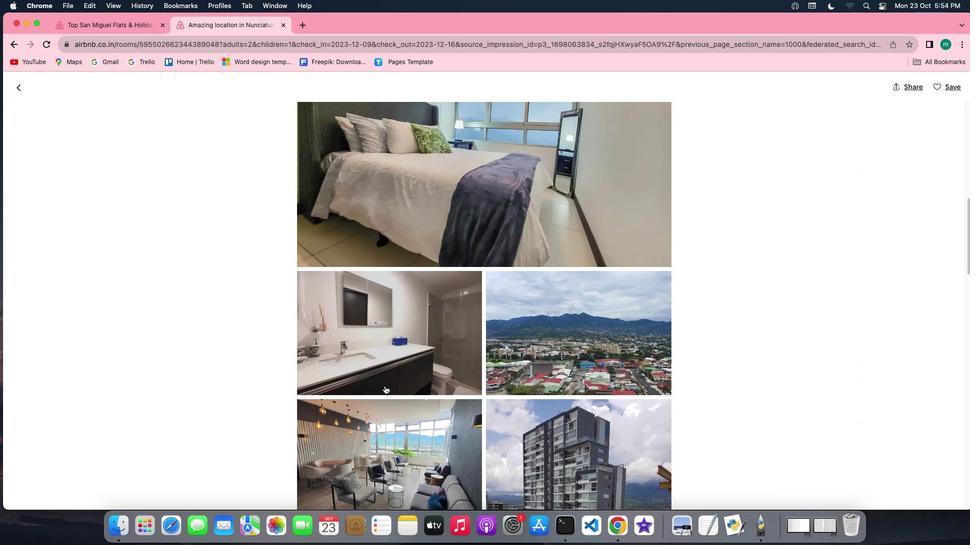 
Action: Mouse scrolled (384, 386) with delta (0, 0)
Screenshot: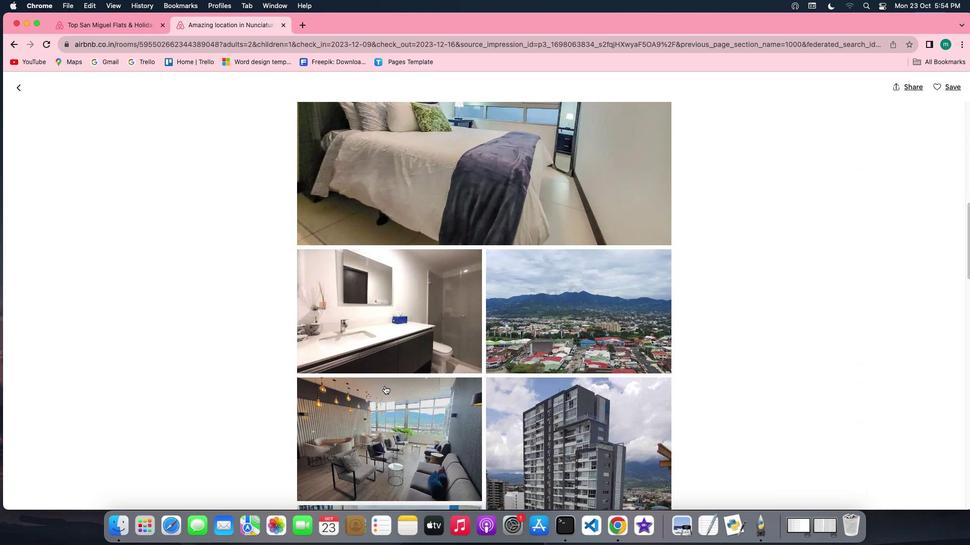 
Action: Mouse scrolled (384, 386) with delta (0, 0)
Screenshot: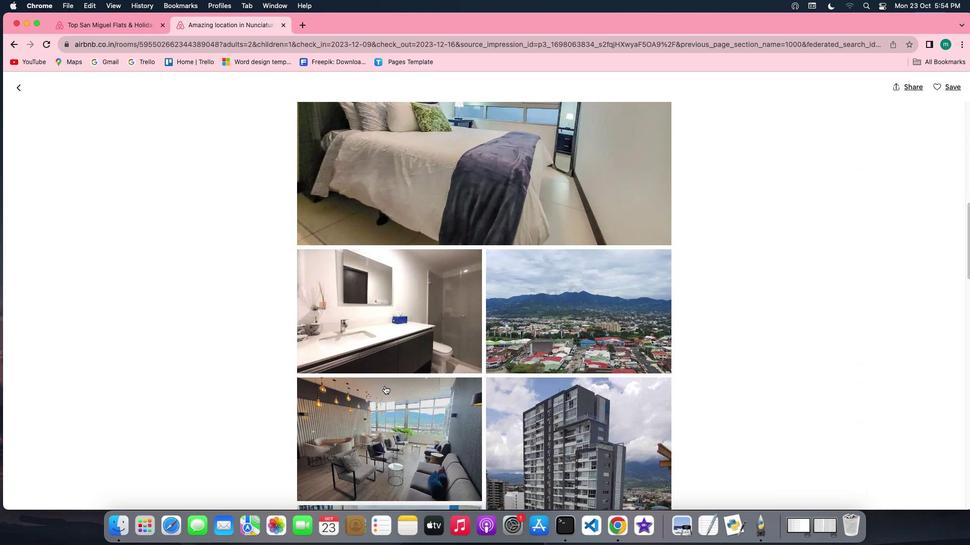 
Action: Mouse scrolled (384, 386) with delta (0, -1)
Screenshot: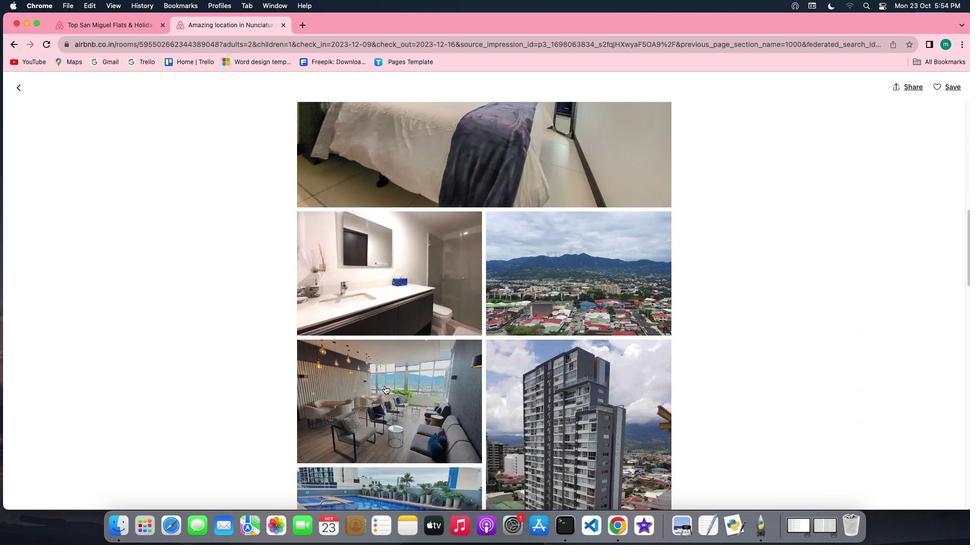 
Action: Mouse scrolled (384, 386) with delta (0, -1)
Screenshot: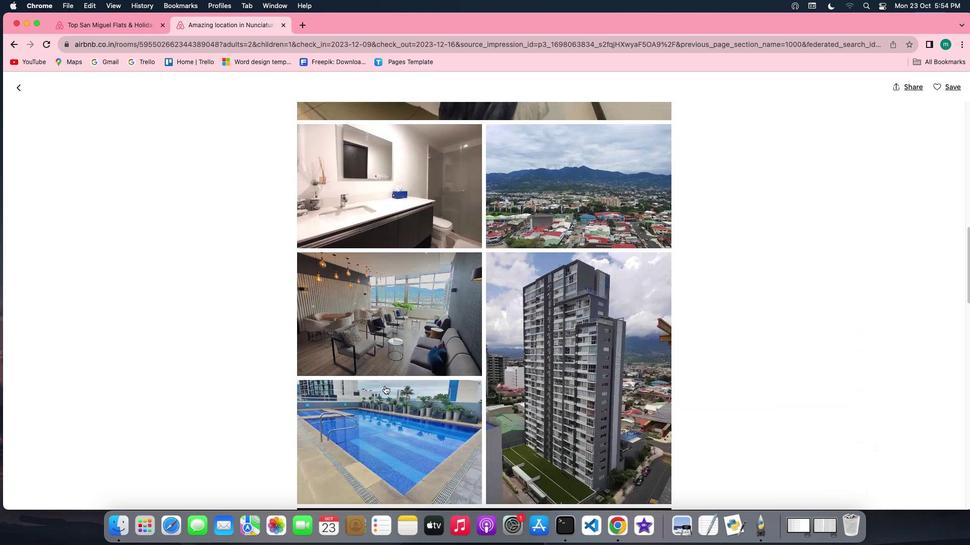 
Action: Mouse scrolled (384, 386) with delta (0, 0)
Screenshot: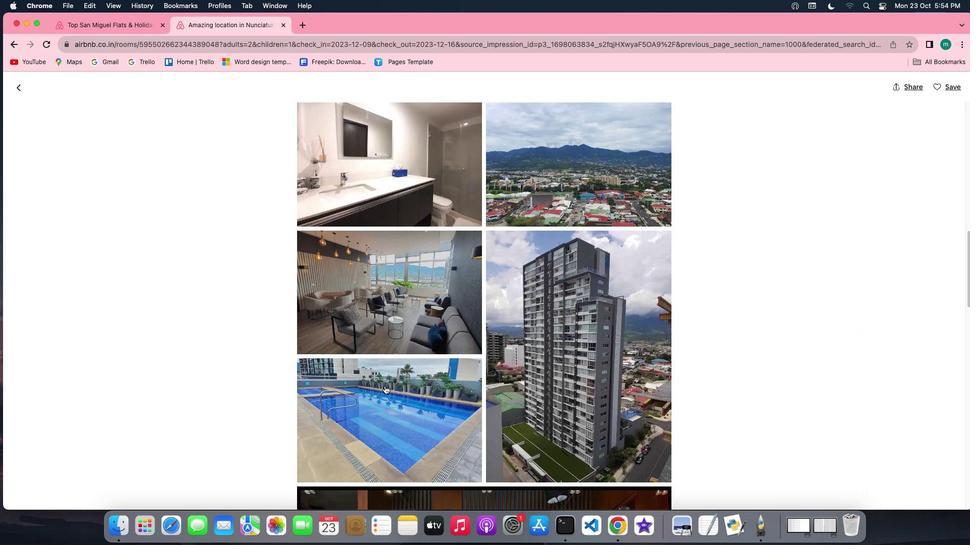 
Action: Mouse scrolled (384, 386) with delta (0, 0)
Screenshot: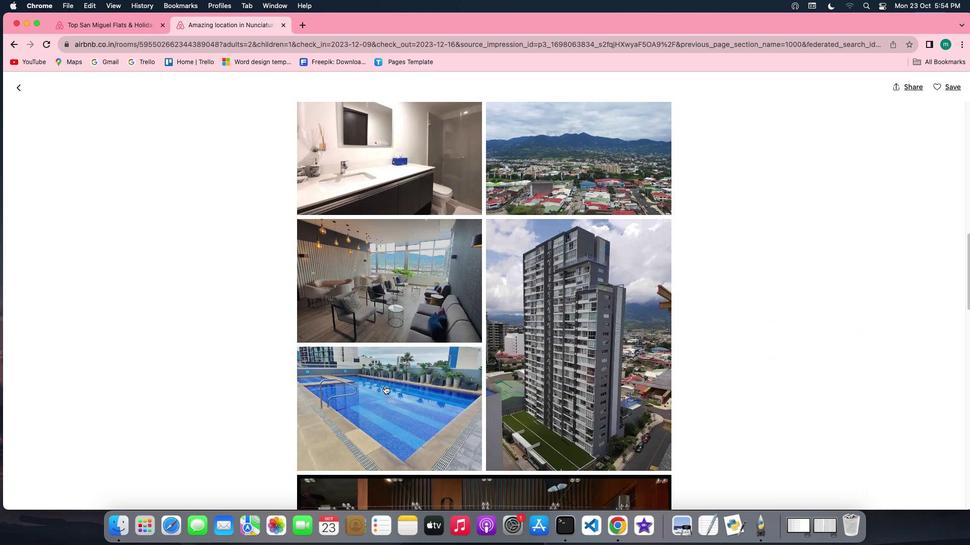 
Action: Mouse scrolled (384, 386) with delta (0, -1)
Screenshot: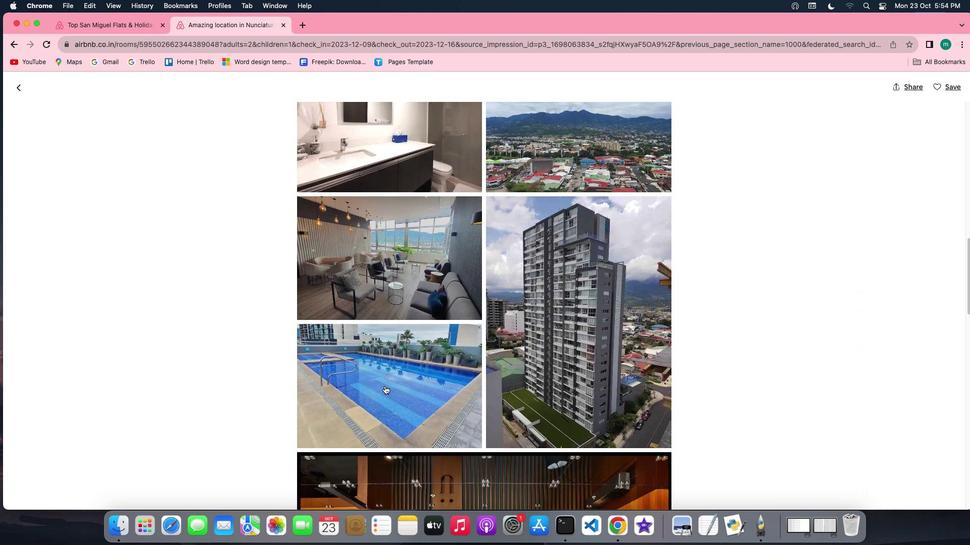 
Action: Mouse scrolled (384, 386) with delta (0, -1)
Screenshot: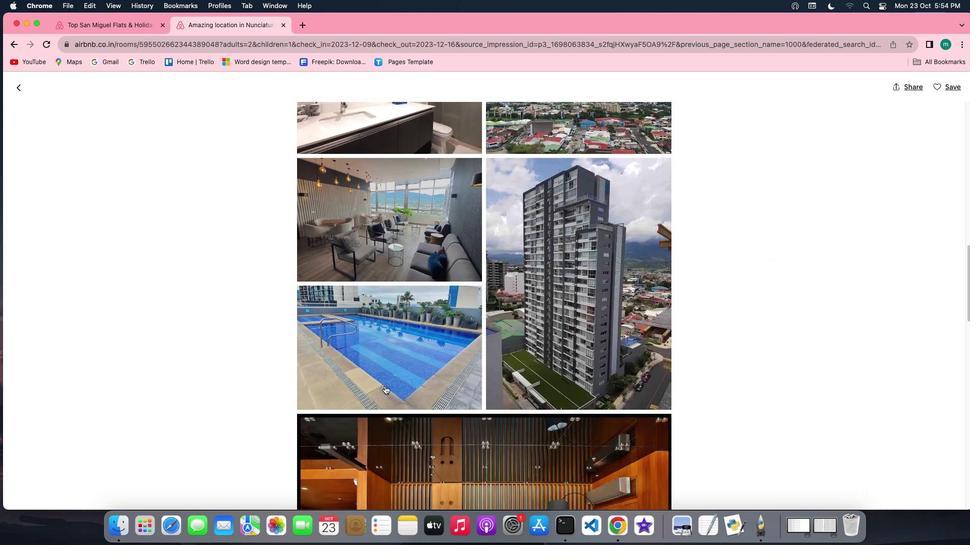 
Action: Mouse scrolled (384, 386) with delta (0, 0)
Screenshot: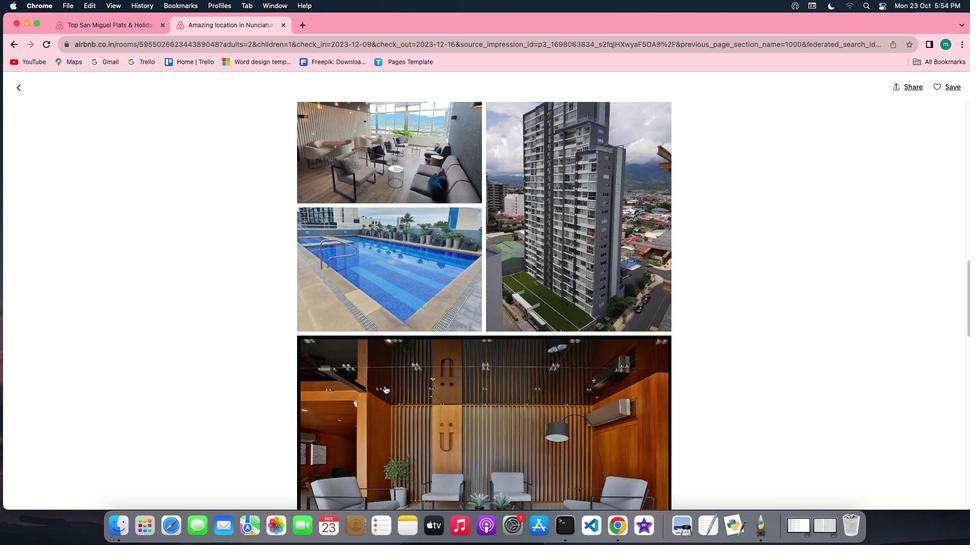 
Action: Mouse scrolled (384, 386) with delta (0, 0)
Screenshot: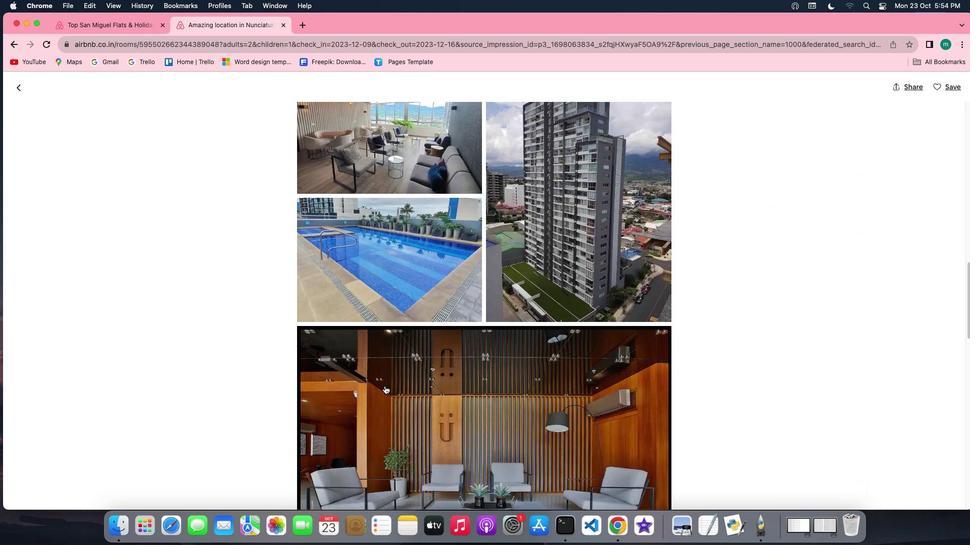 
Action: Mouse scrolled (384, 386) with delta (0, -1)
Screenshot: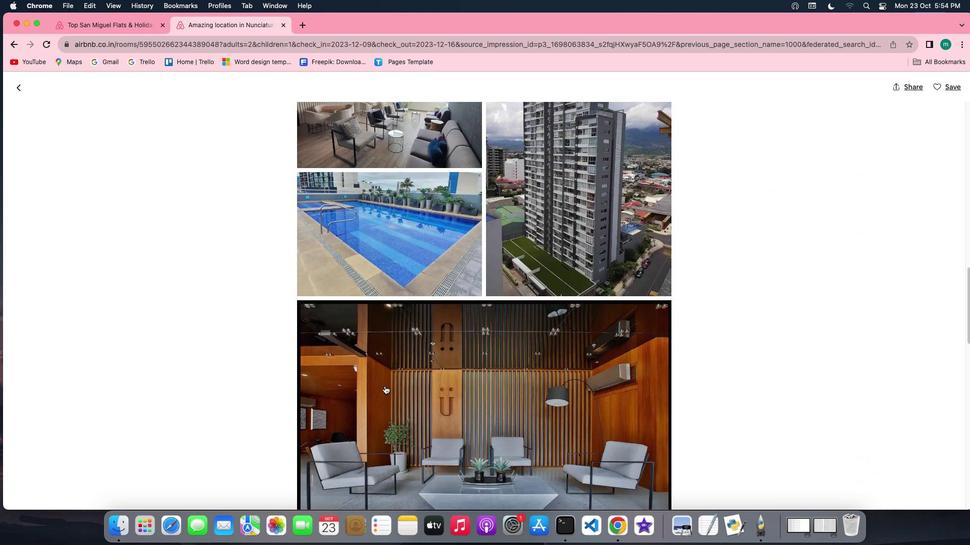 
Action: Mouse scrolled (384, 386) with delta (0, -1)
Screenshot: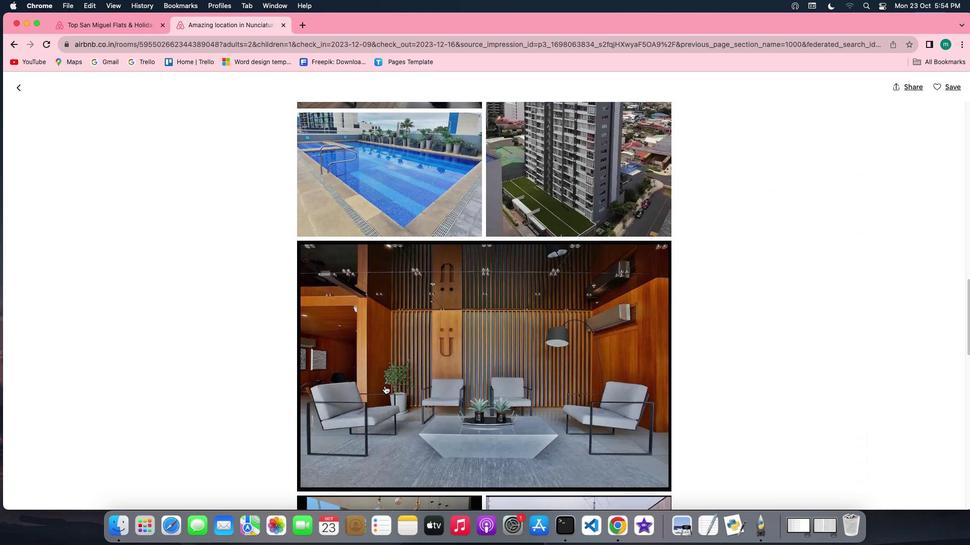 
Action: Mouse scrolled (384, 386) with delta (0, 0)
Screenshot: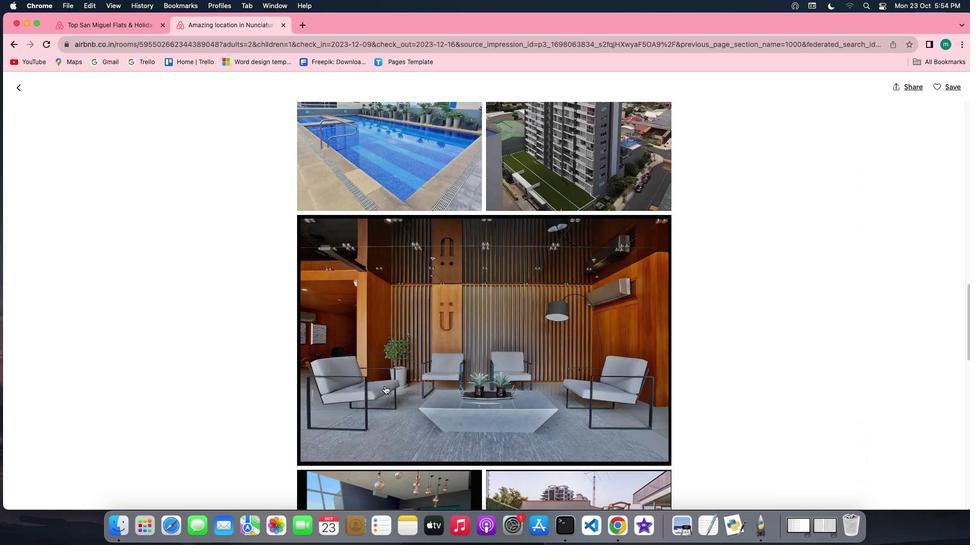 
Action: Mouse scrolled (384, 386) with delta (0, 0)
Screenshot: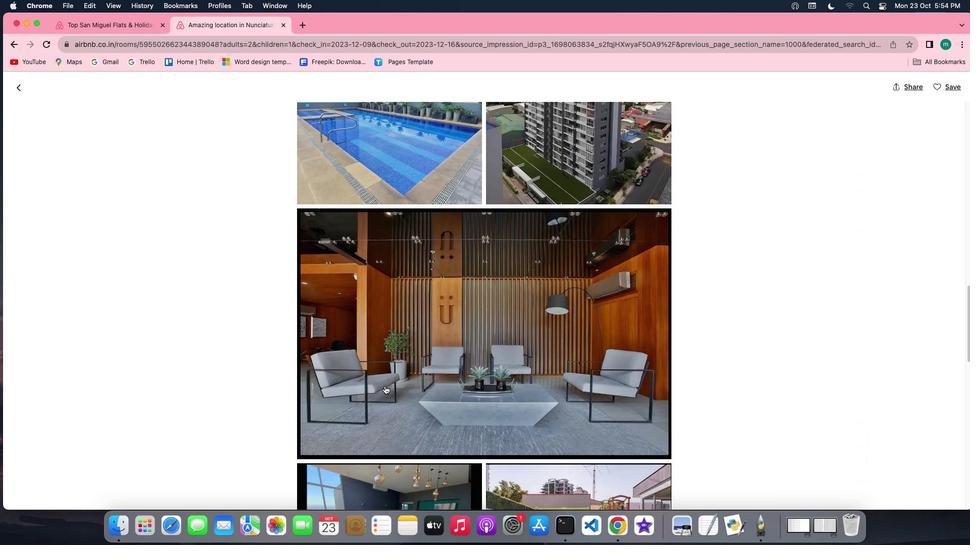 
Action: Mouse scrolled (384, 386) with delta (0, 0)
Screenshot: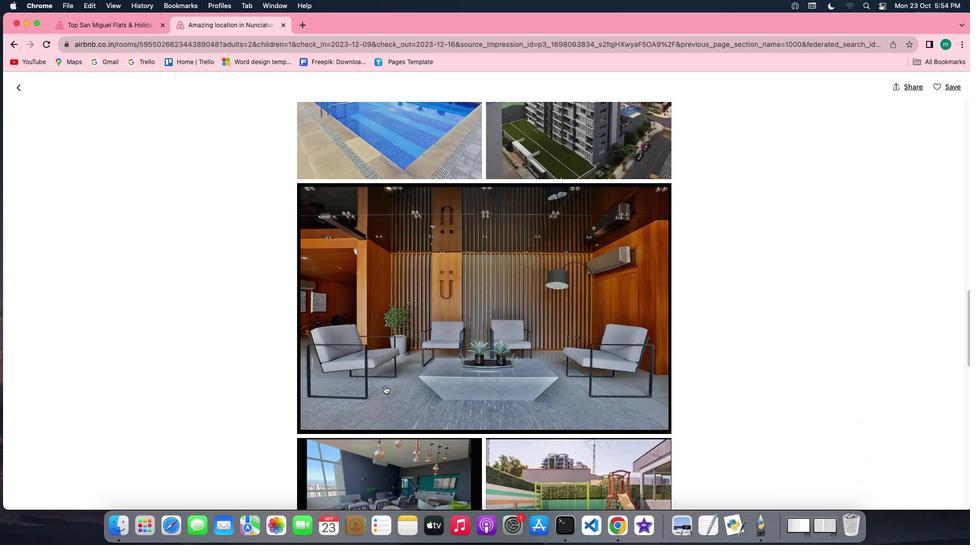 
Action: Mouse scrolled (384, 386) with delta (0, -1)
Screenshot: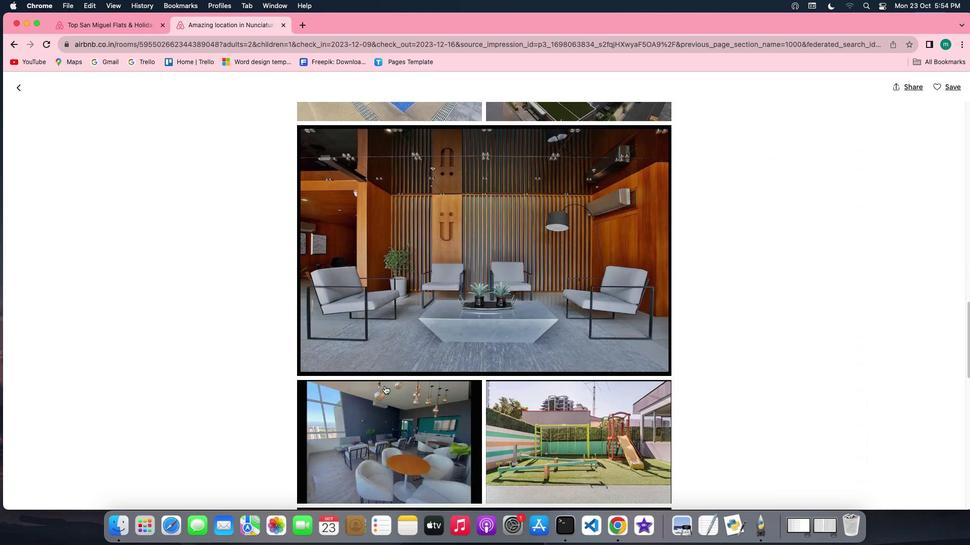 
Action: Mouse scrolled (384, 386) with delta (0, -1)
Screenshot: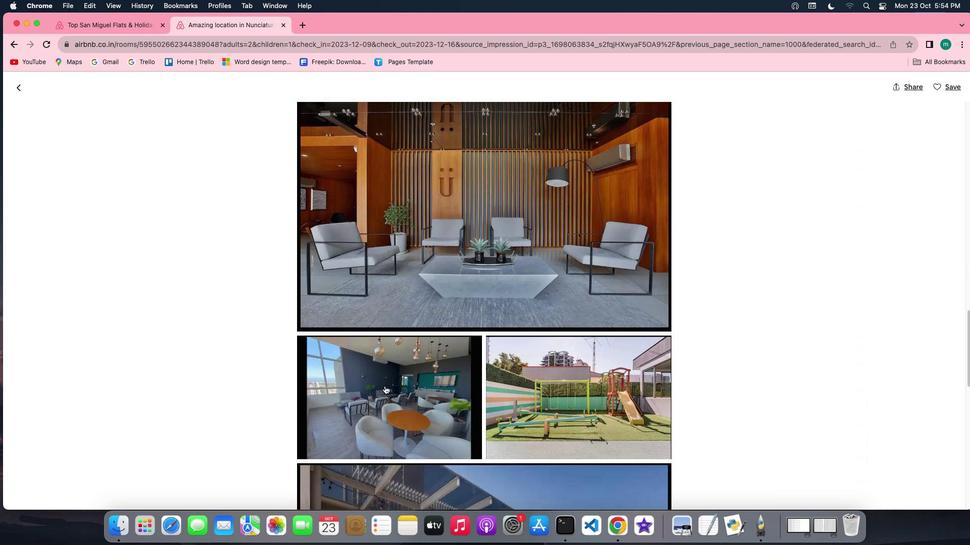 
Action: Mouse moved to (384, 371)
Screenshot: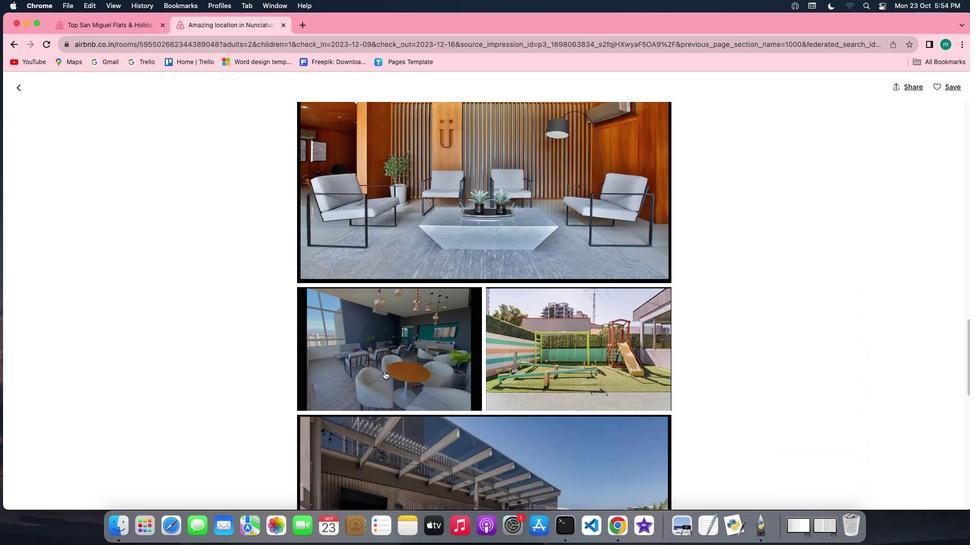 
Action: Mouse scrolled (384, 371) with delta (0, 0)
Screenshot: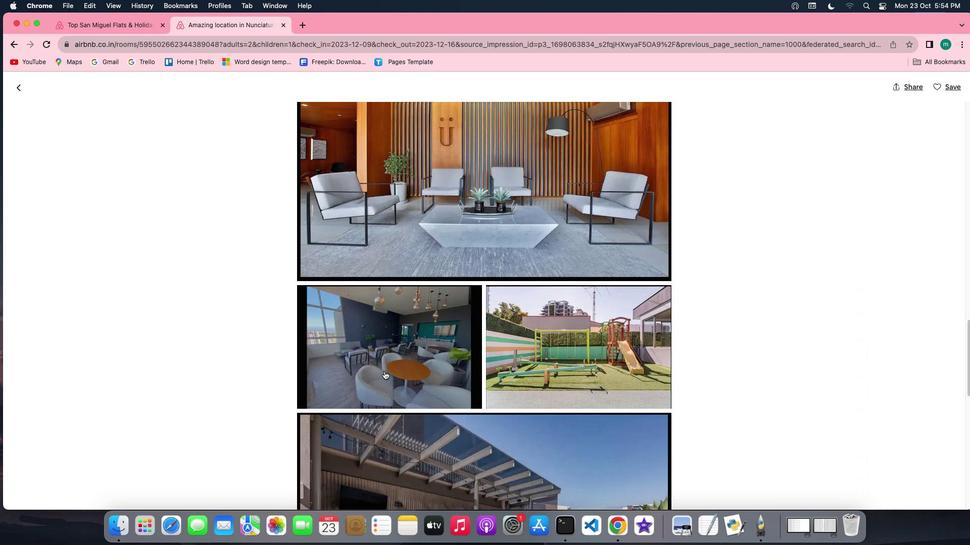 
Action: Mouse scrolled (384, 371) with delta (0, 0)
Screenshot: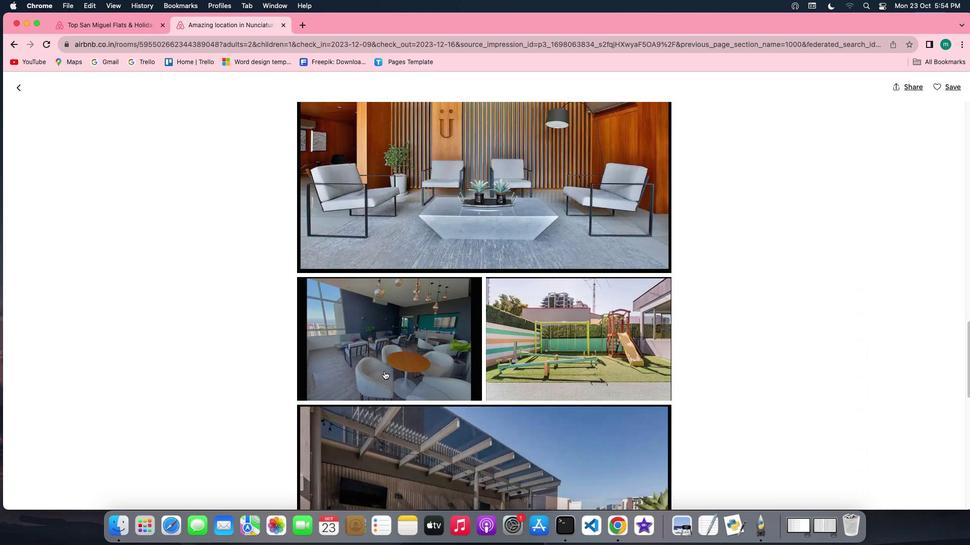 
Action: Mouse scrolled (384, 371) with delta (0, 0)
Screenshot: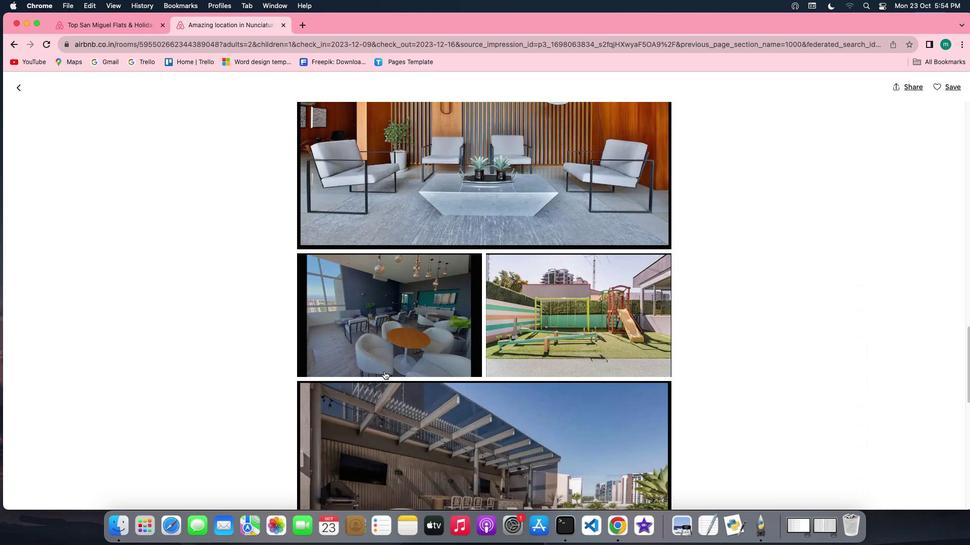 
Action: Mouse scrolled (384, 371) with delta (0, 0)
Screenshot: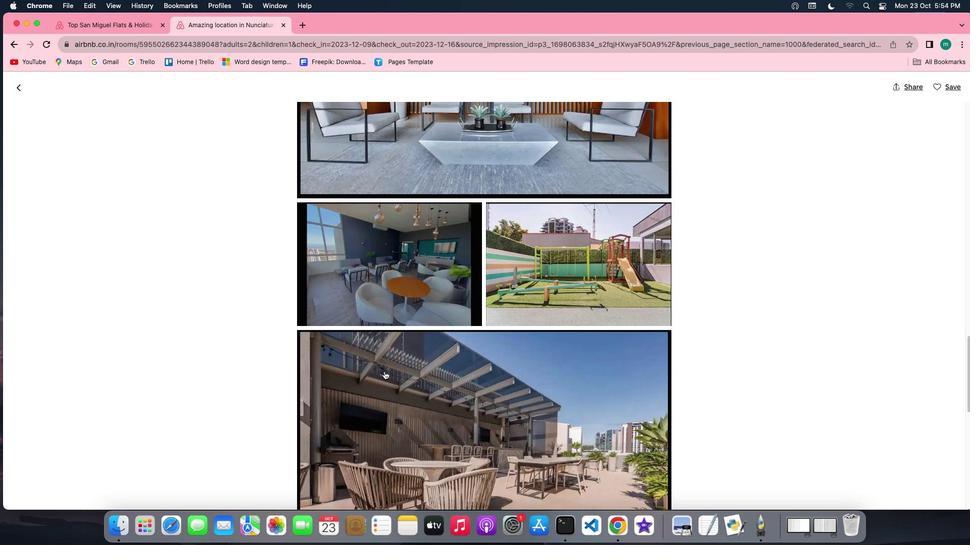 
Action: Mouse scrolled (384, 371) with delta (0, 0)
Screenshot: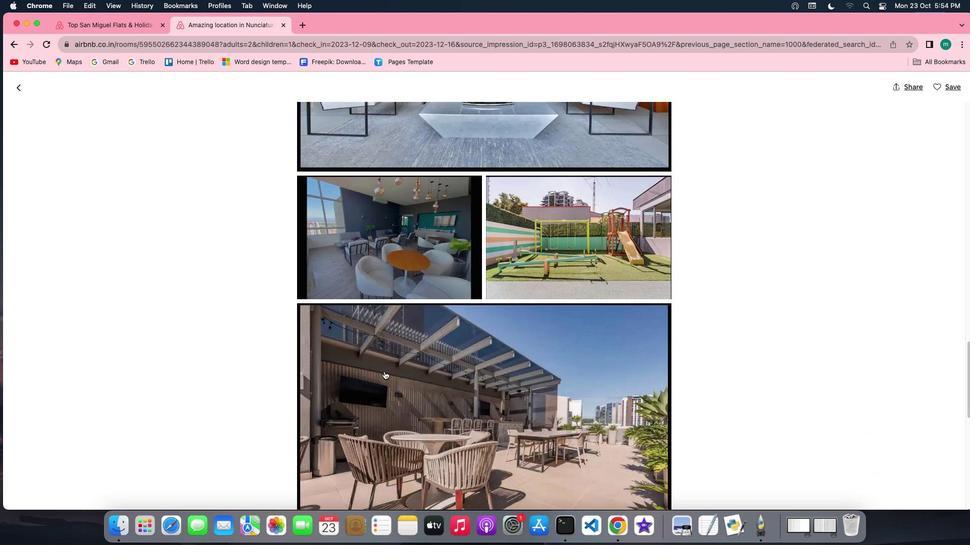 
Action: Mouse scrolled (384, 371) with delta (0, -1)
Screenshot: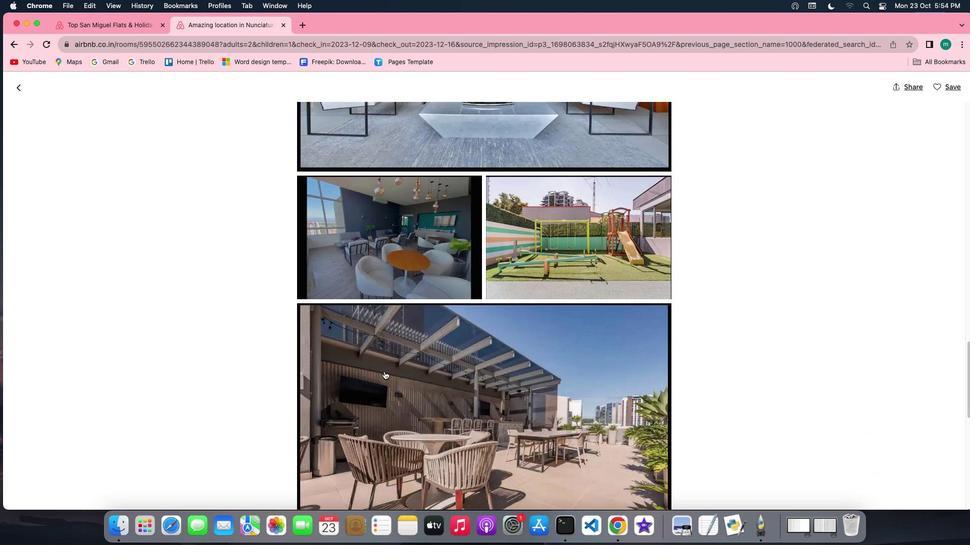 
Action: Mouse scrolled (384, 371) with delta (0, -2)
Screenshot: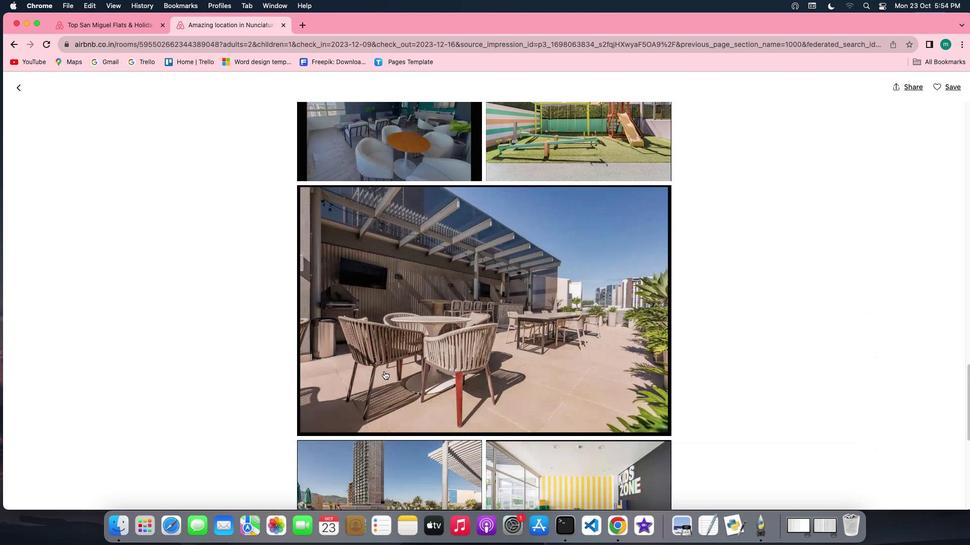 
Action: Mouse scrolled (384, 371) with delta (0, 0)
Screenshot: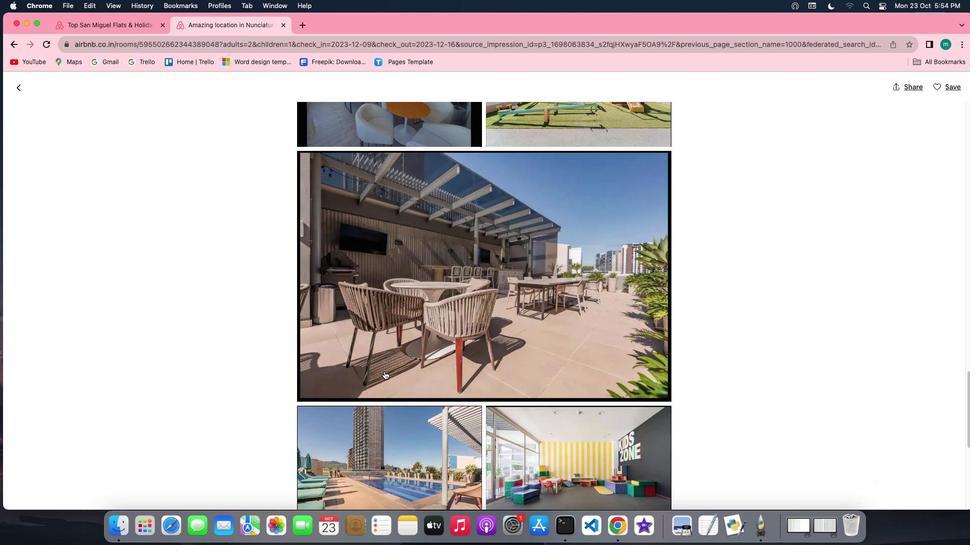 
Action: Mouse scrolled (384, 371) with delta (0, 0)
Screenshot: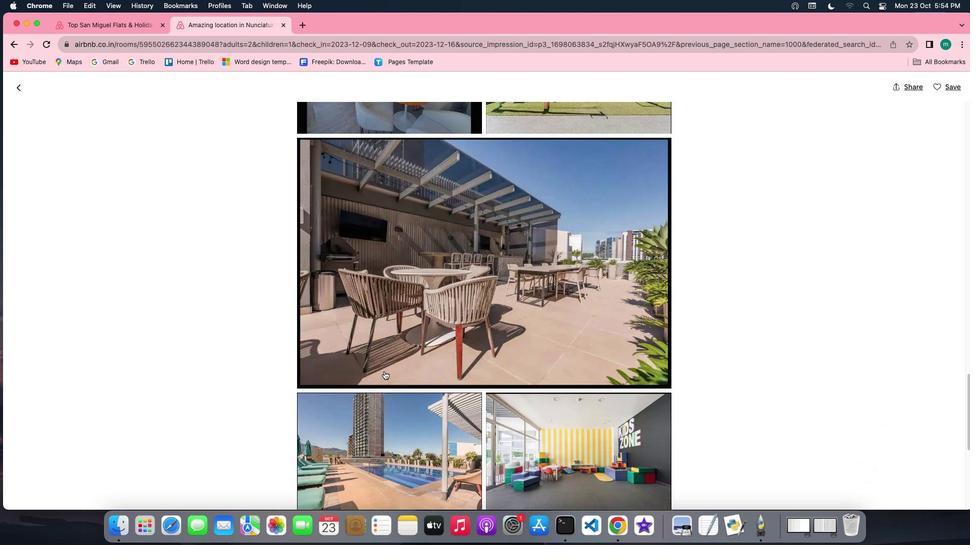 
Action: Mouse scrolled (384, 371) with delta (0, -1)
Screenshot: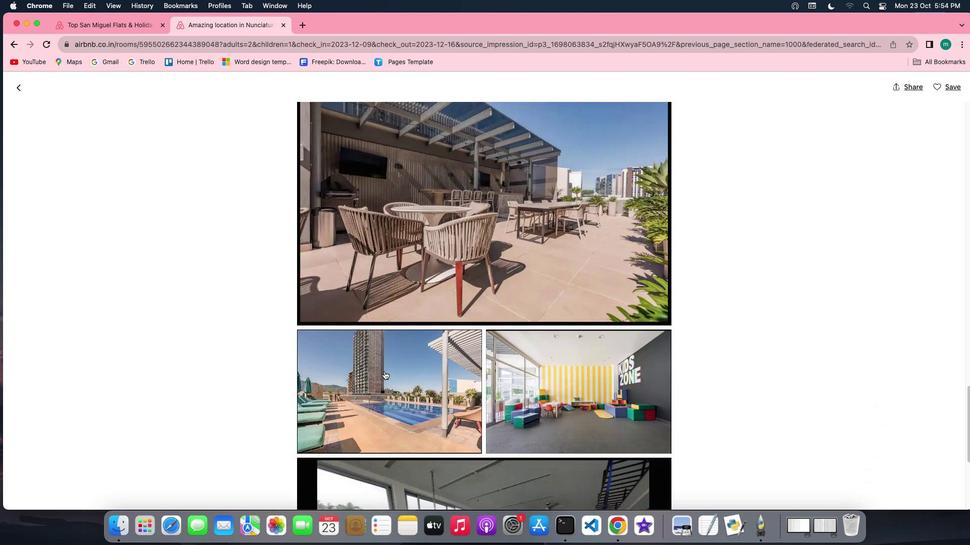 
Action: Mouse scrolled (384, 371) with delta (0, -2)
Screenshot: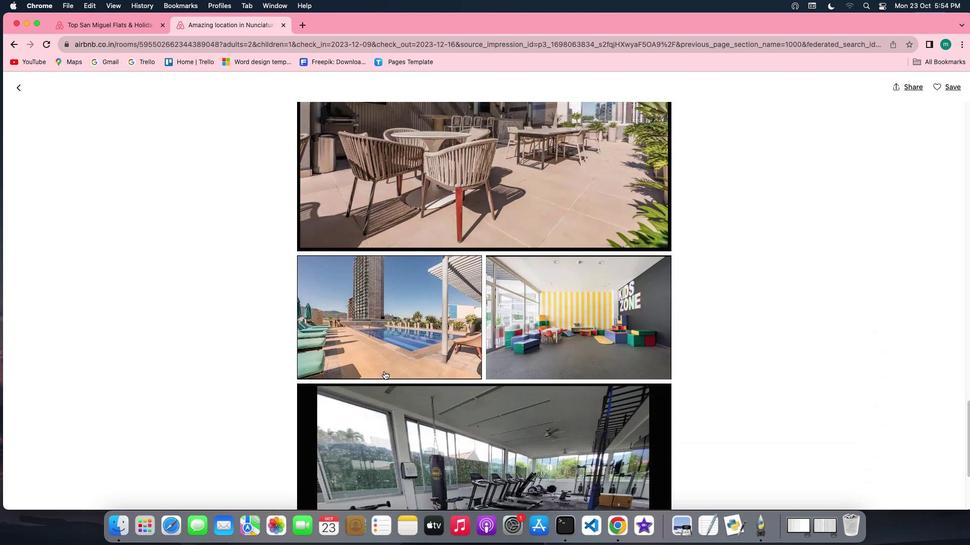 
Action: Mouse scrolled (384, 371) with delta (0, 0)
Screenshot: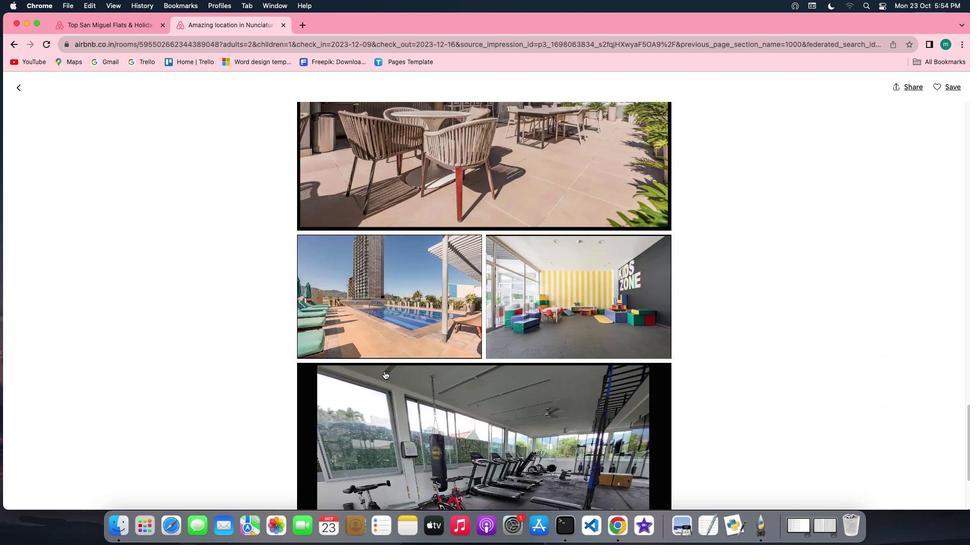 
Action: Mouse scrolled (384, 371) with delta (0, 0)
Screenshot: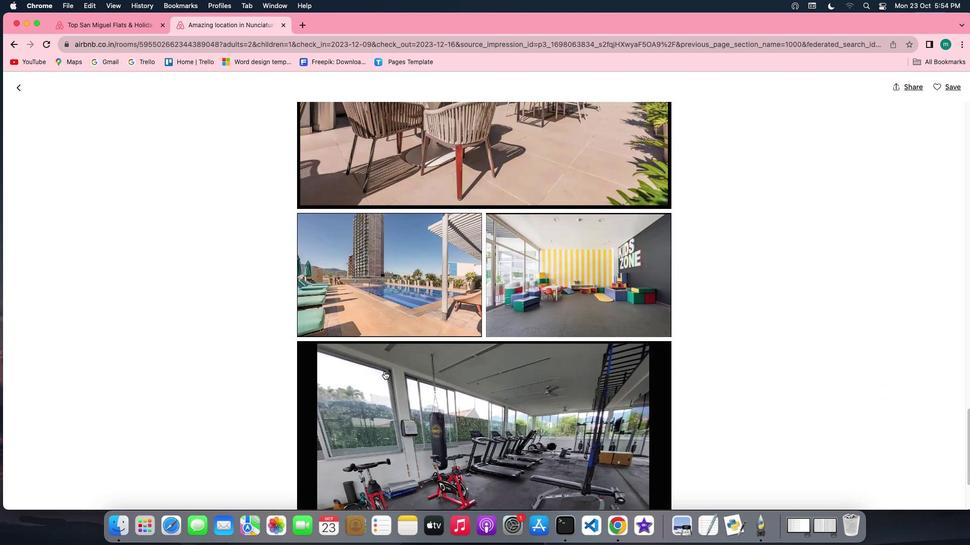 
Action: Mouse scrolled (384, 371) with delta (0, -1)
Screenshot: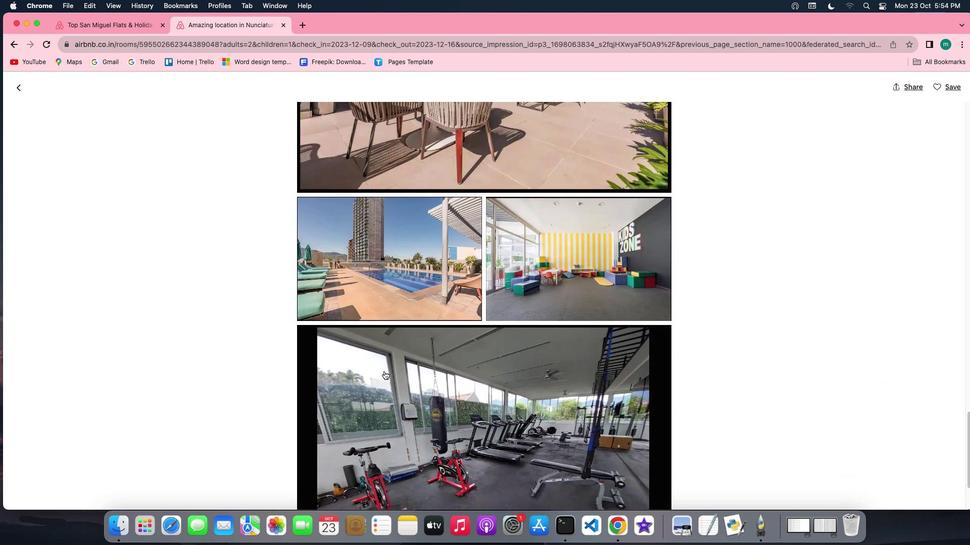 
Action: Mouse scrolled (384, 371) with delta (0, -1)
Screenshot: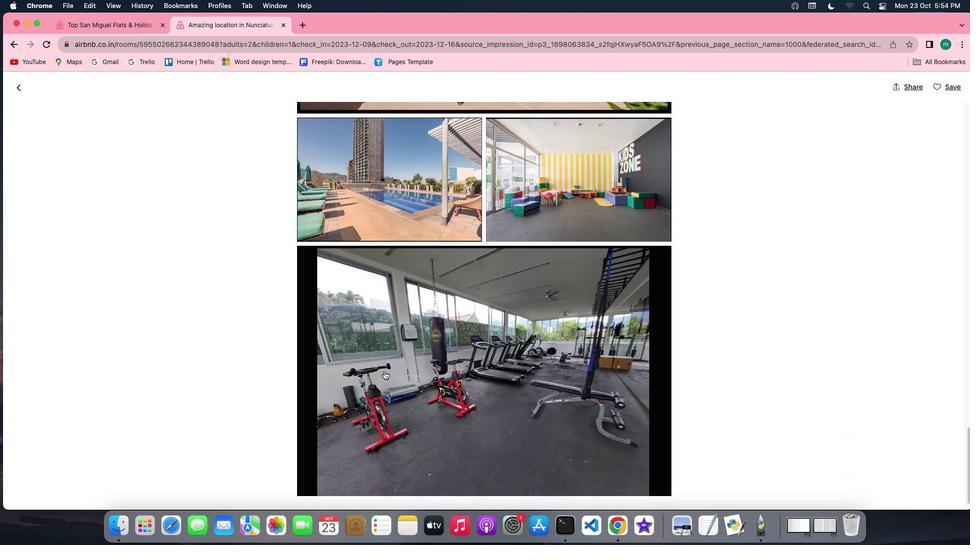 
Action: Mouse scrolled (384, 371) with delta (0, 0)
Screenshot: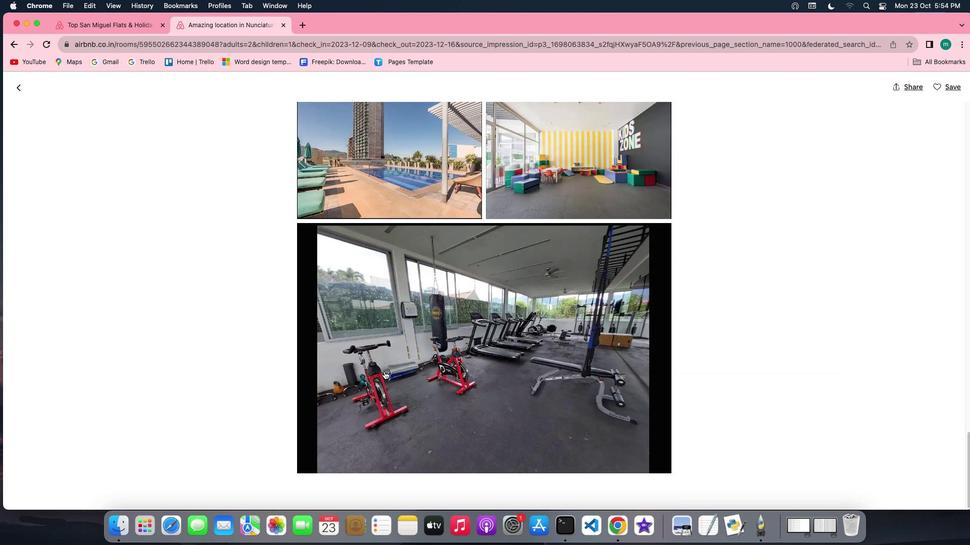 
Action: Mouse scrolled (384, 371) with delta (0, 0)
Screenshot: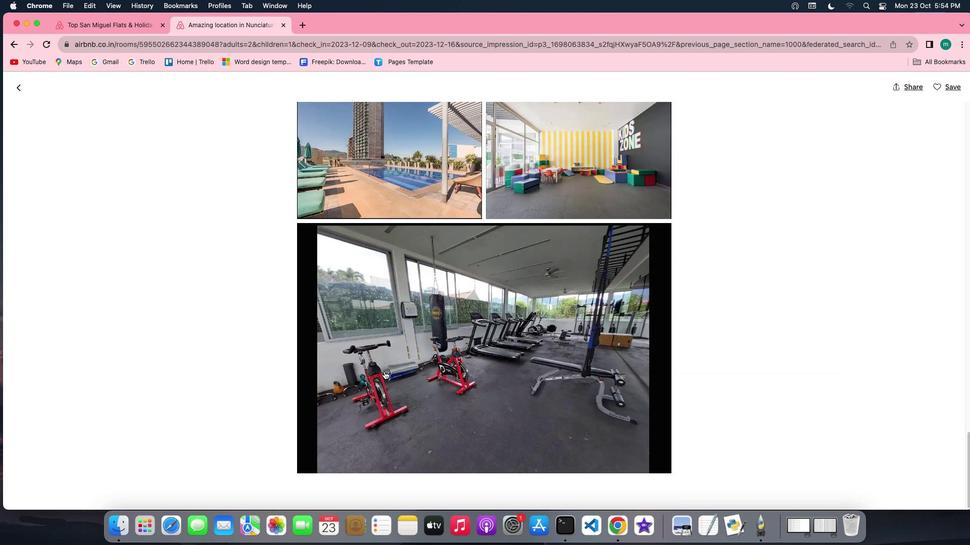 
Action: Mouse scrolled (384, 371) with delta (0, 0)
Screenshot: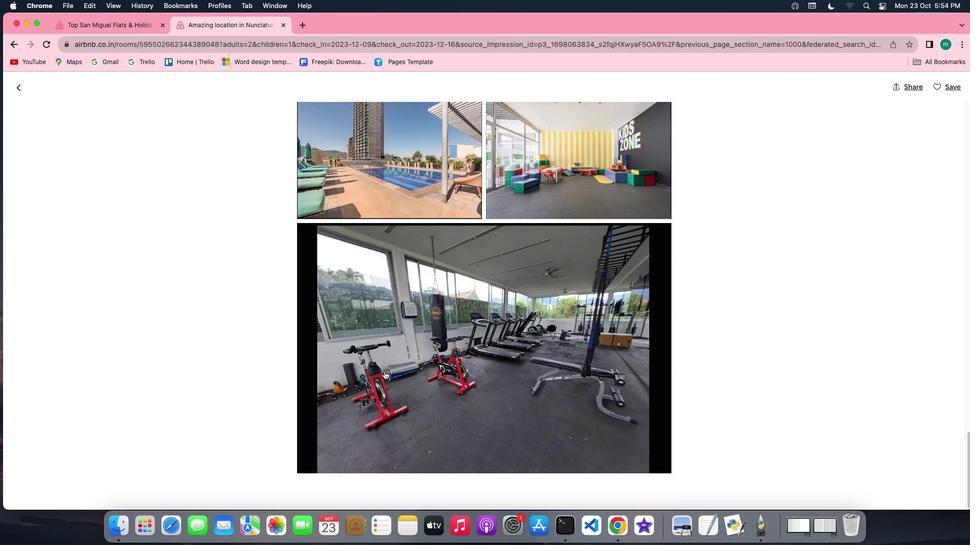 
Action: Mouse scrolled (384, 371) with delta (0, 0)
Screenshot: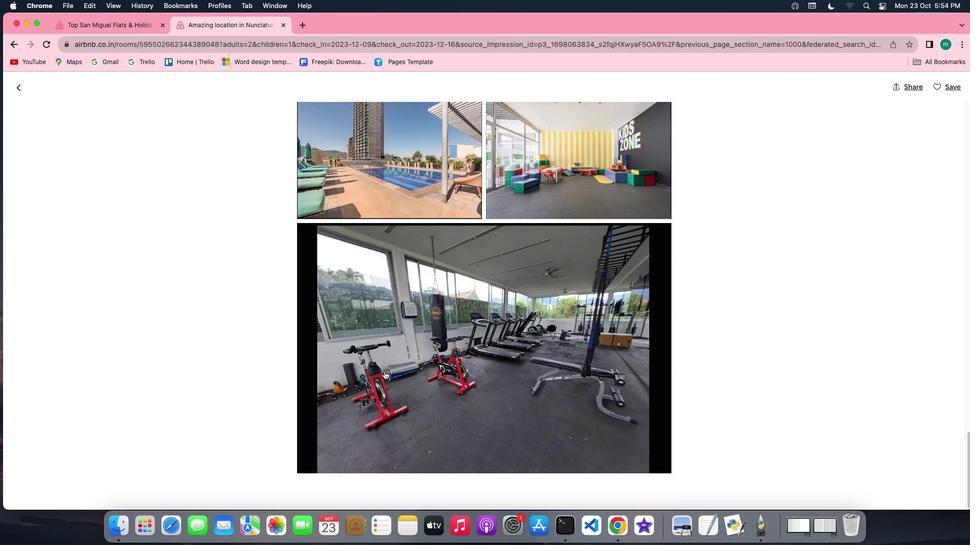 
Action: Mouse scrolled (384, 371) with delta (0, 0)
Screenshot: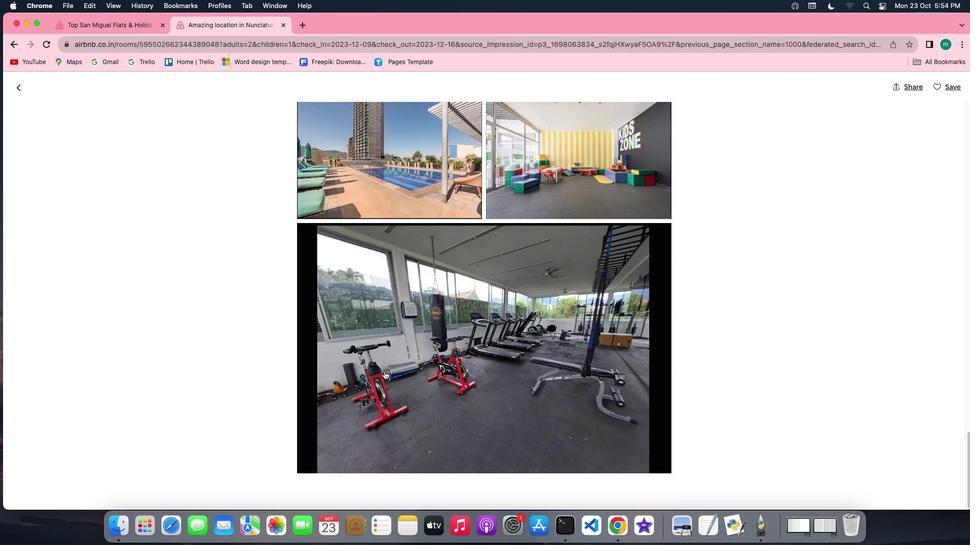 
Action: Mouse scrolled (384, 371) with delta (0, -1)
Screenshot: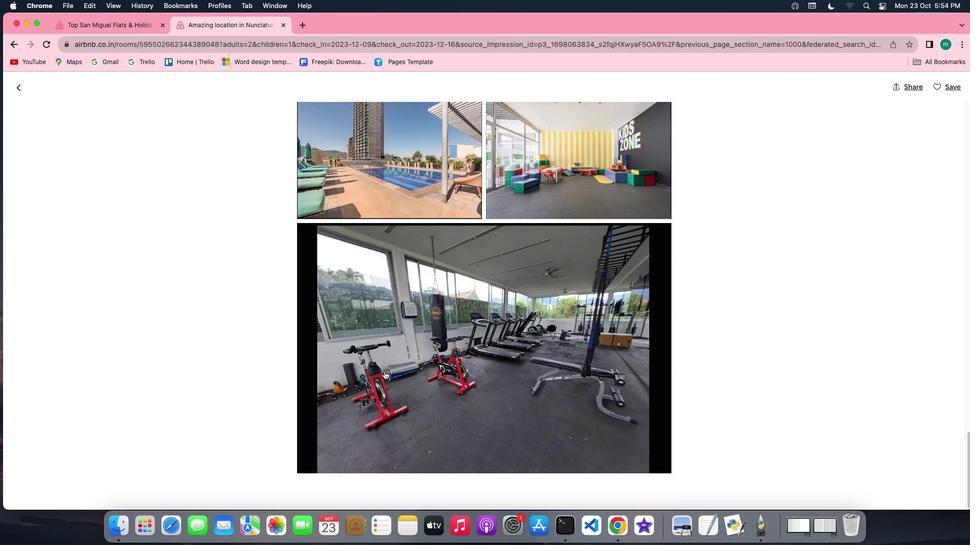 
Action: Mouse moved to (384, 371)
Screenshot: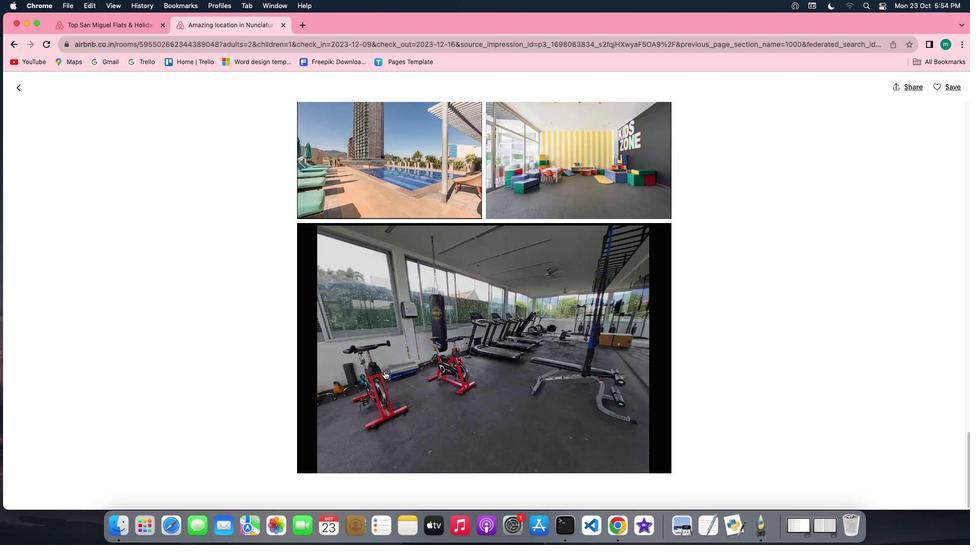 
Action: Mouse scrolled (384, 371) with delta (0, 0)
Screenshot: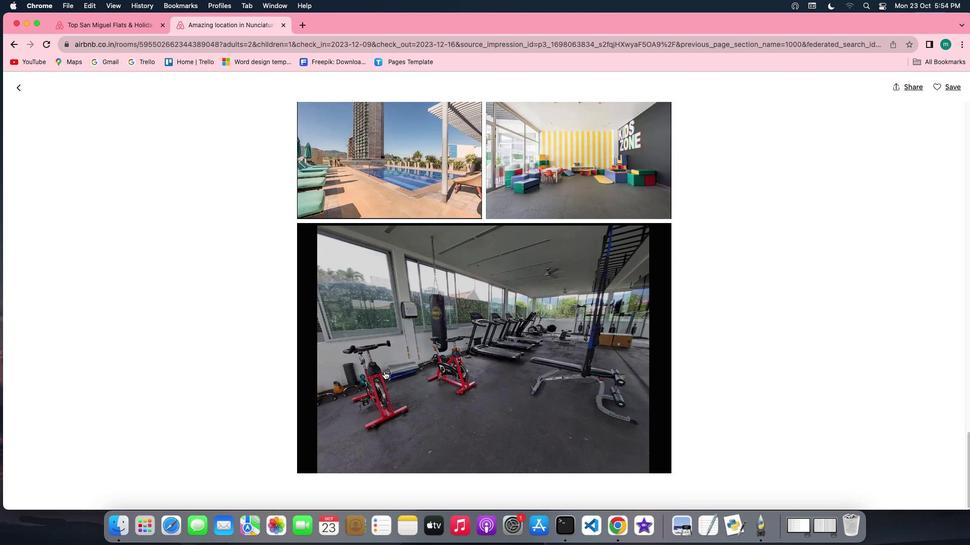 
Action: Mouse scrolled (384, 371) with delta (0, 0)
Screenshot: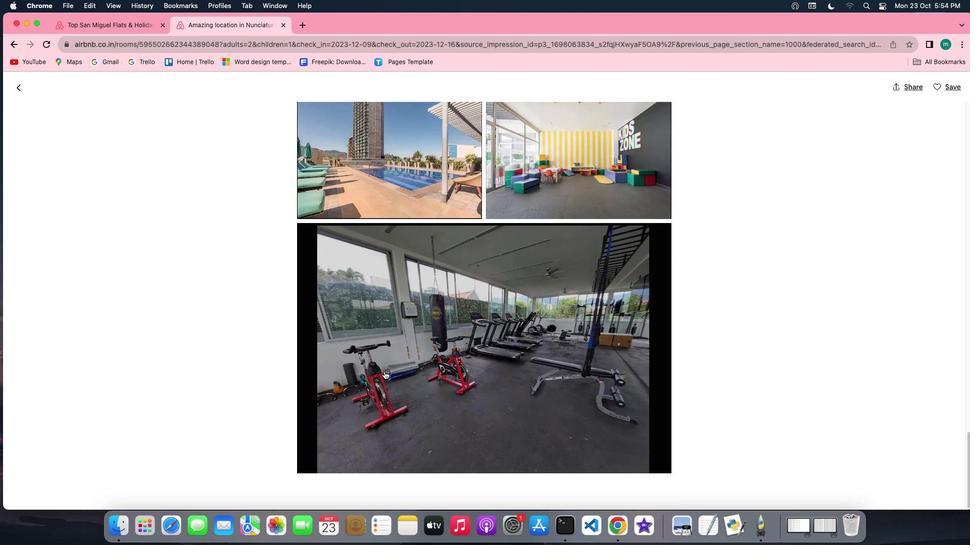 
Action: Mouse scrolled (384, 371) with delta (0, -1)
Screenshot: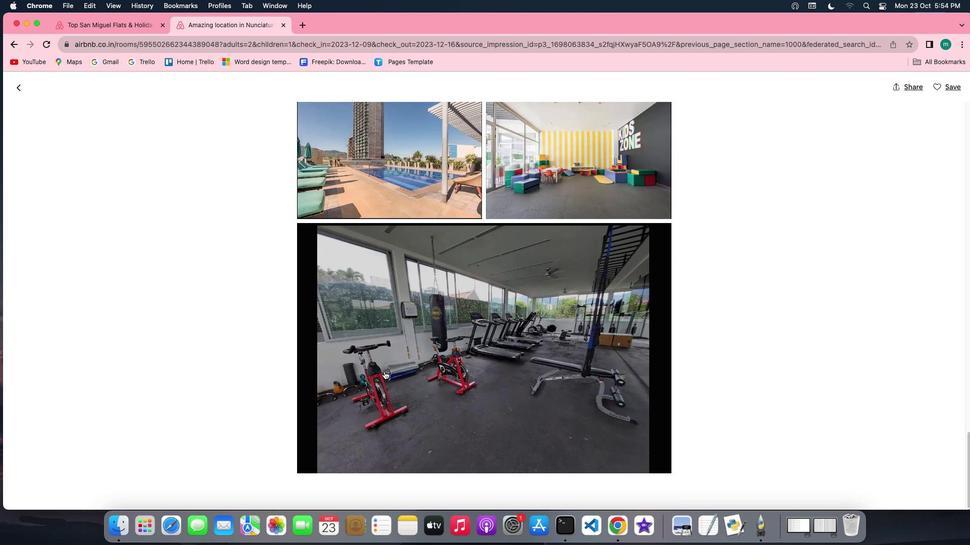 
Action: Mouse moved to (384, 372)
Screenshot: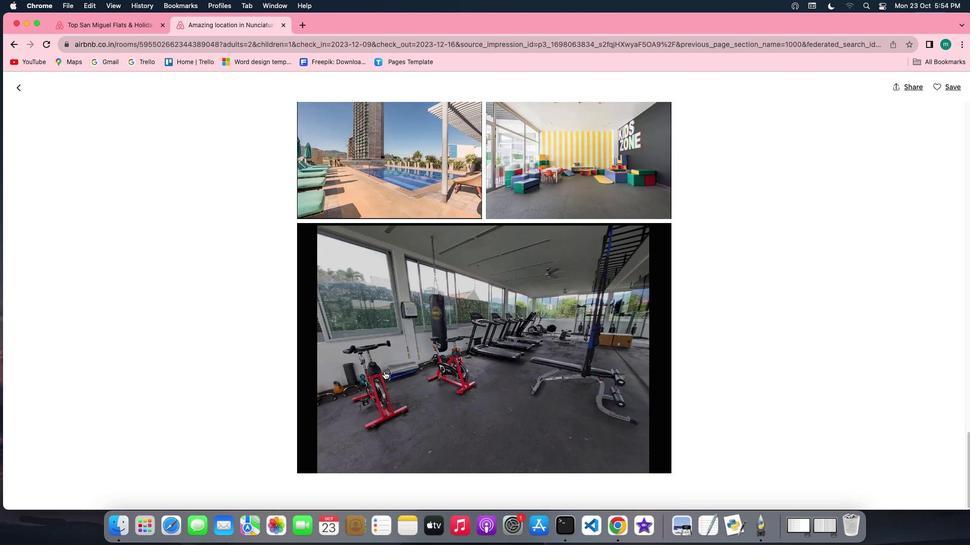 
Action: Mouse scrolled (384, 372) with delta (0, -1)
Screenshot: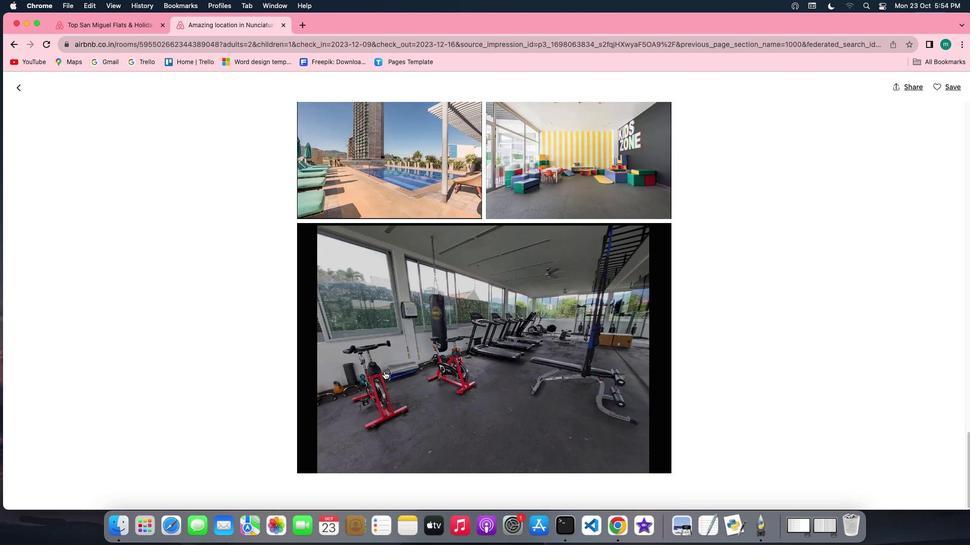 
Action: Mouse moved to (384, 375)
Screenshot: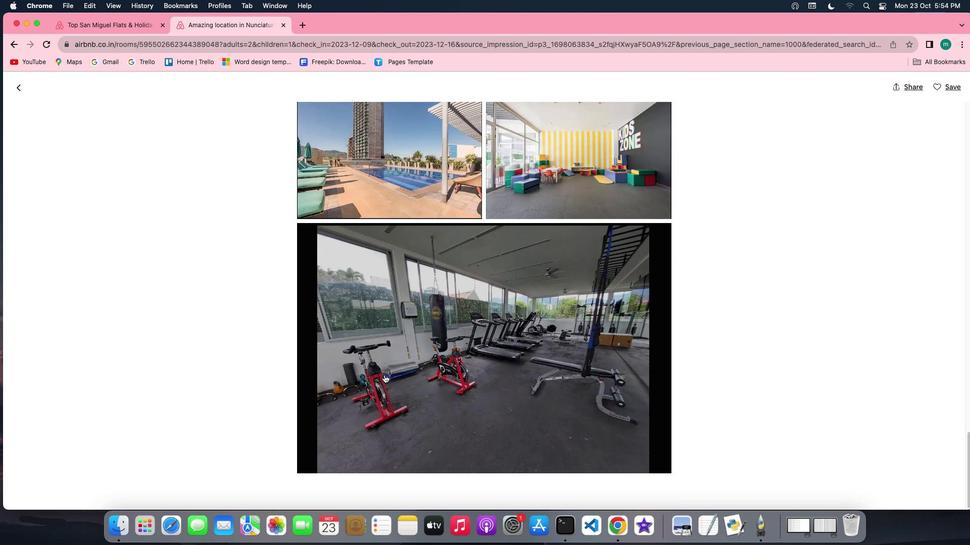 
Action: Mouse scrolled (384, 375) with delta (0, 0)
Screenshot: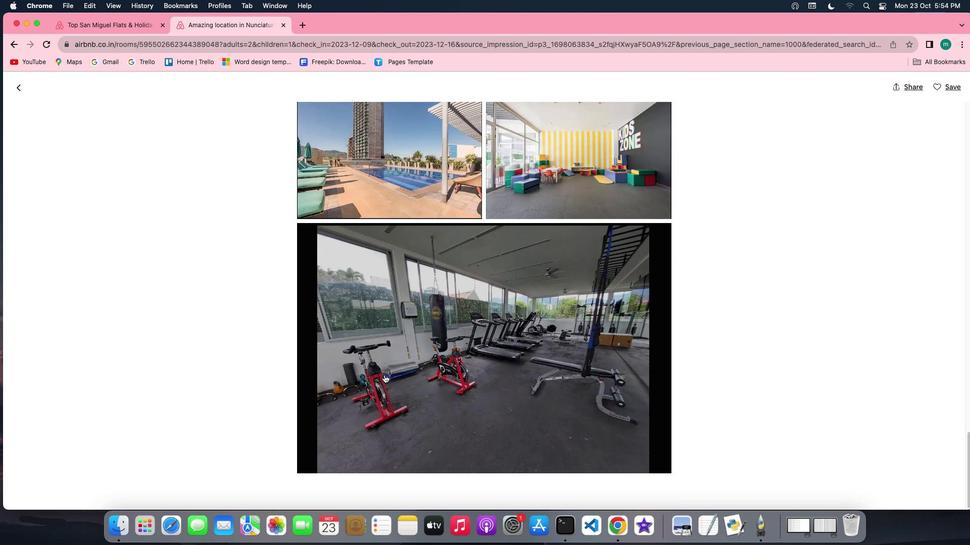 
Action: Mouse scrolled (384, 375) with delta (0, 0)
Screenshot: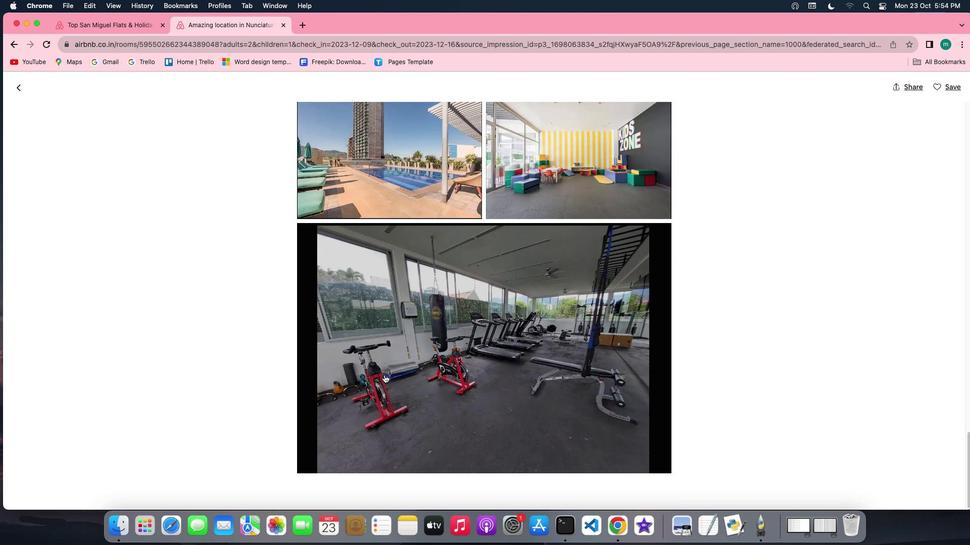 
Action: Mouse scrolled (384, 375) with delta (0, -1)
Screenshot: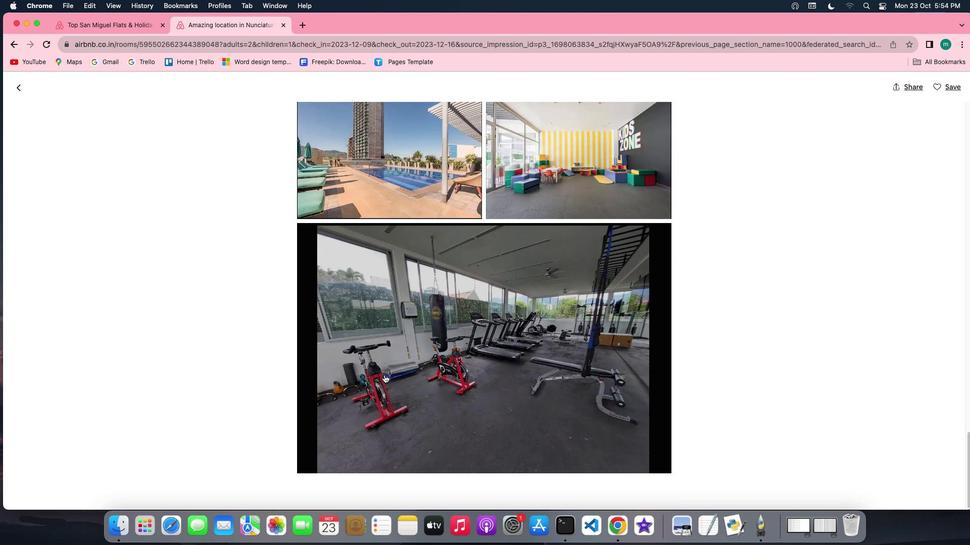 
Action: Mouse scrolled (384, 375) with delta (0, -1)
Screenshot: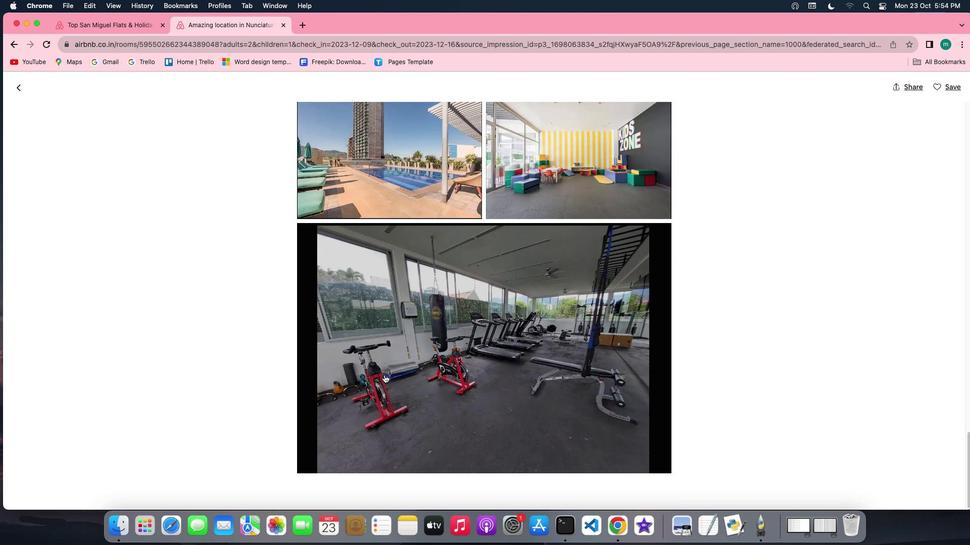 
Action: Mouse scrolled (384, 375) with delta (0, 0)
Screenshot: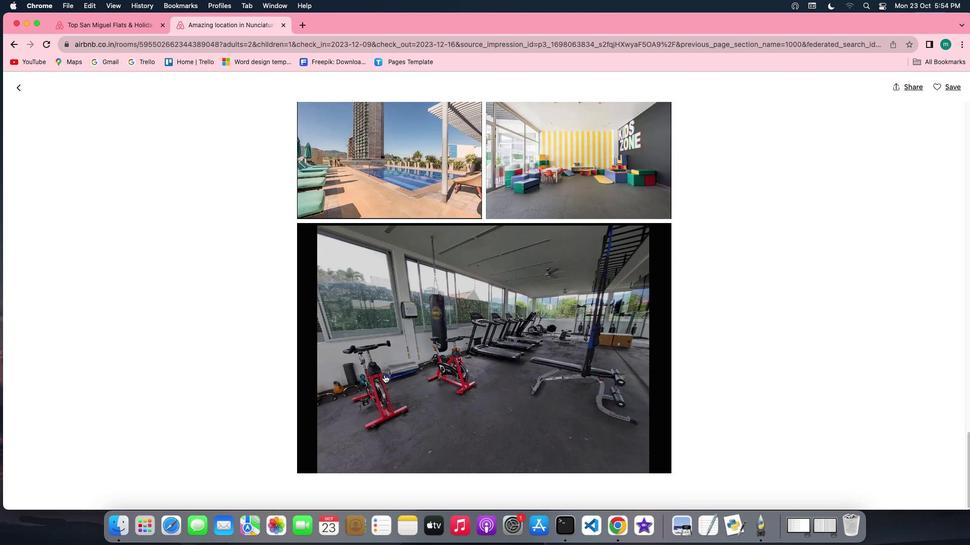 
Action: Mouse scrolled (384, 375) with delta (0, 0)
Screenshot: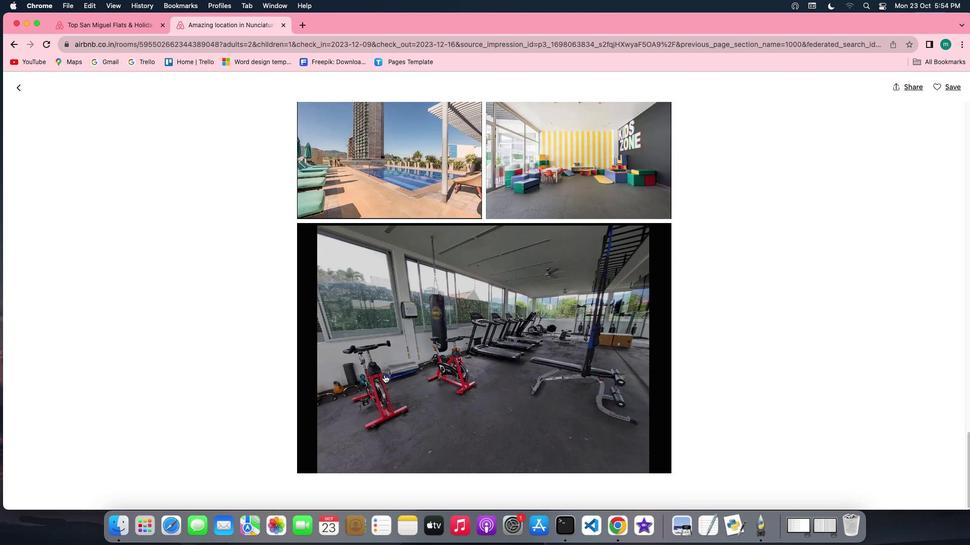 
Action: Mouse scrolled (384, 375) with delta (0, -1)
Screenshot: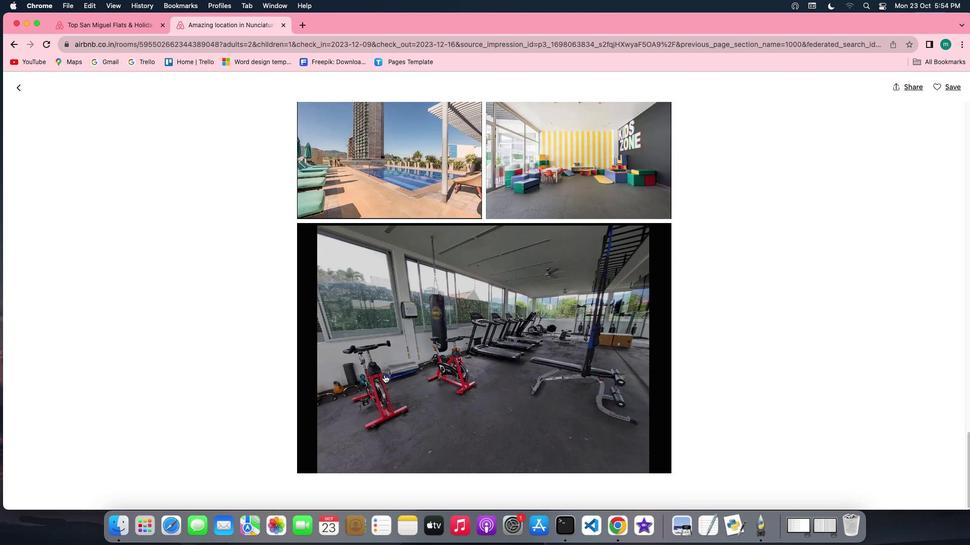 
Action: Mouse scrolled (384, 375) with delta (0, -1)
Screenshot: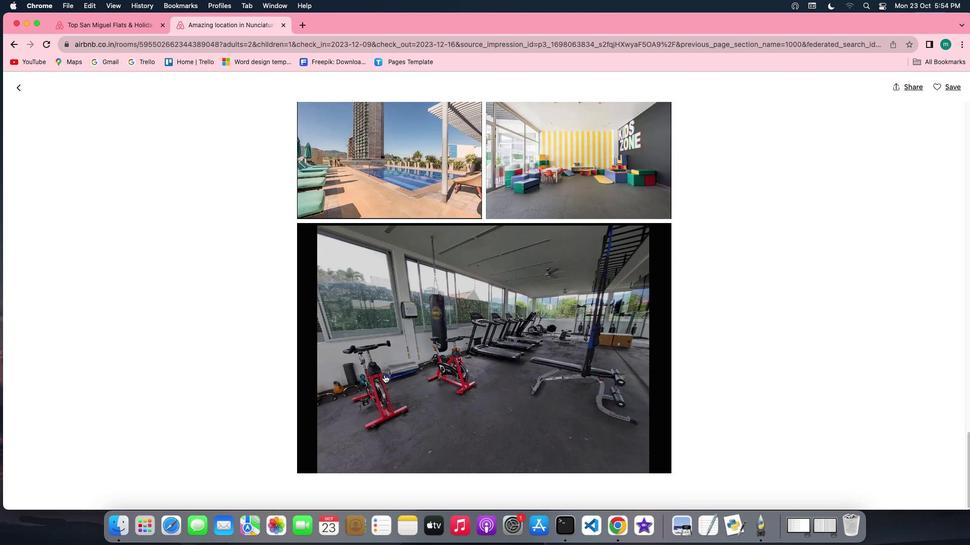 
Action: Mouse scrolled (384, 375) with delta (0, 0)
Screenshot: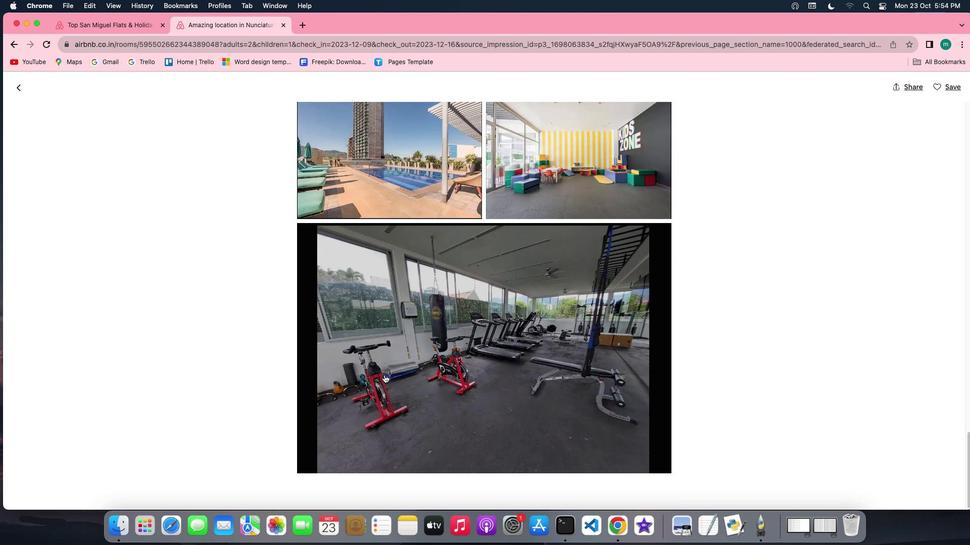 
Action: Mouse scrolled (384, 375) with delta (0, 0)
Screenshot: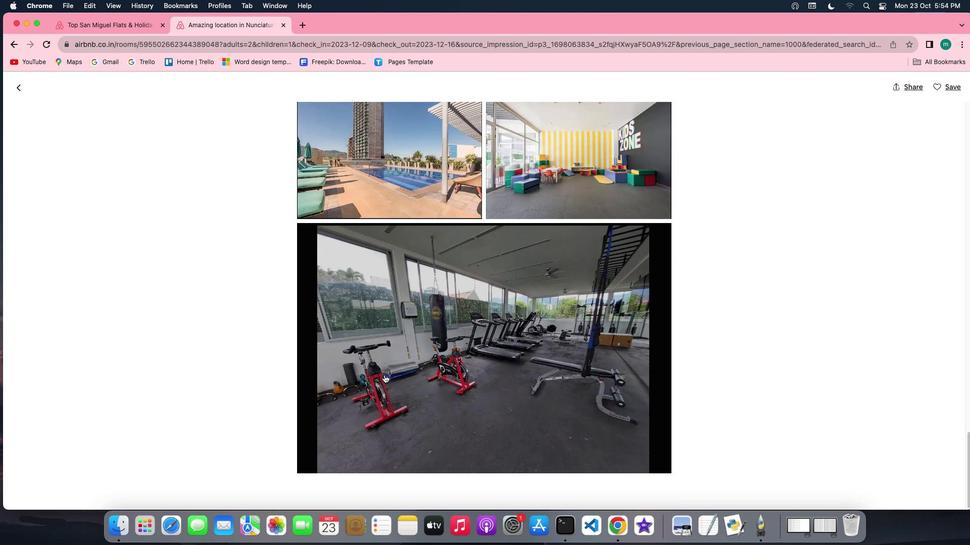 
Action: Mouse scrolled (384, 375) with delta (0, -1)
Screenshot: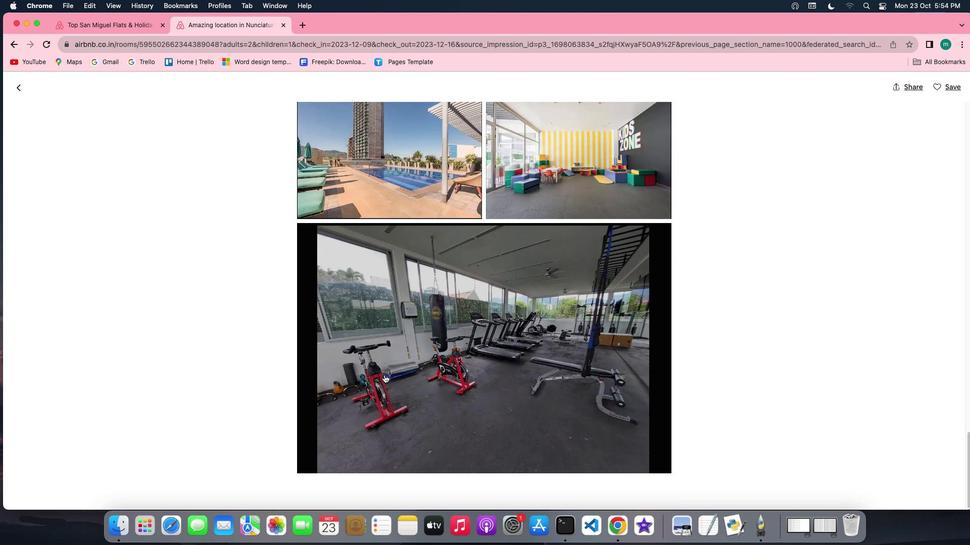 
Action: Mouse scrolled (384, 375) with delta (0, 0)
Screenshot: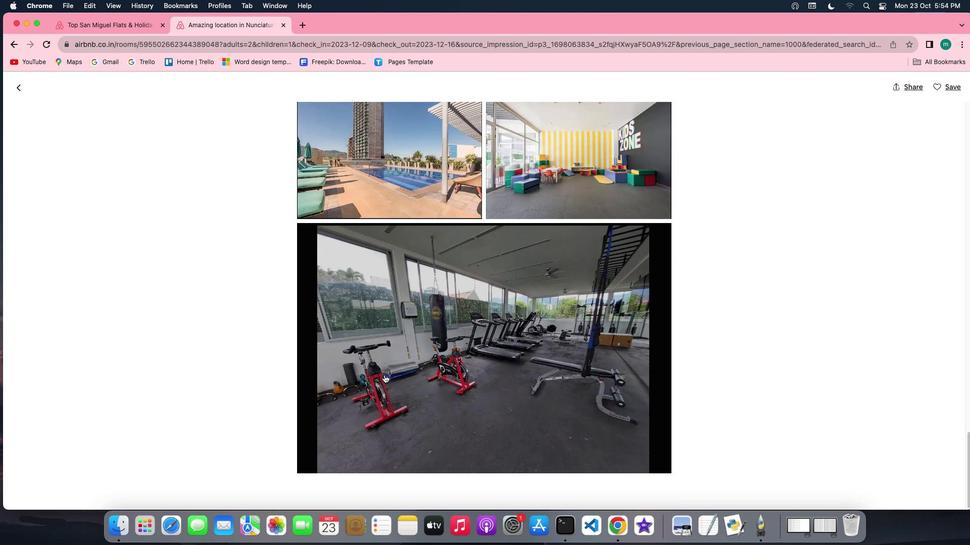
Action: Mouse scrolled (384, 375) with delta (0, 0)
Screenshot: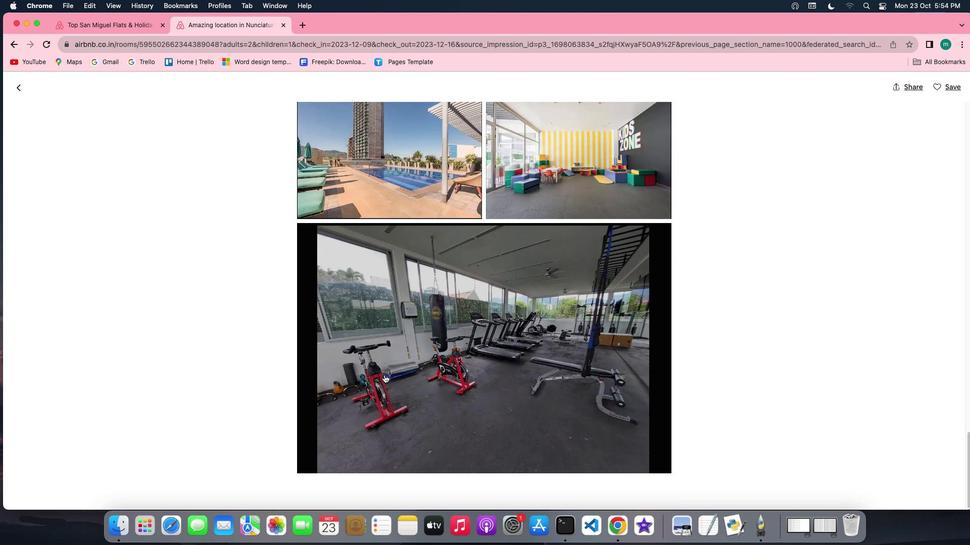 
Action: Mouse scrolled (384, 375) with delta (0, 0)
Screenshot: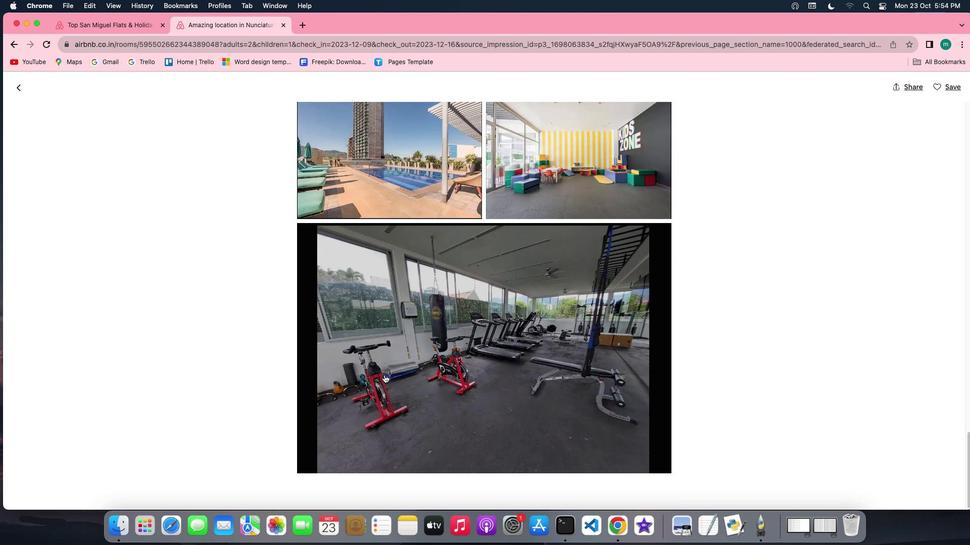 
Action: Mouse moved to (369, 397)
Screenshot: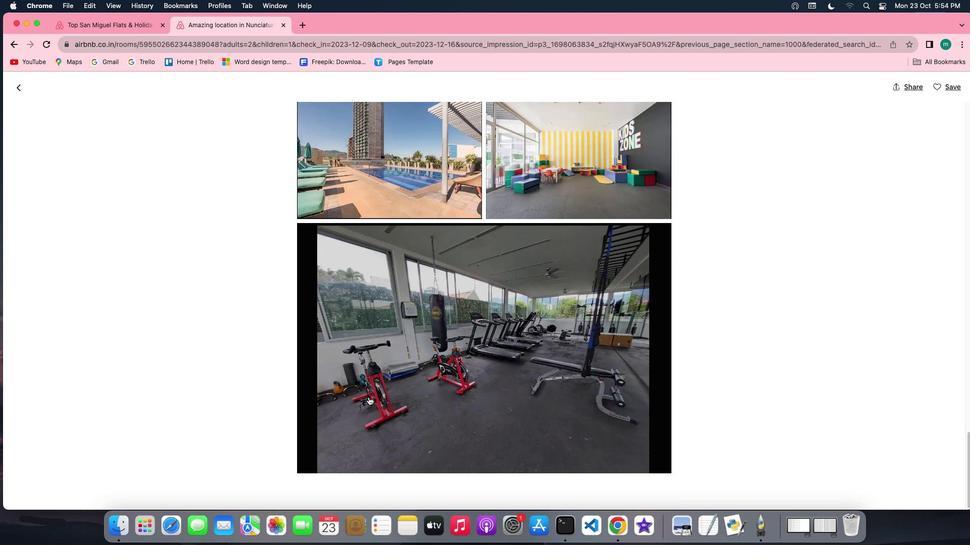 
Action: Mouse scrolled (369, 397) with delta (0, 0)
Screenshot: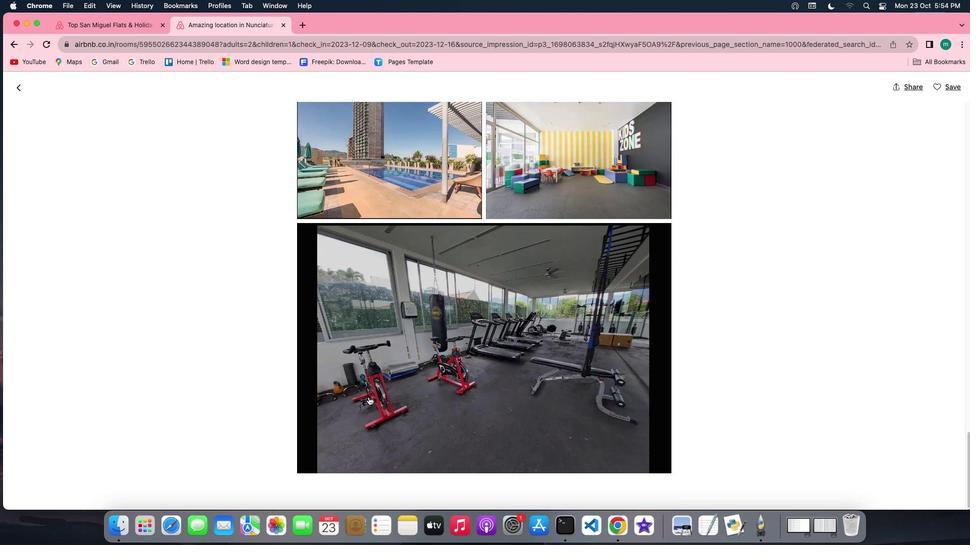 
Action: Mouse scrolled (369, 397) with delta (0, 0)
Screenshot: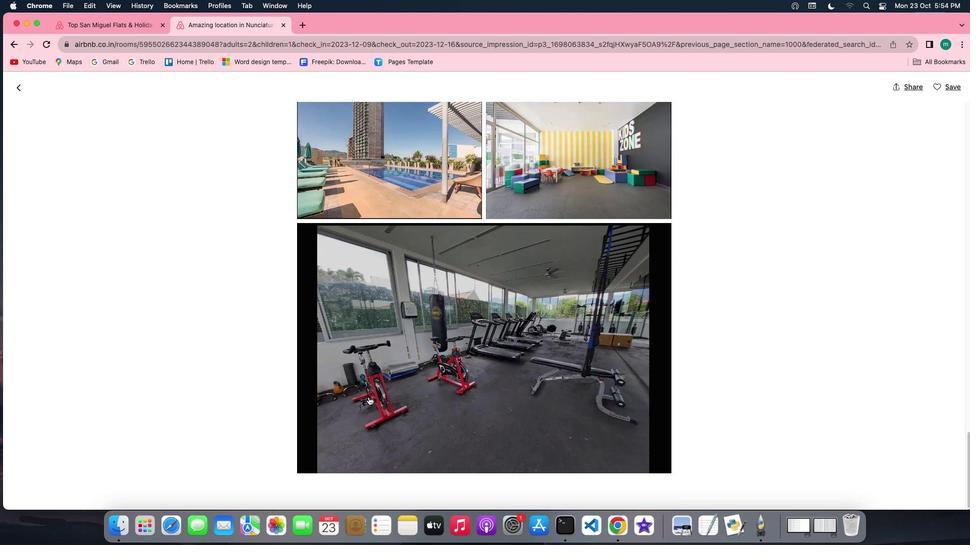 
Action: Mouse scrolled (369, 397) with delta (0, -1)
Screenshot: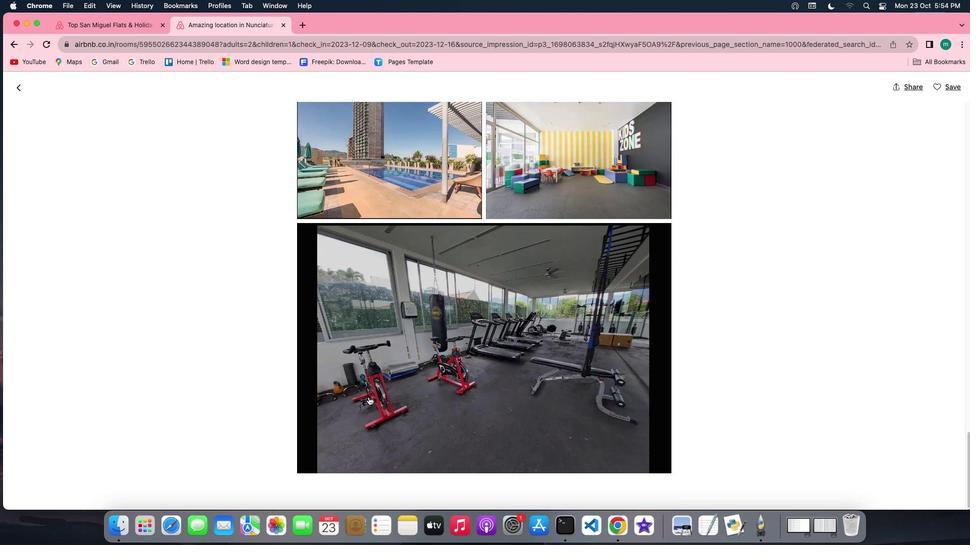 
Action: Mouse scrolled (369, 397) with delta (0, 0)
Screenshot: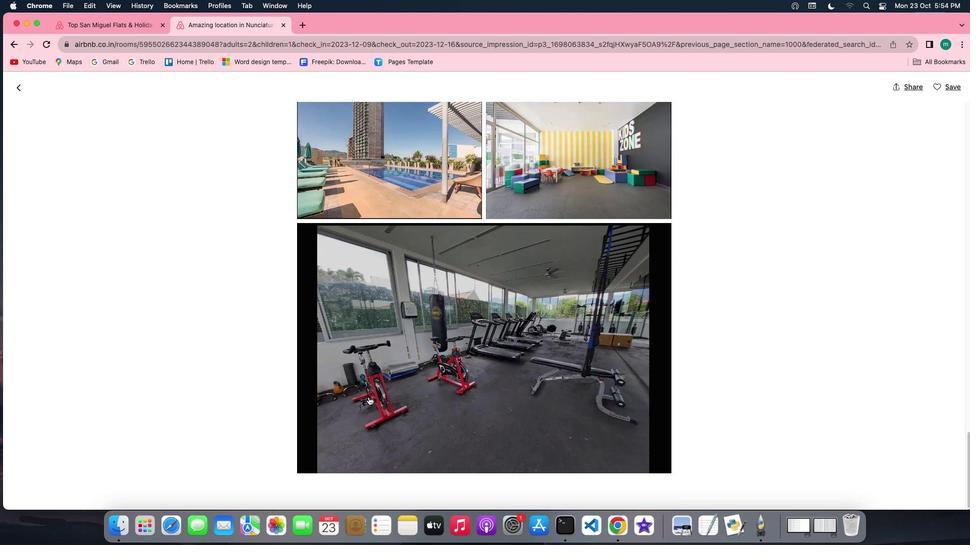
Action: Mouse scrolled (369, 397) with delta (0, 0)
Screenshot: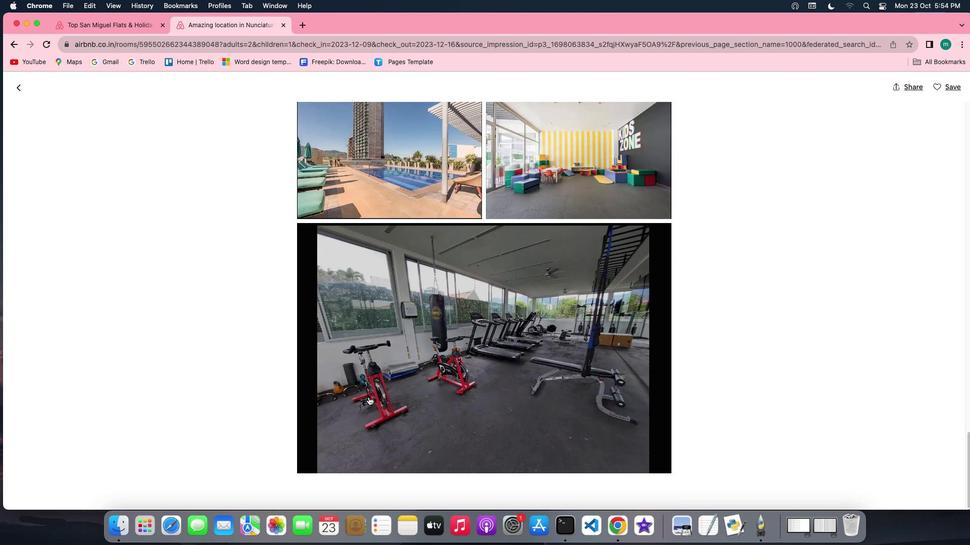 
Action: Mouse scrolled (369, 397) with delta (0, 0)
Screenshot: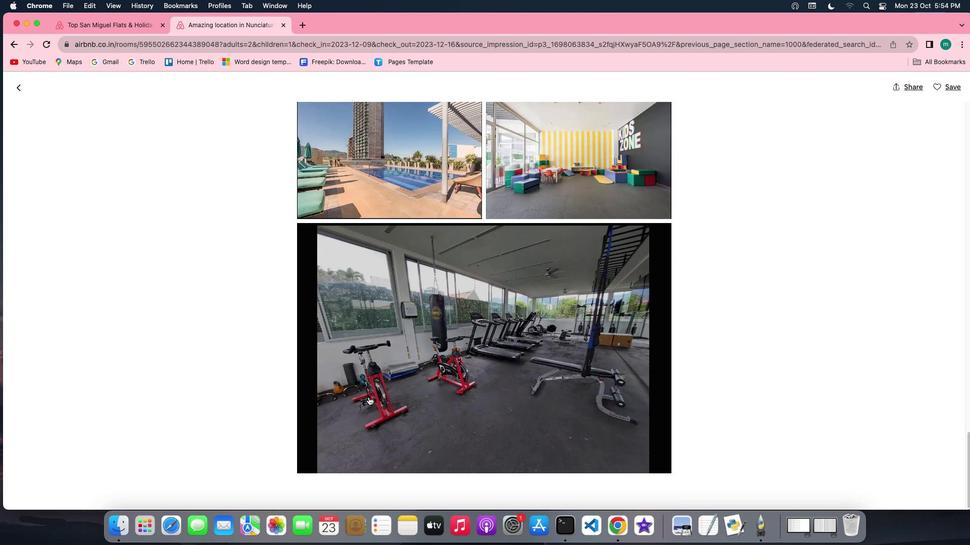 
Action: Mouse scrolled (369, 397) with delta (0, -1)
Screenshot: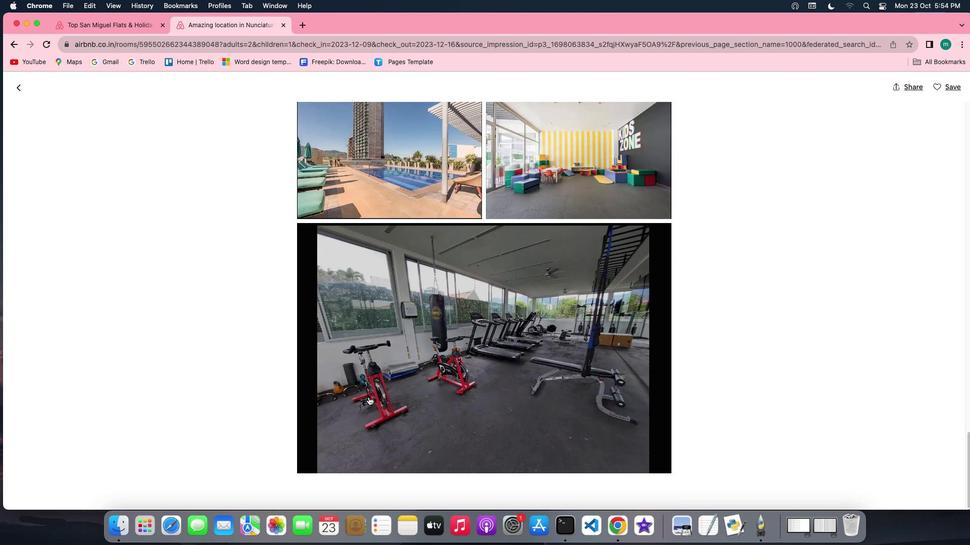 
Action: Mouse scrolled (369, 397) with delta (0, -1)
Screenshot: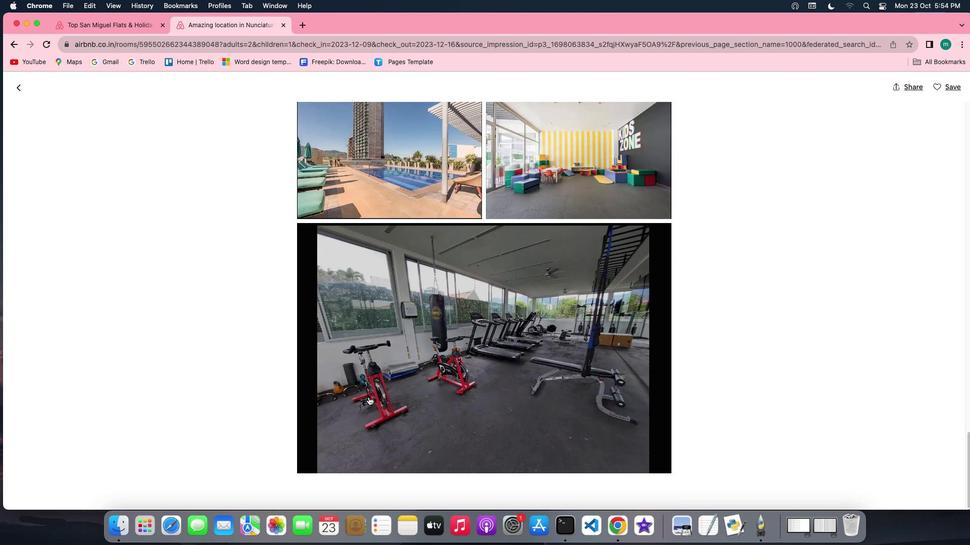 
Action: Mouse moved to (17, 82)
Screenshot: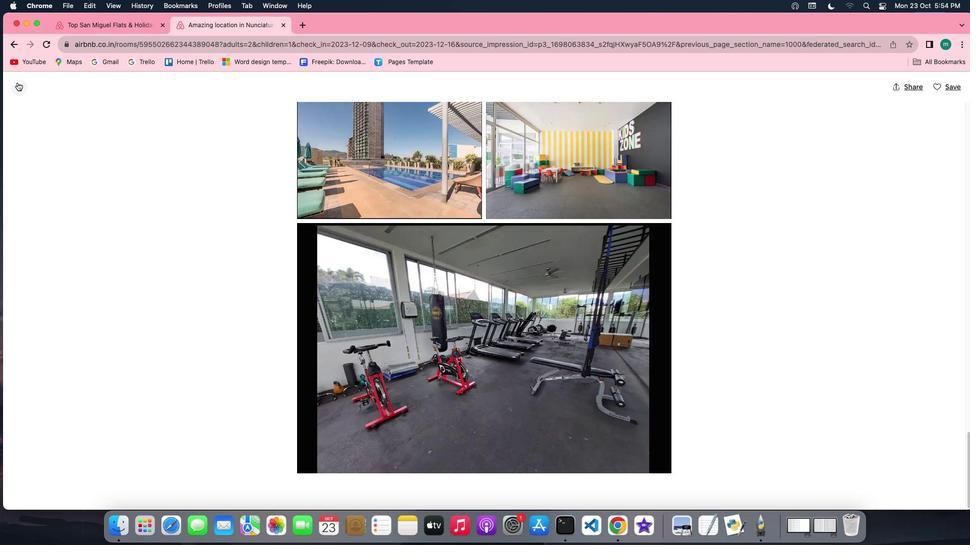 
Action: Mouse pressed left at (17, 82)
Screenshot: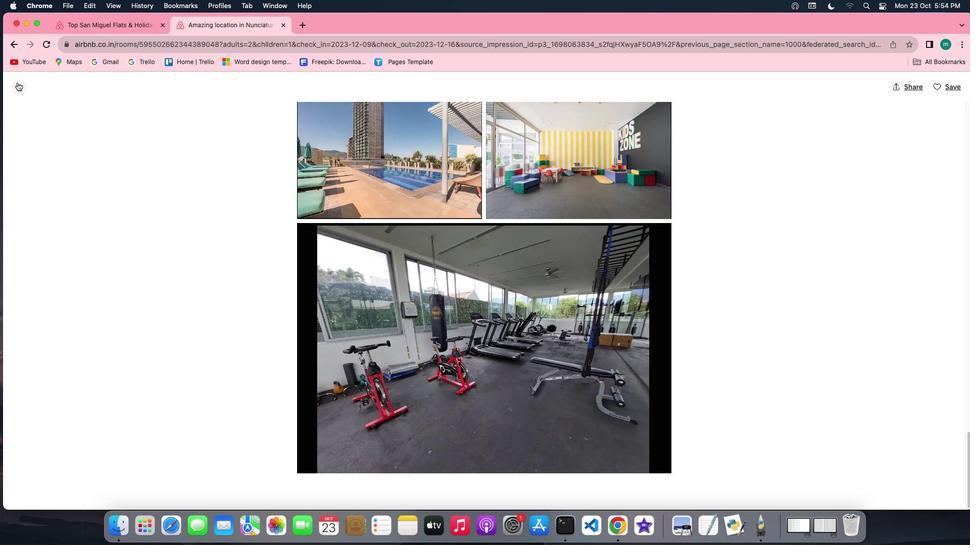 
Action: Mouse moved to (523, 344)
Screenshot: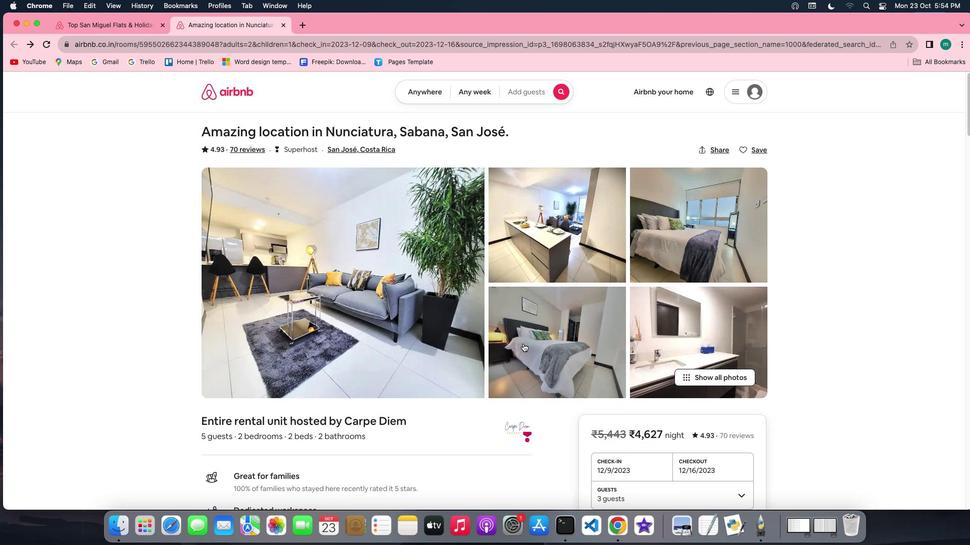 
Action: Mouse scrolled (523, 344) with delta (0, 0)
Screenshot: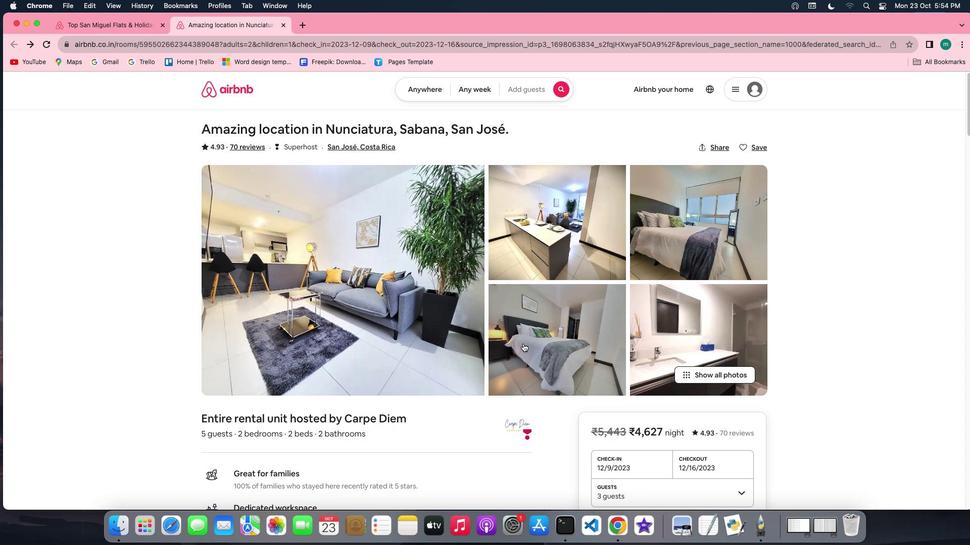 
Action: Mouse scrolled (523, 344) with delta (0, 0)
Screenshot: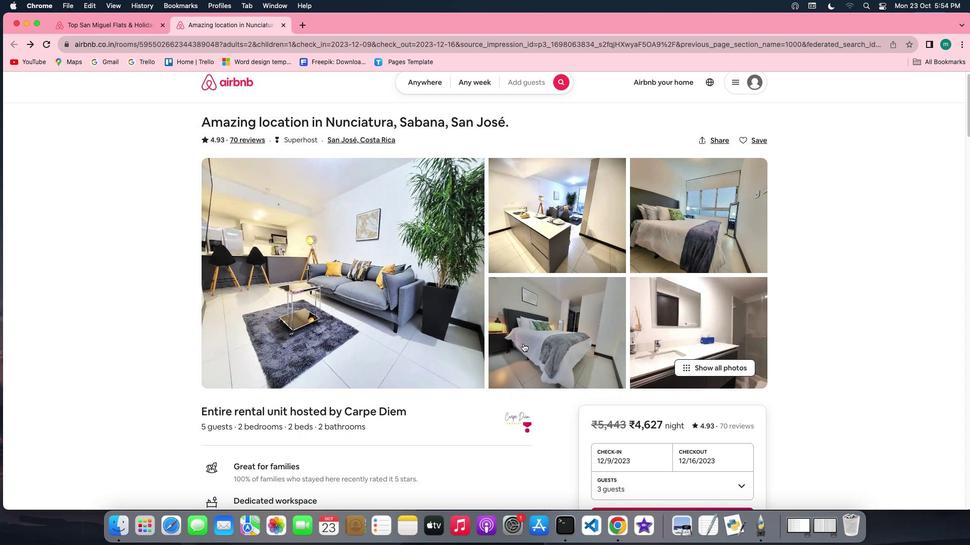 
Action: Mouse scrolled (523, 344) with delta (0, 0)
Screenshot: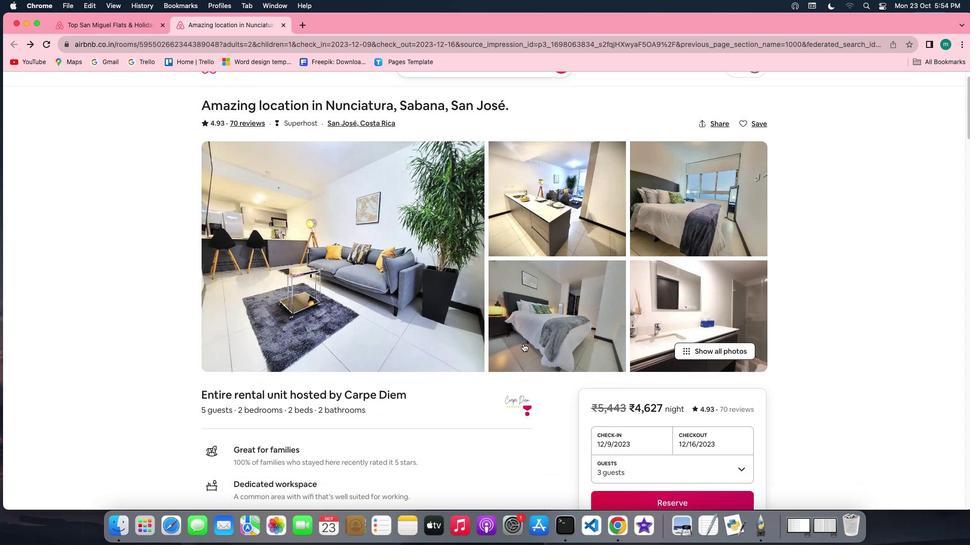 
Action: Mouse scrolled (523, 344) with delta (0, 0)
Screenshot: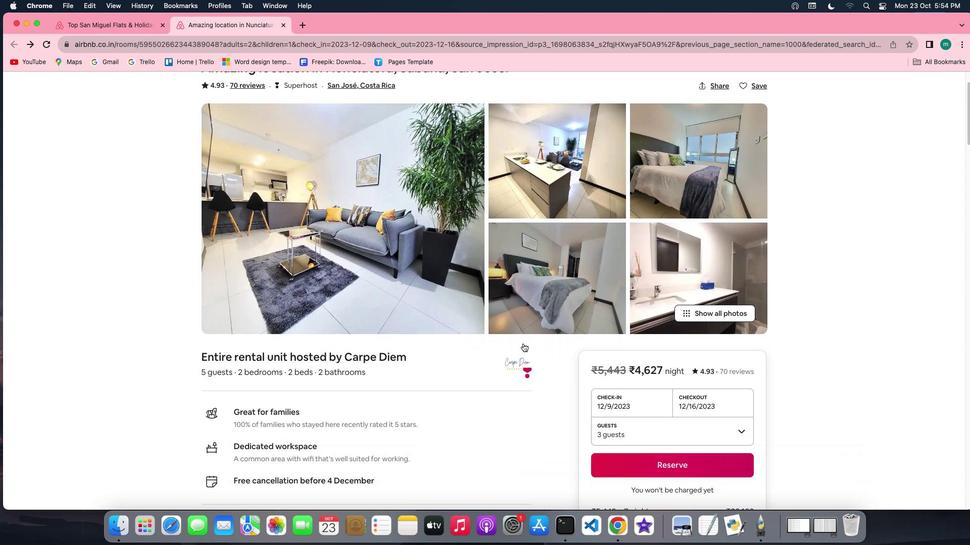 
Action: Mouse scrolled (523, 344) with delta (0, 0)
Screenshot: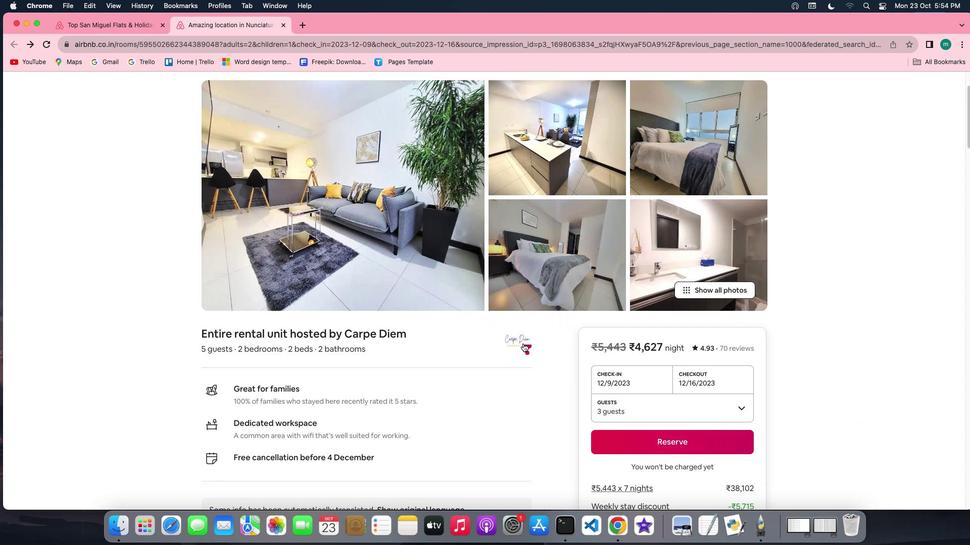 
Action: Mouse scrolled (523, 344) with delta (0, 0)
Screenshot: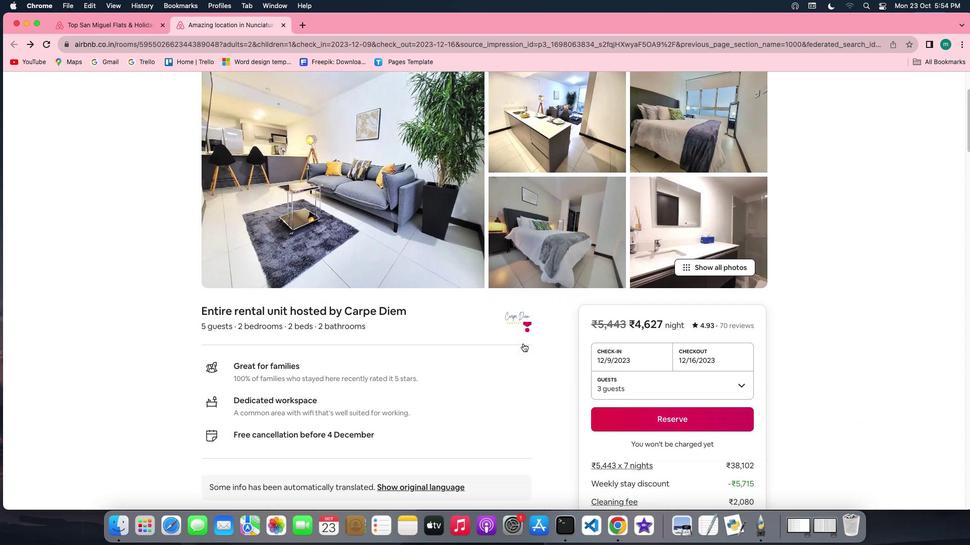 
Action: Mouse scrolled (523, 344) with delta (0, -1)
Screenshot: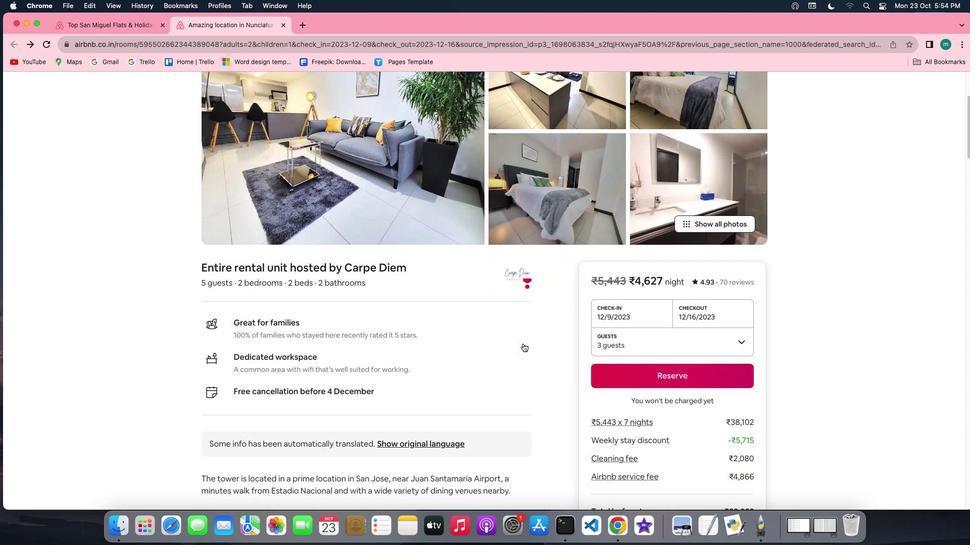 
Action: Mouse scrolled (523, 344) with delta (0, -2)
Screenshot: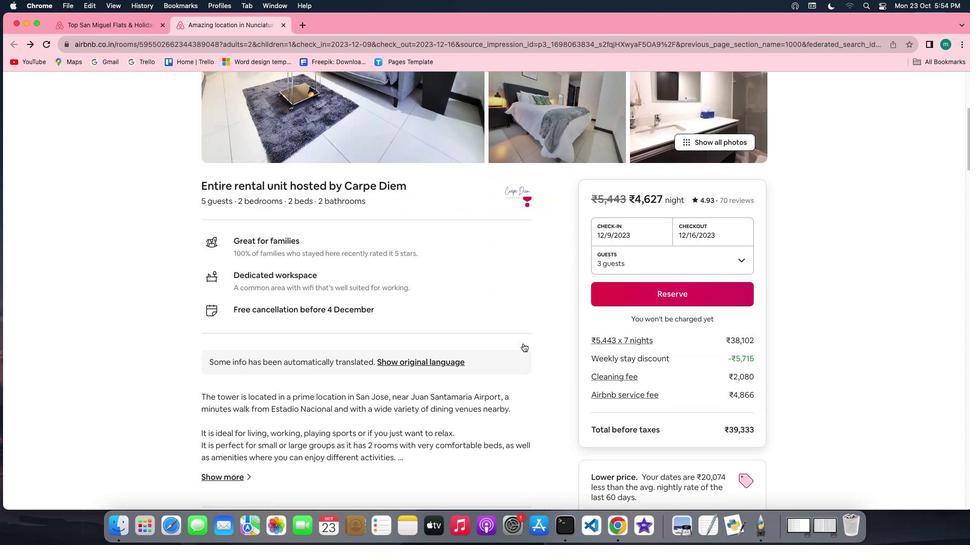 
Action: Mouse scrolled (523, 344) with delta (0, -1)
Screenshot: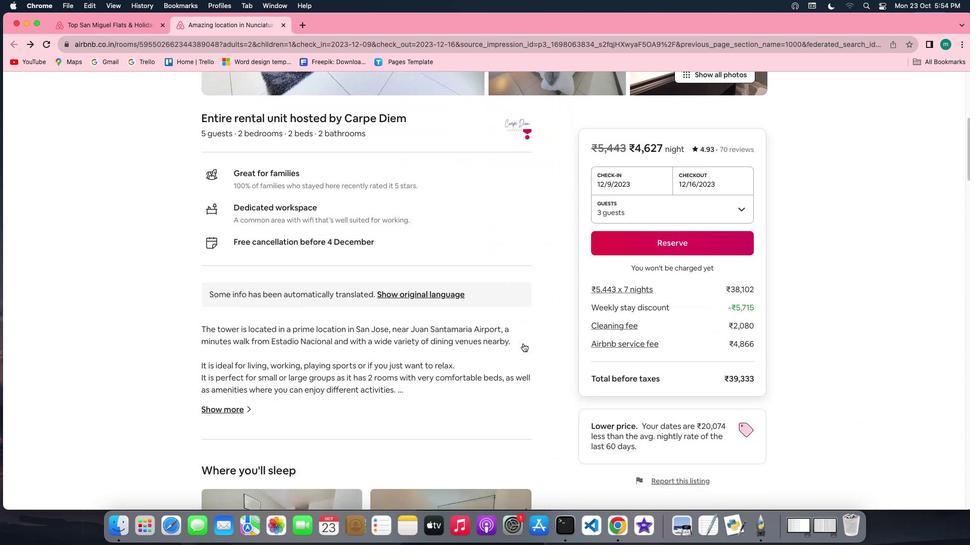 
Action: Mouse scrolled (523, 344) with delta (0, 0)
Screenshot: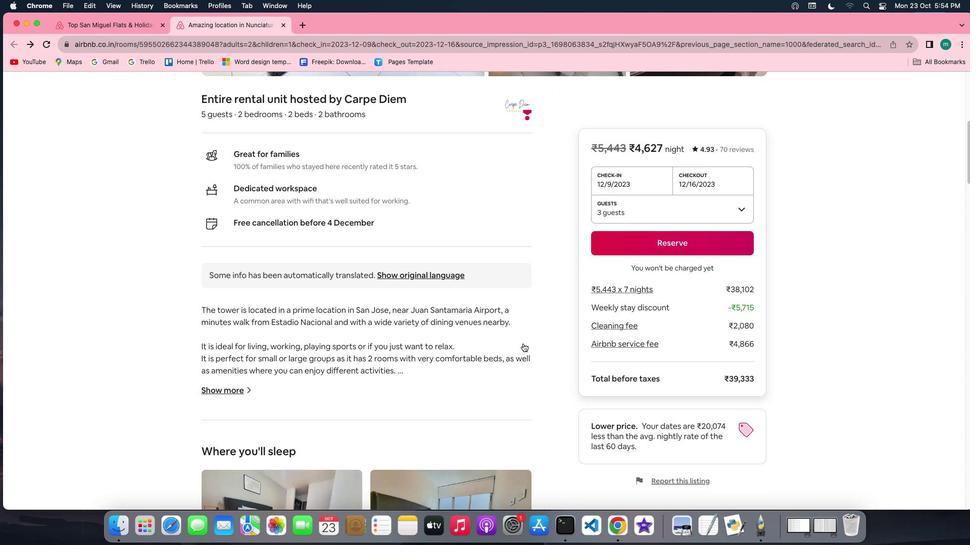 
Action: Mouse scrolled (523, 344) with delta (0, 0)
Screenshot: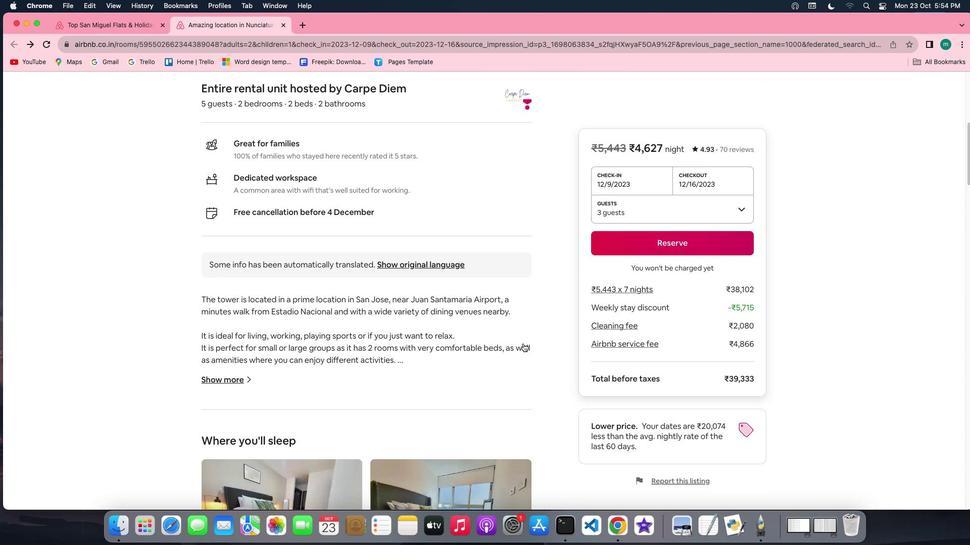 
Action: Mouse scrolled (523, 344) with delta (0, -1)
Screenshot: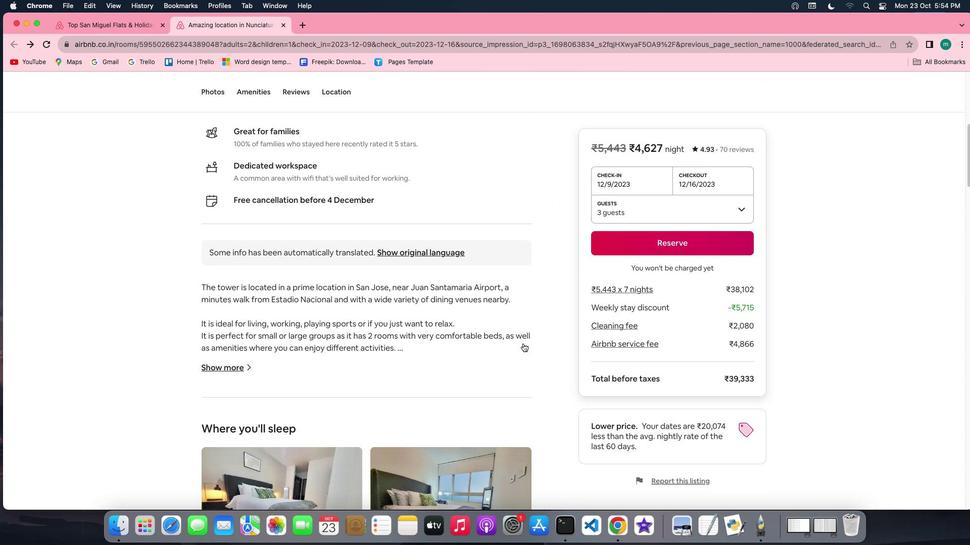 
Action: Mouse moved to (233, 338)
Screenshot: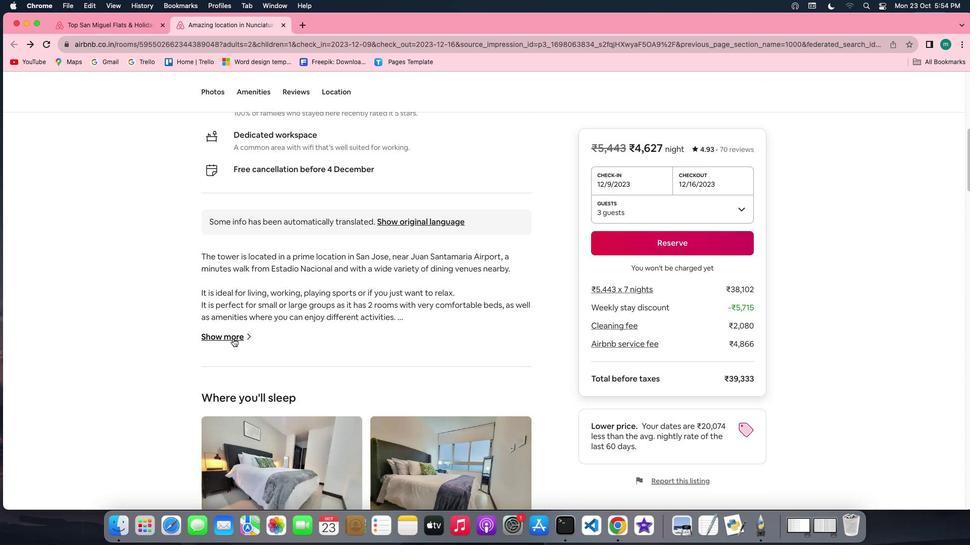 
Action: Mouse pressed left at (233, 338)
Screenshot: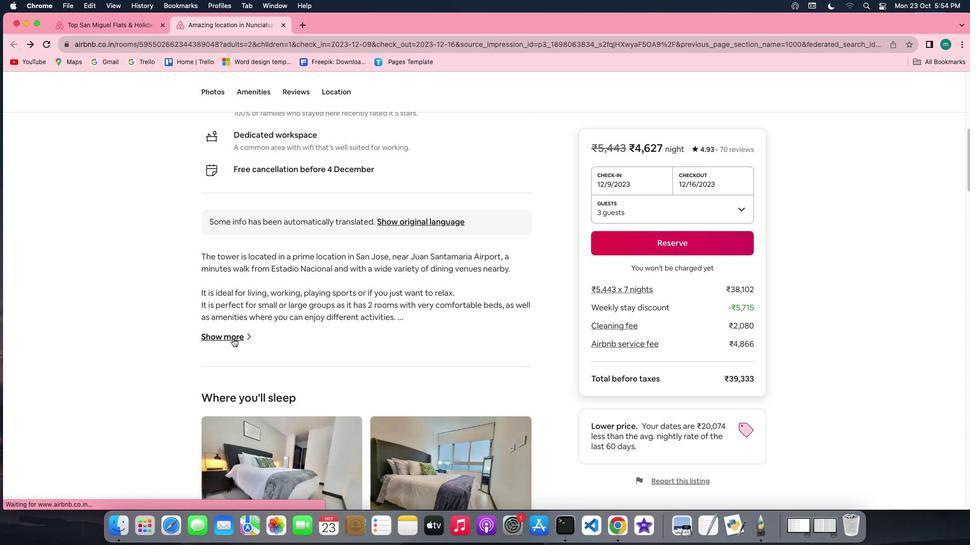 
Action: Mouse moved to (437, 366)
Screenshot: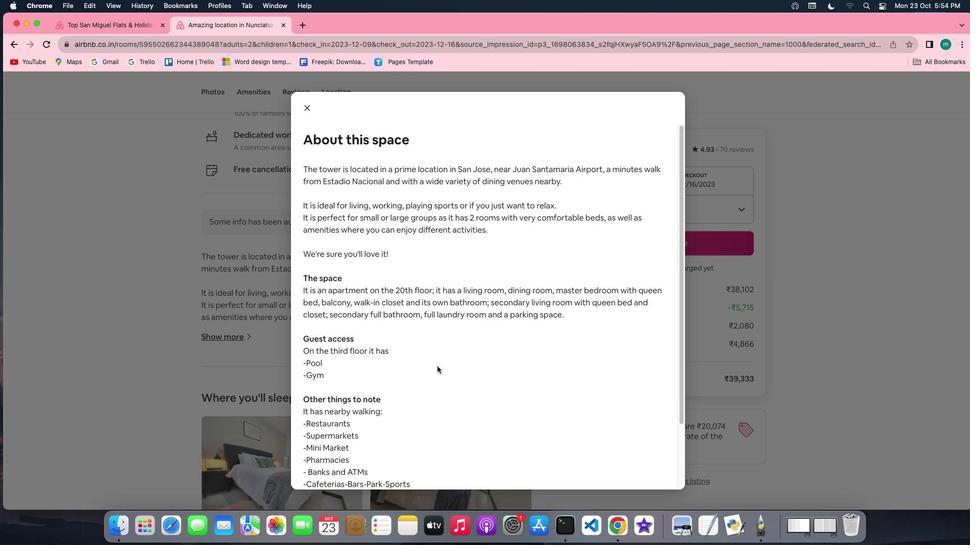 
Action: Mouse scrolled (437, 366) with delta (0, 0)
Screenshot: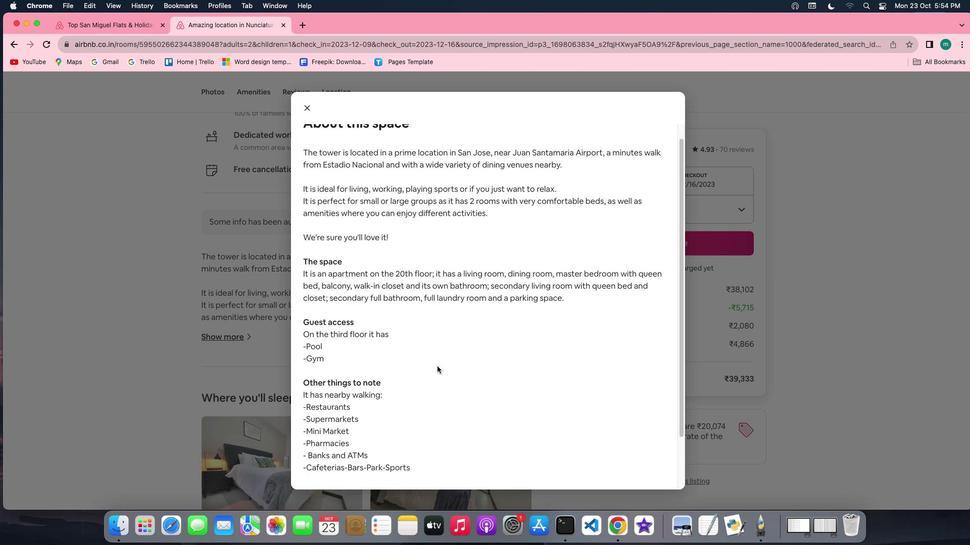 
Action: Mouse scrolled (437, 366) with delta (0, 0)
Screenshot: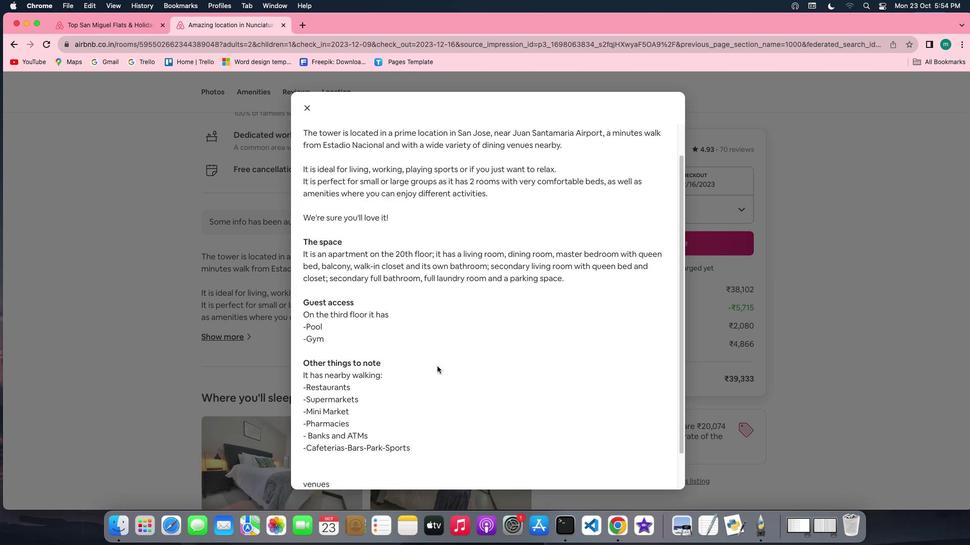 
Action: Mouse scrolled (437, 366) with delta (0, -1)
Screenshot: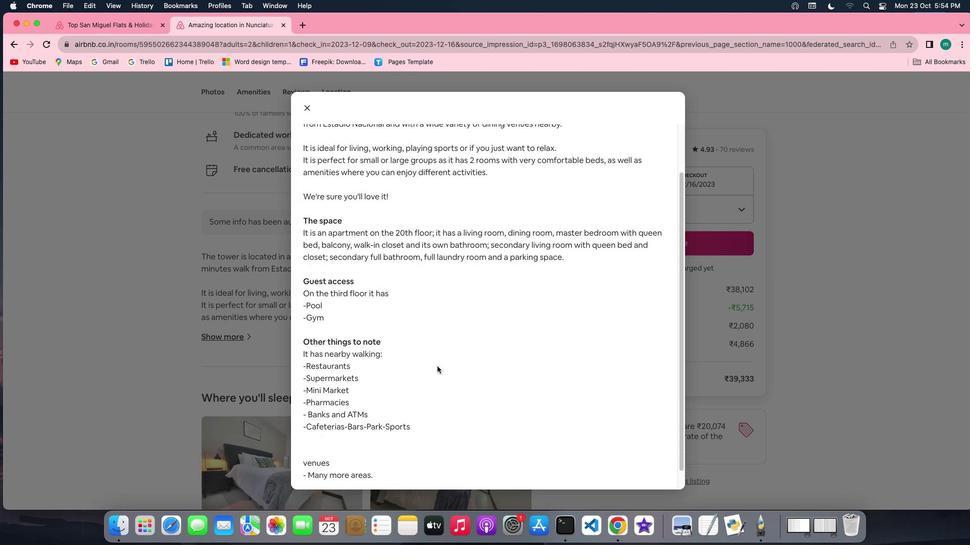 
Action: Mouse scrolled (437, 366) with delta (0, -2)
Screenshot: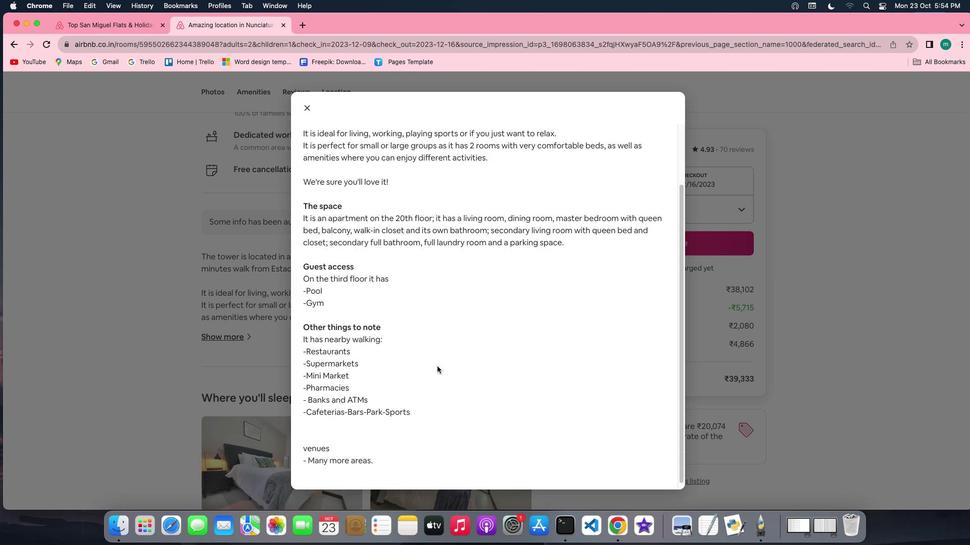 
Action: Mouse scrolled (437, 366) with delta (0, -2)
Screenshot: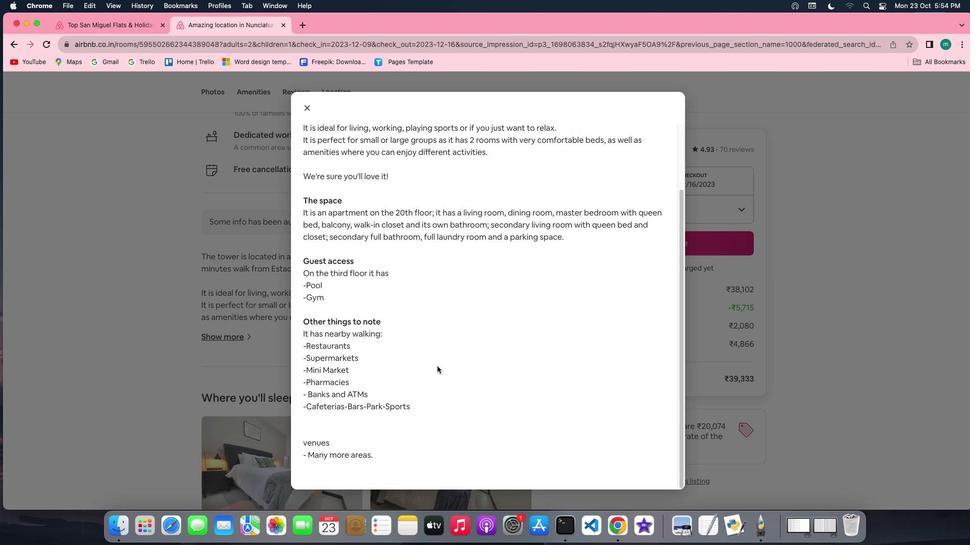 
Action: Mouse moved to (309, 109)
Screenshot: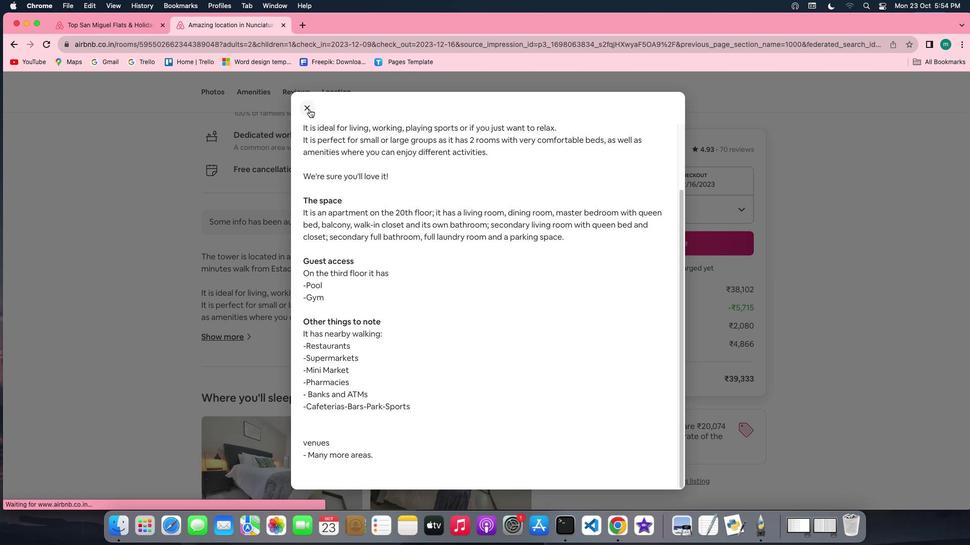 
Action: Mouse pressed left at (309, 109)
Screenshot: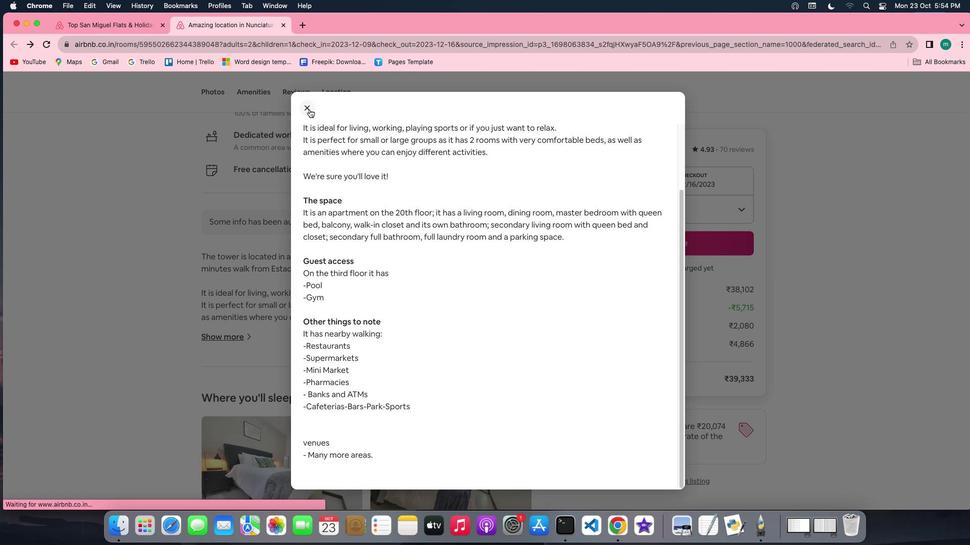 
Action: Mouse moved to (365, 271)
Screenshot: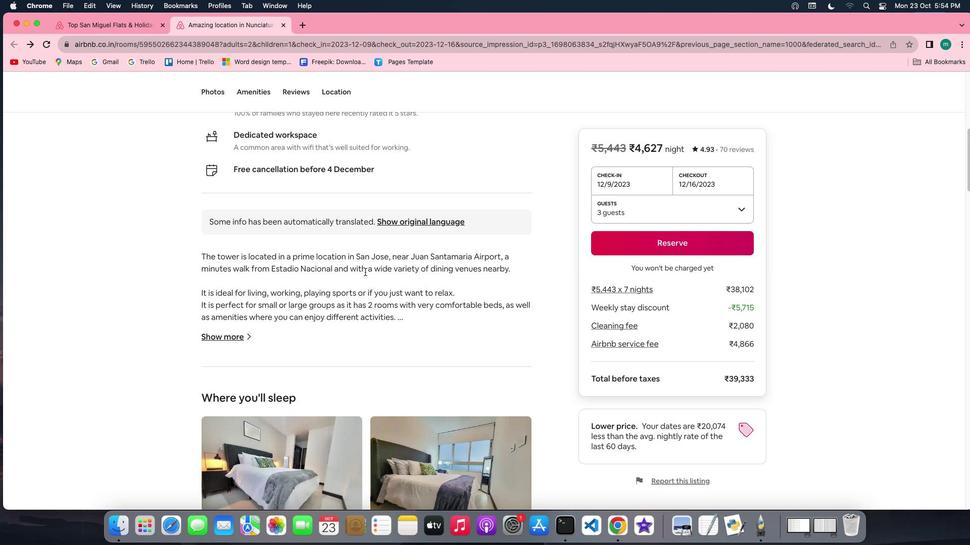 
Action: Mouse scrolled (365, 271) with delta (0, 0)
Screenshot: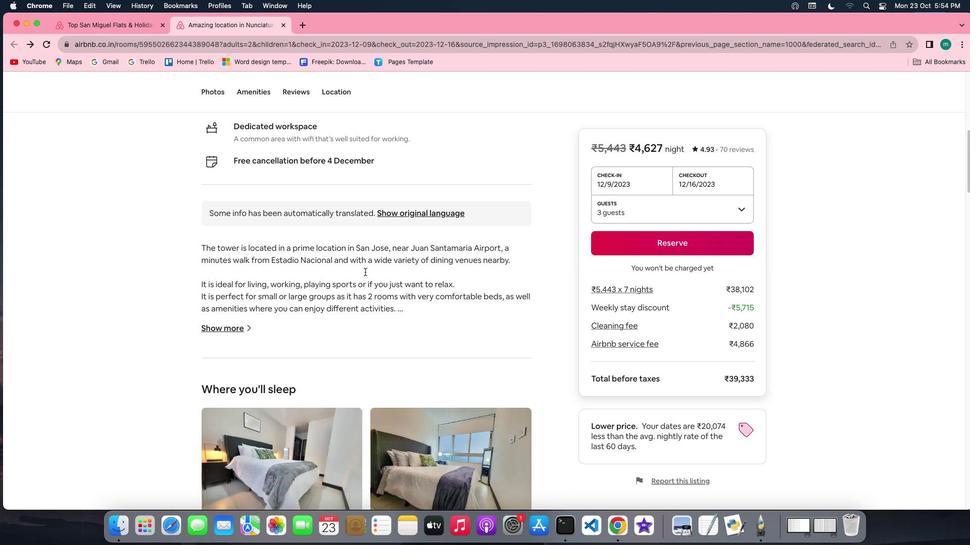 
Action: Mouse scrolled (365, 271) with delta (0, 0)
Screenshot: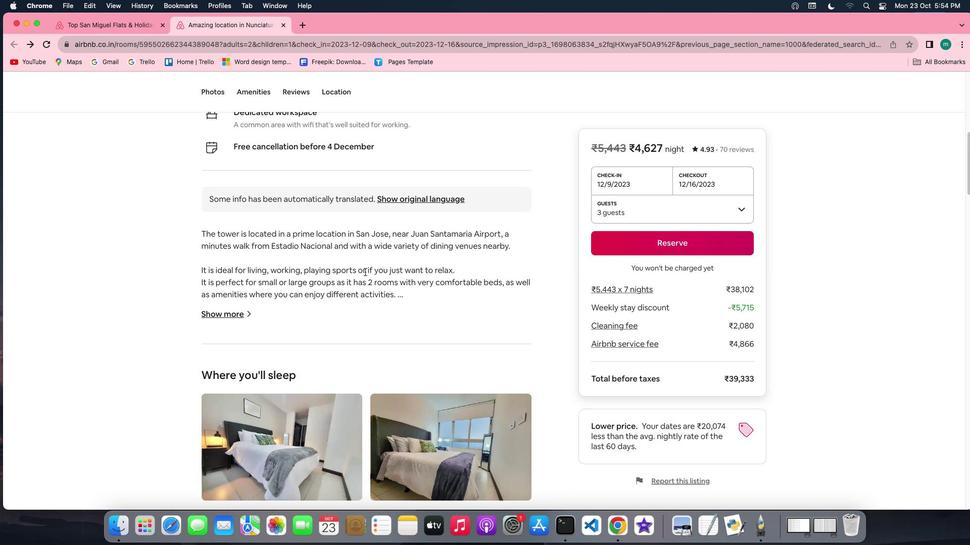 
Action: Mouse scrolled (365, 271) with delta (0, -1)
Screenshot: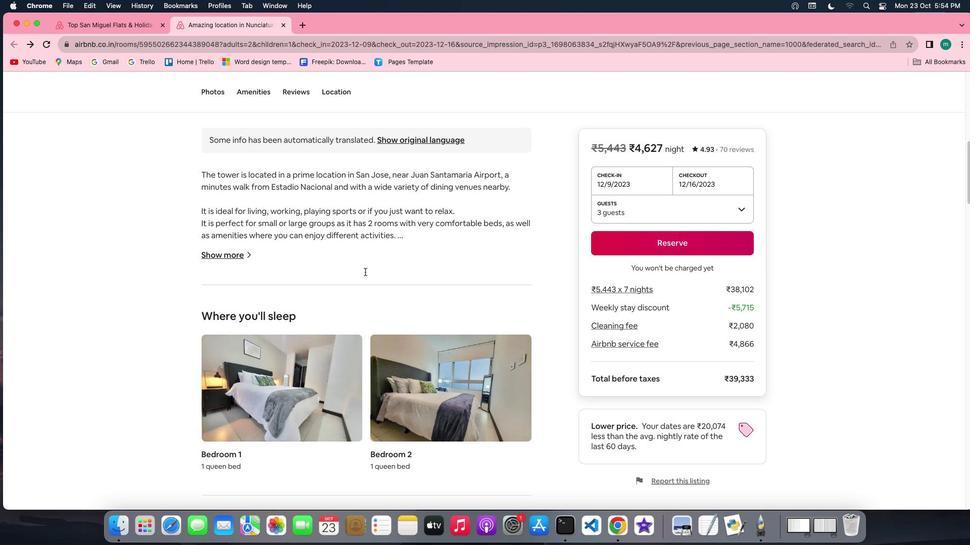 
Action: Mouse scrolled (365, 271) with delta (0, -1)
Screenshot: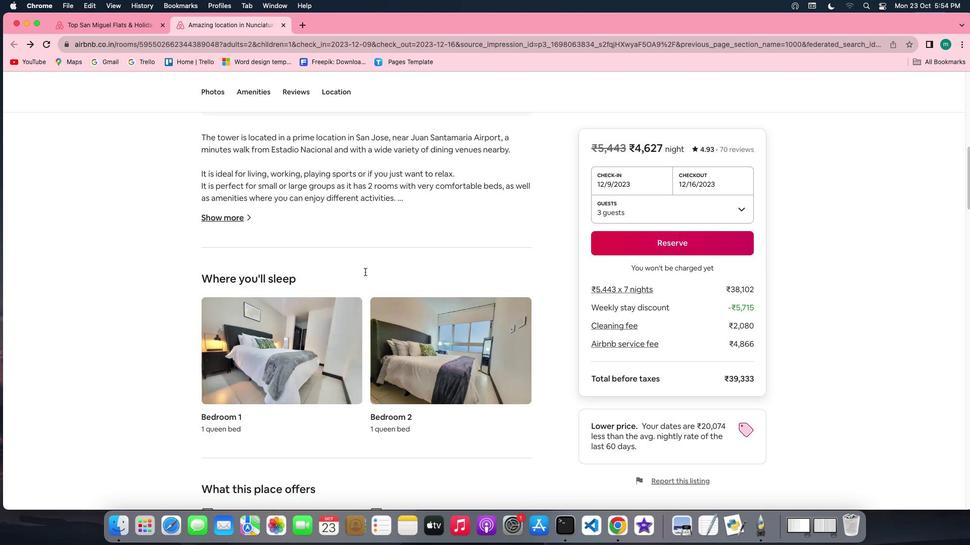 
Action: Mouse scrolled (365, 271) with delta (0, 0)
Screenshot: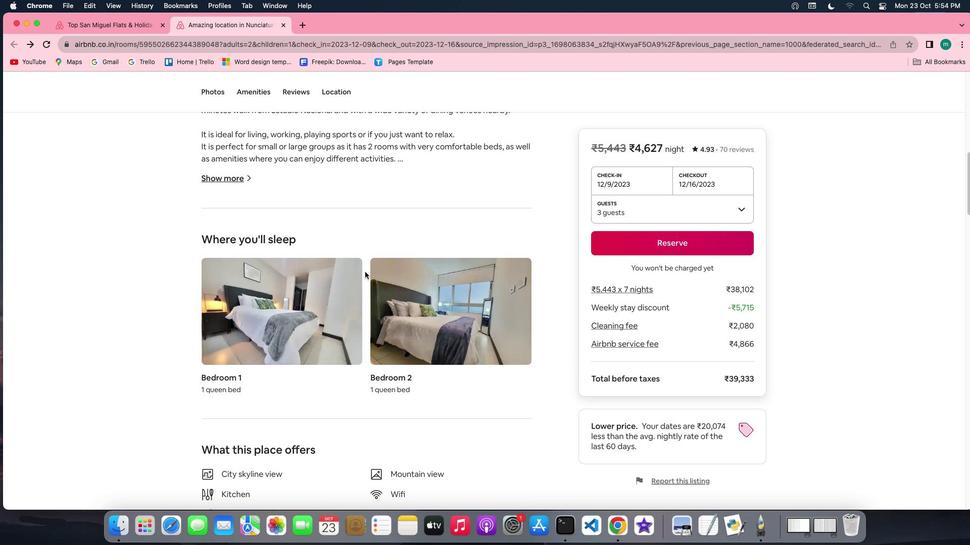 
Action: Mouse moved to (365, 272)
Screenshot: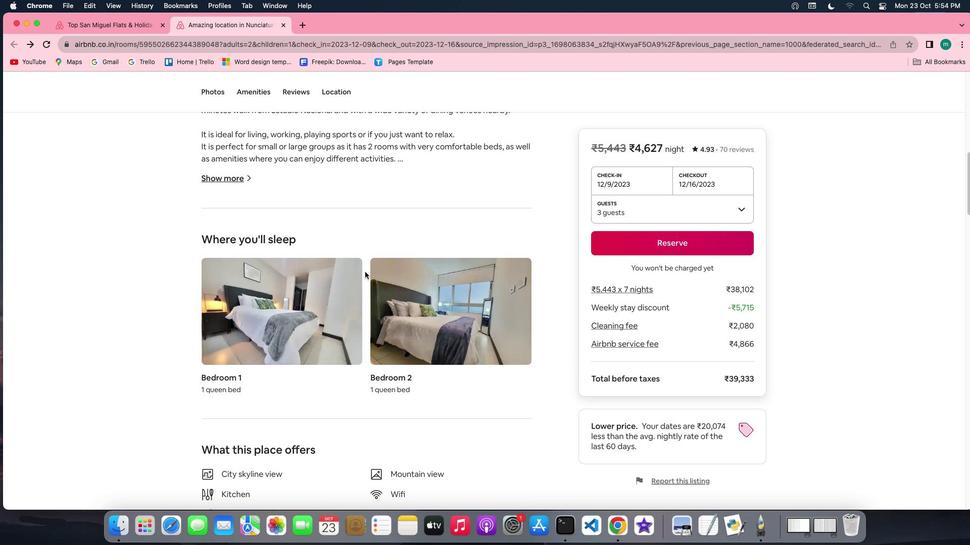 
Action: Mouse scrolled (365, 272) with delta (0, 0)
Screenshot: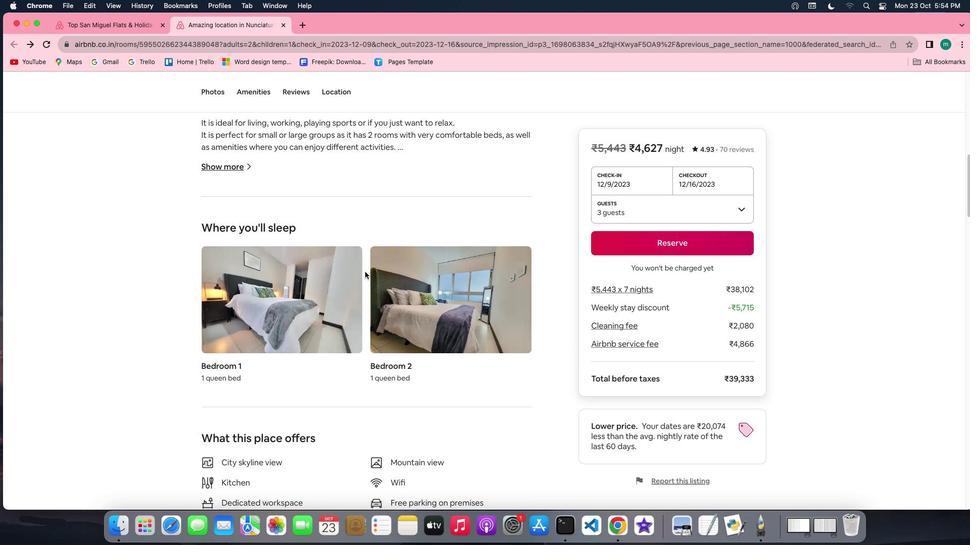 
Action: Mouse scrolled (365, 272) with delta (0, -1)
Screenshot: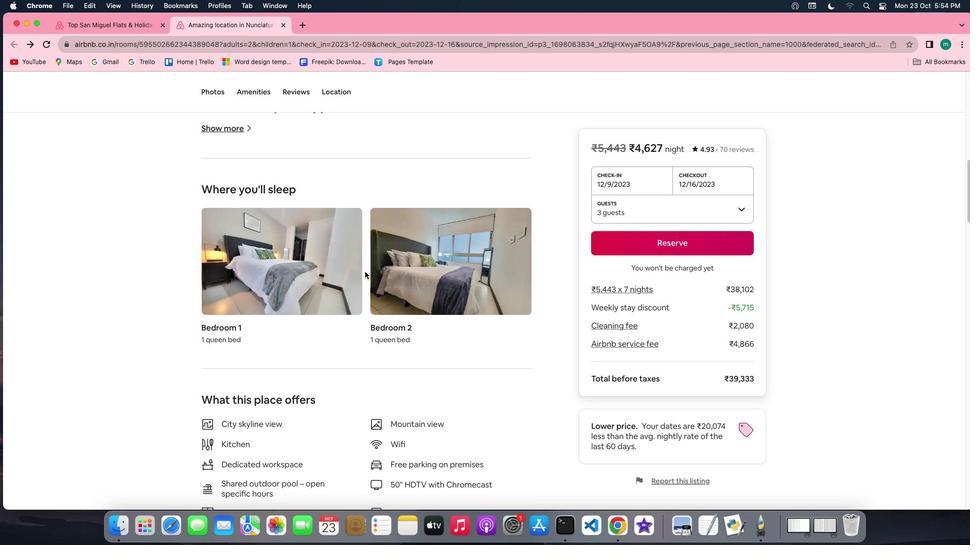 
Action: Mouse scrolled (365, 272) with delta (0, -1)
Screenshot: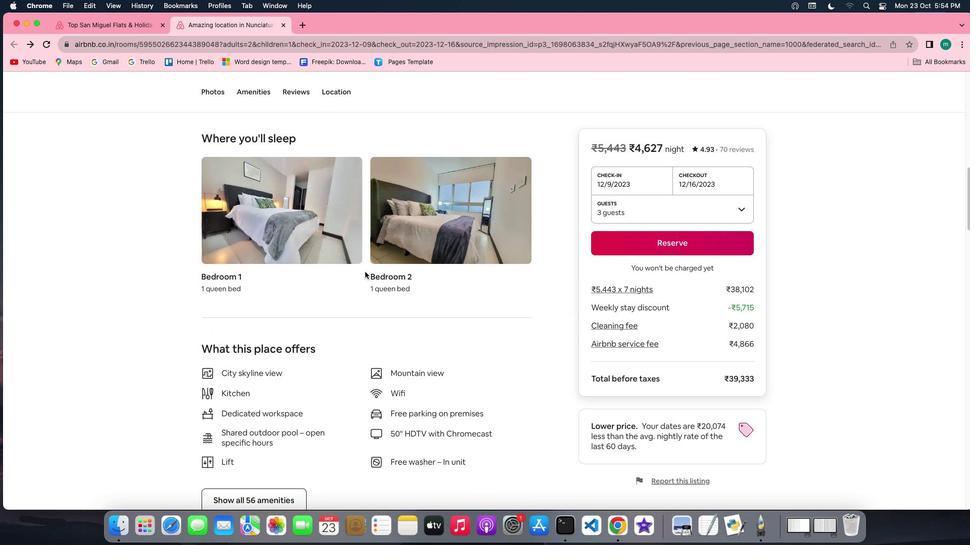 
Action: Mouse scrolled (365, 272) with delta (0, 0)
Screenshot: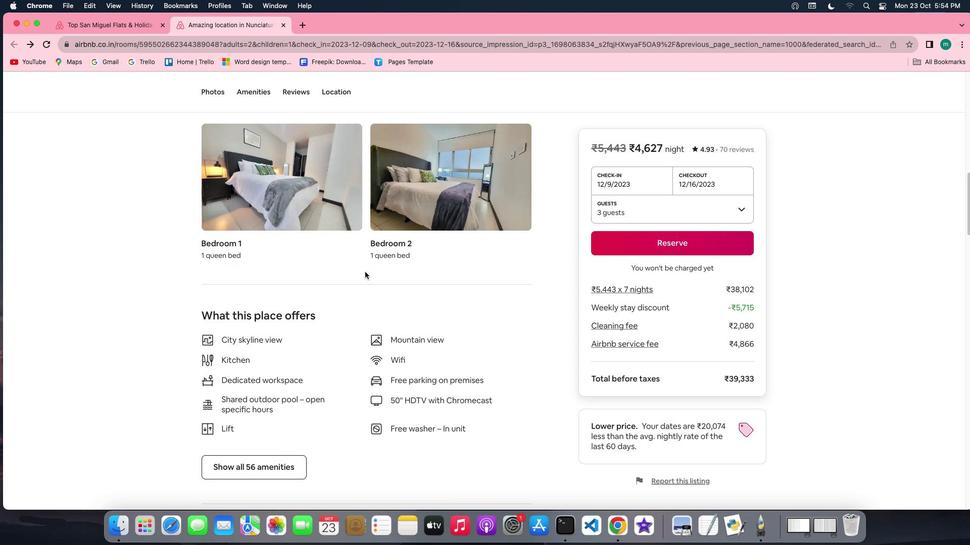 
Action: Mouse scrolled (365, 272) with delta (0, 0)
Screenshot: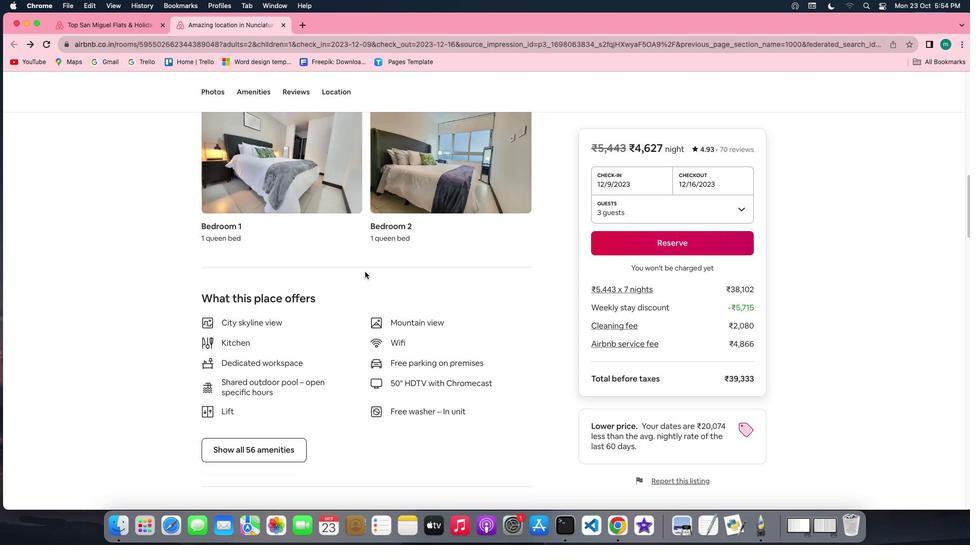 
Action: Mouse scrolled (365, 272) with delta (0, -1)
Screenshot: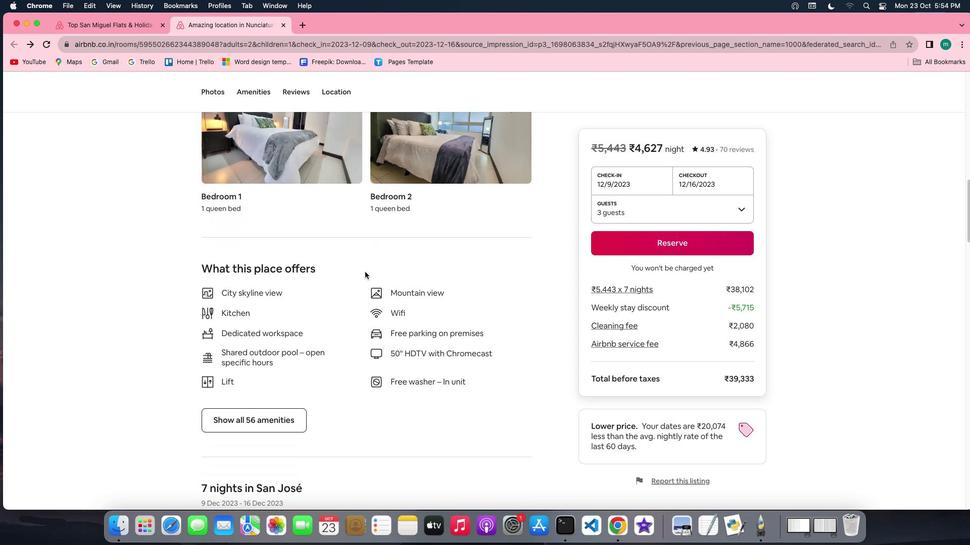 
Action: Mouse scrolled (365, 272) with delta (0, -1)
Screenshot: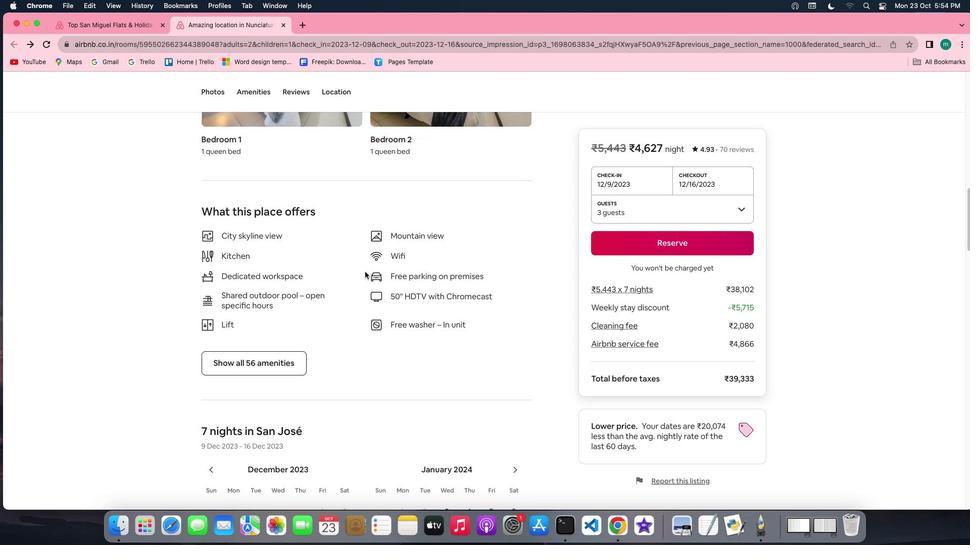 
Action: Mouse moved to (288, 343)
Screenshot: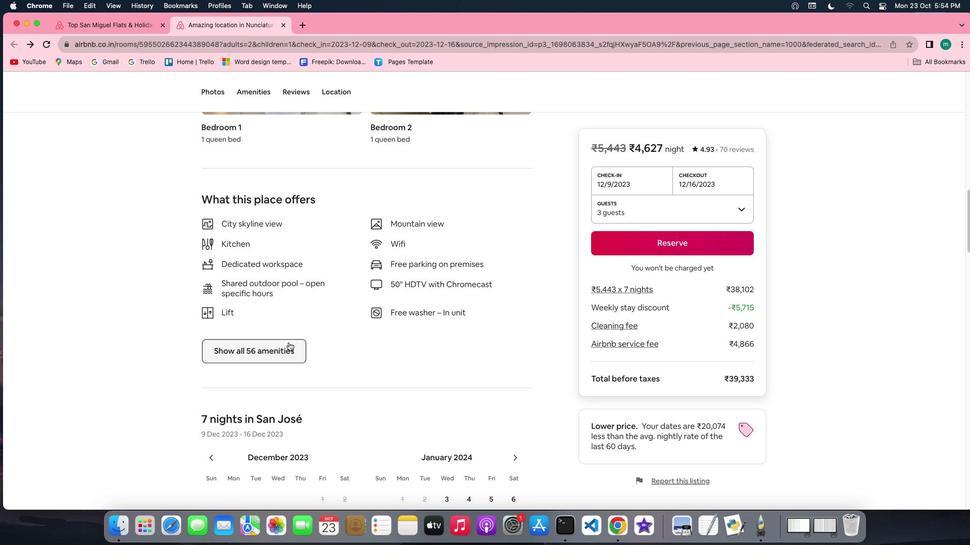 
Action: Mouse pressed left at (288, 343)
Screenshot: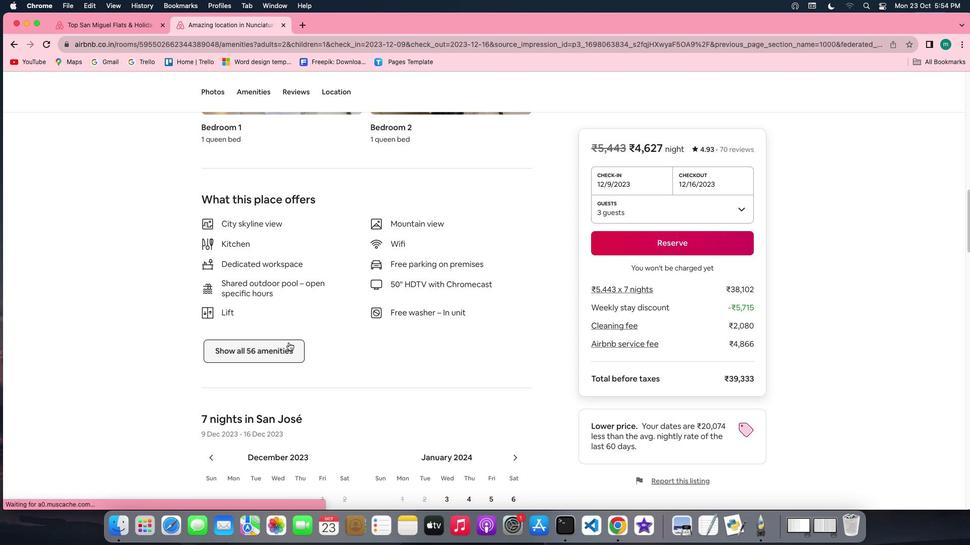 
Action: Mouse moved to (496, 344)
Screenshot: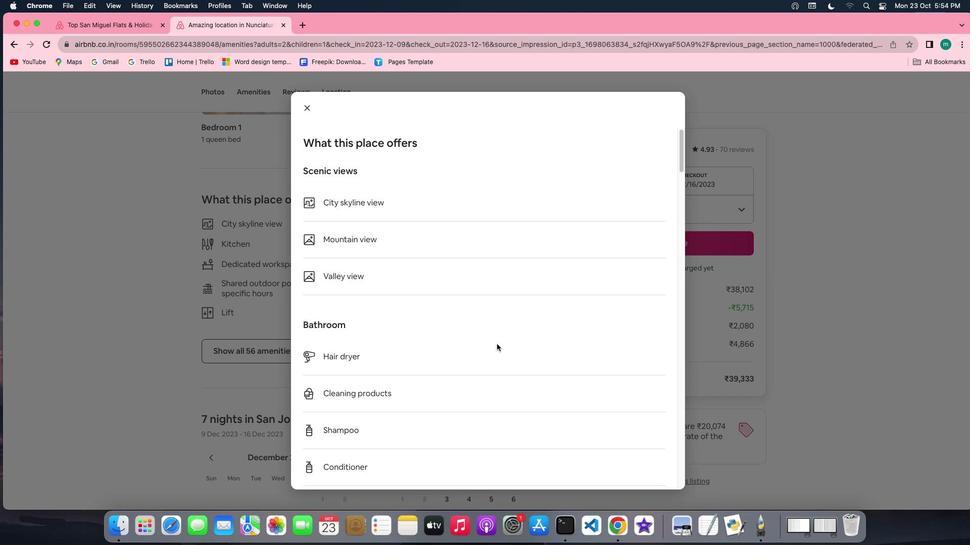 
Action: Mouse scrolled (496, 344) with delta (0, 0)
Screenshot: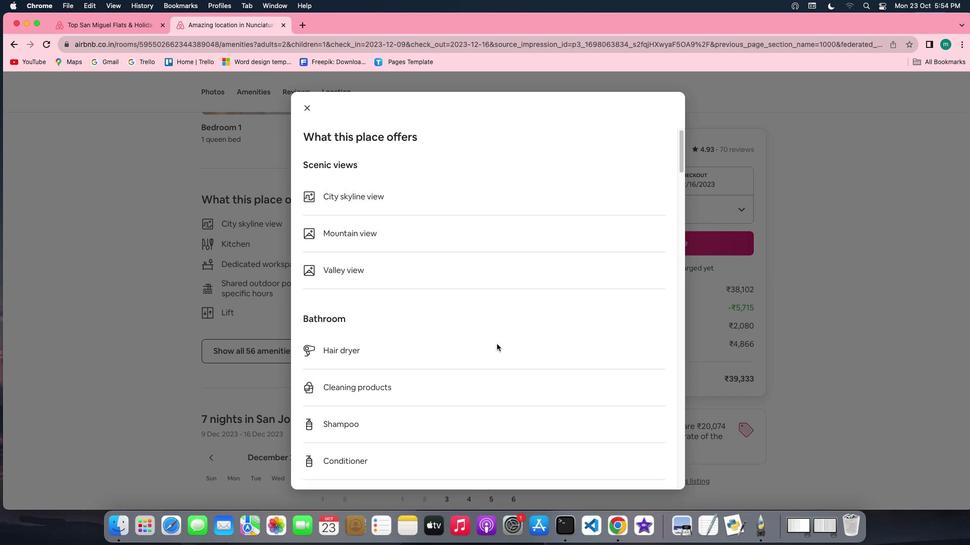 
Action: Mouse scrolled (496, 344) with delta (0, 0)
Screenshot: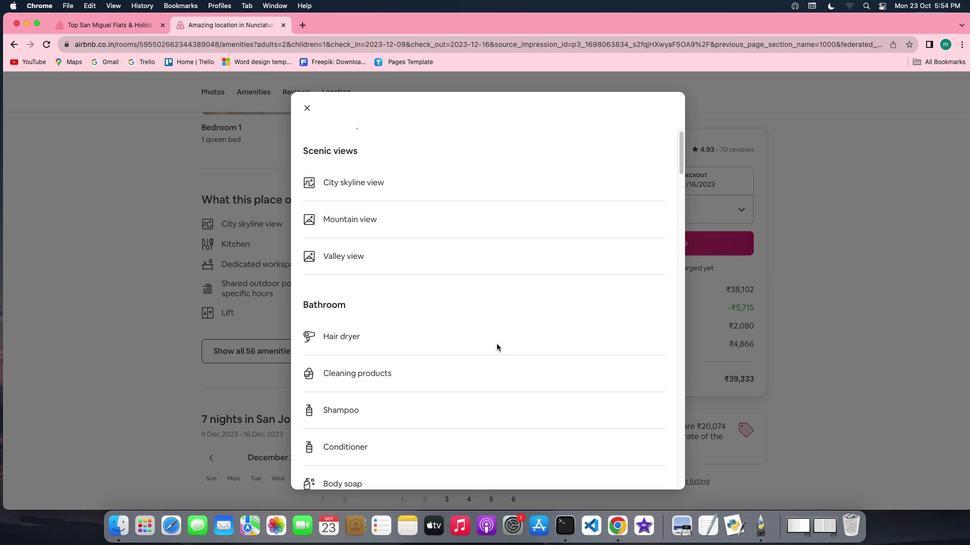 
Action: Mouse scrolled (496, 344) with delta (0, -1)
Screenshot: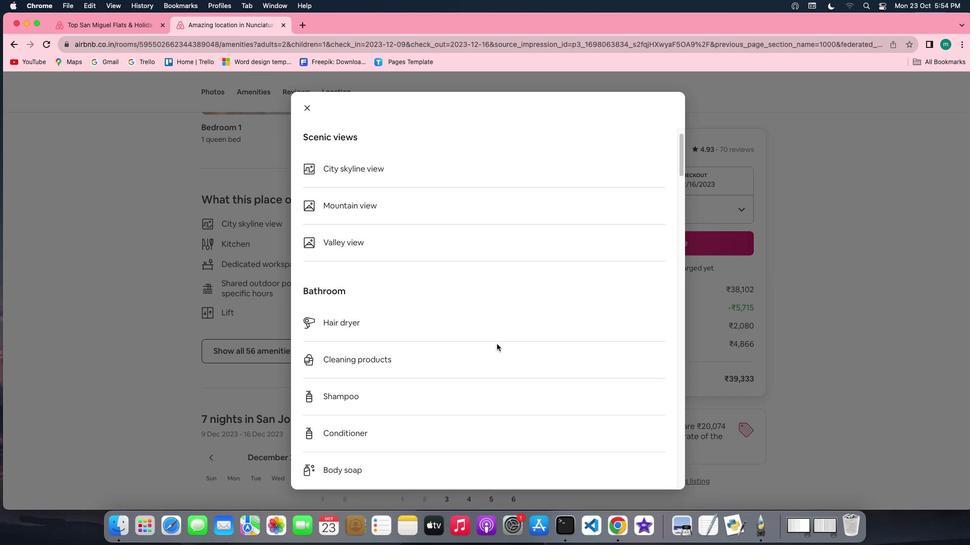 
Action: Mouse scrolled (496, 344) with delta (0, -2)
Screenshot: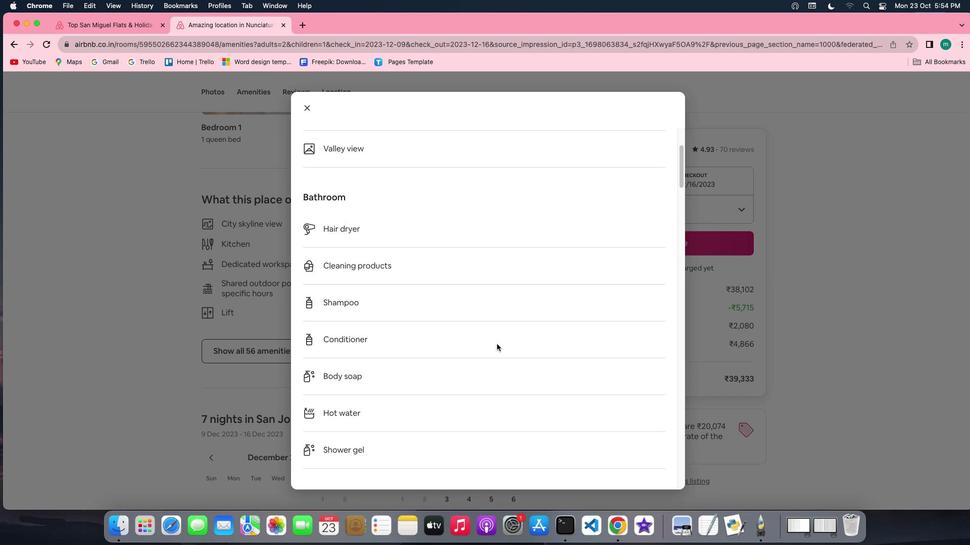 
Action: Mouse scrolled (496, 344) with delta (0, 0)
Screenshot: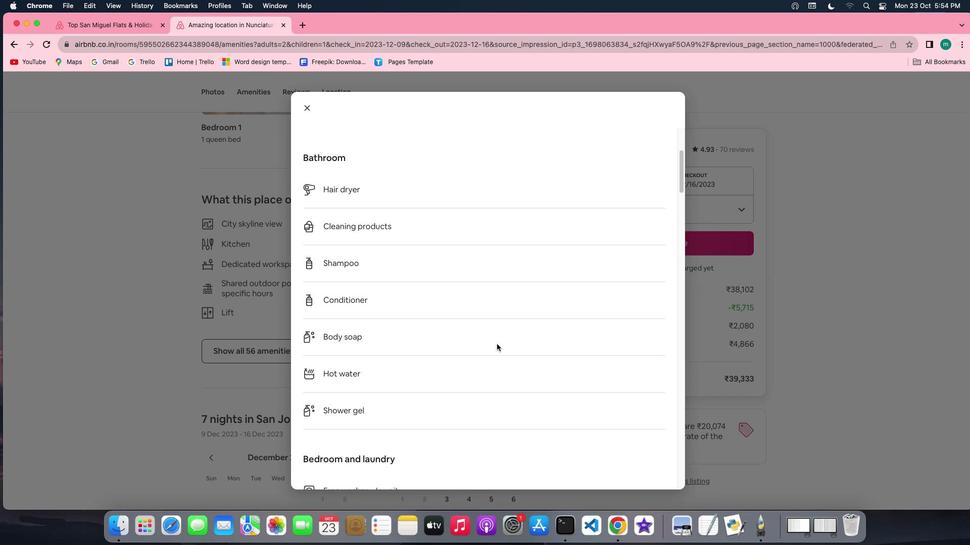 
Action: Mouse scrolled (496, 344) with delta (0, 0)
Screenshot: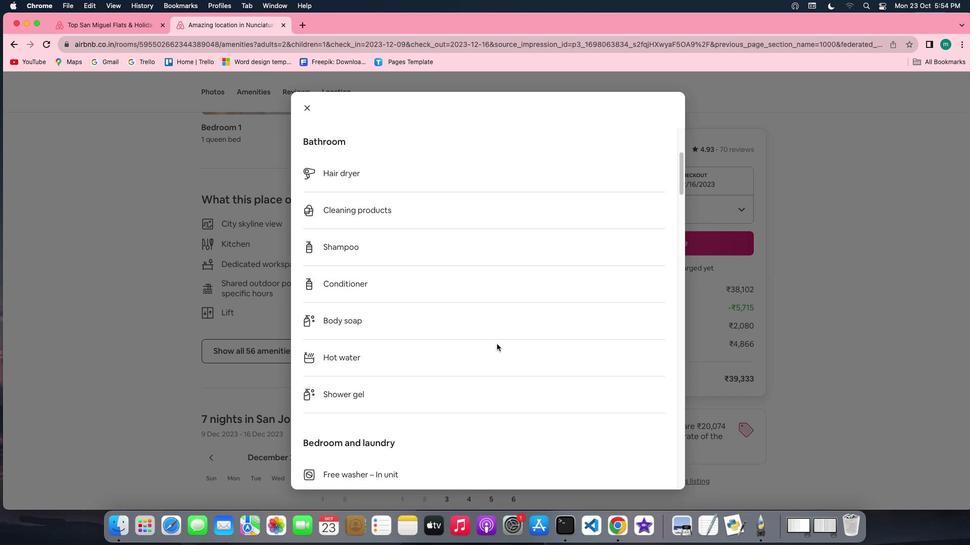 
Action: Mouse scrolled (496, 344) with delta (0, -1)
Screenshot: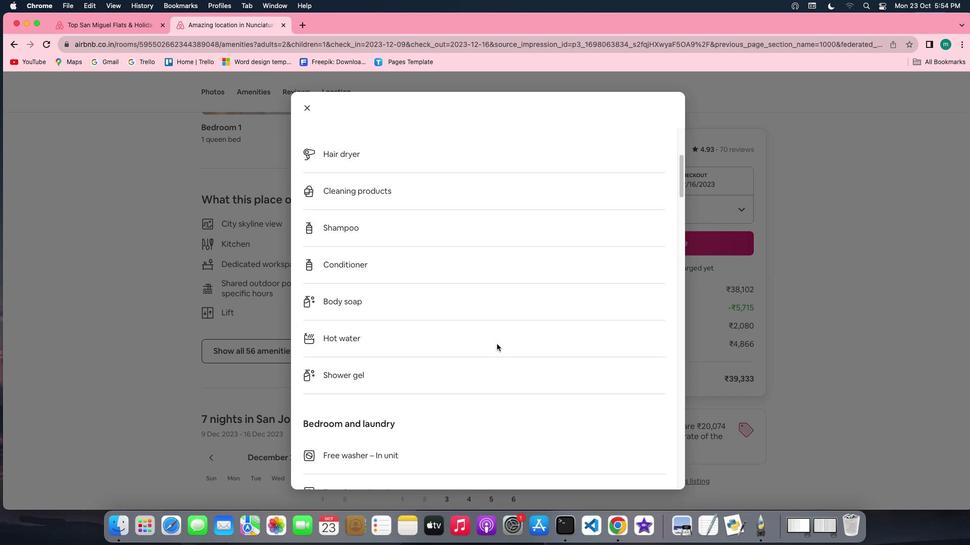 
Action: Mouse scrolled (496, 344) with delta (0, -1)
Screenshot: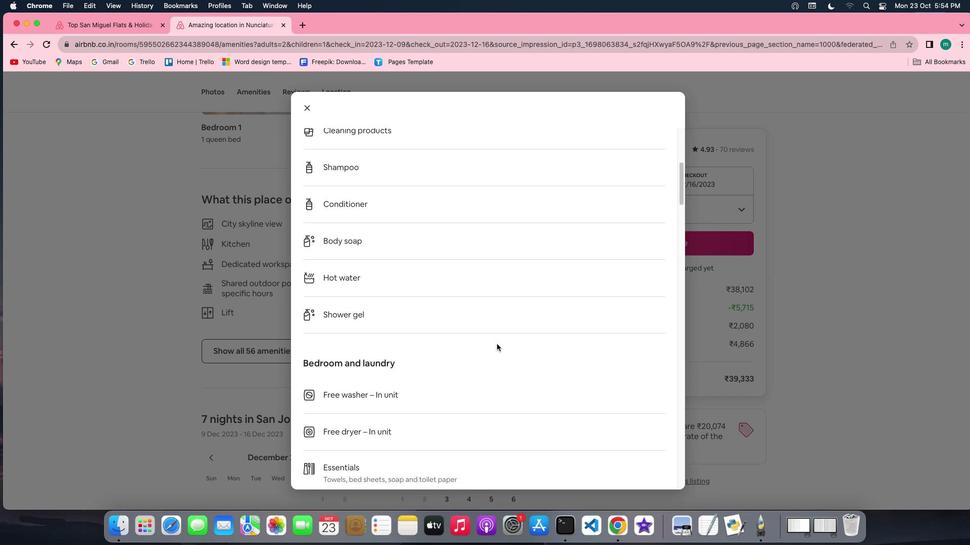 
Action: Mouse scrolled (496, 344) with delta (0, 0)
Screenshot: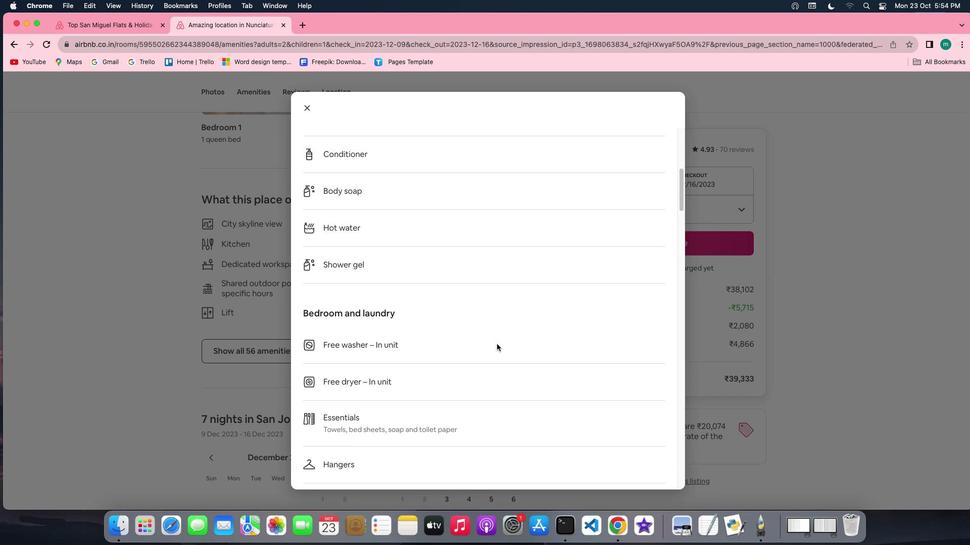 
Action: Mouse scrolled (496, 344) with delta (0, 0)
Screenshot: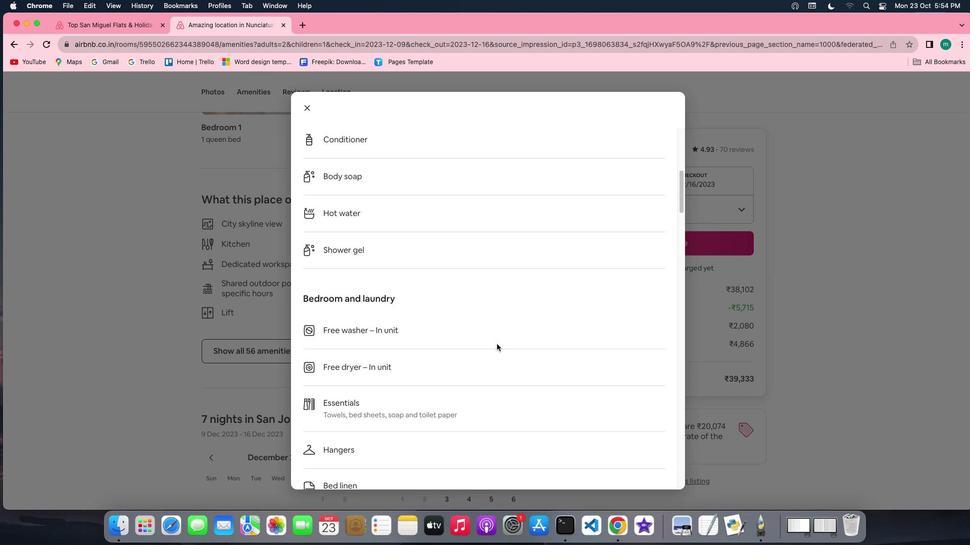 
Action: Mouse scrolled (496, 344) with delta (0, -1)
Screenshot: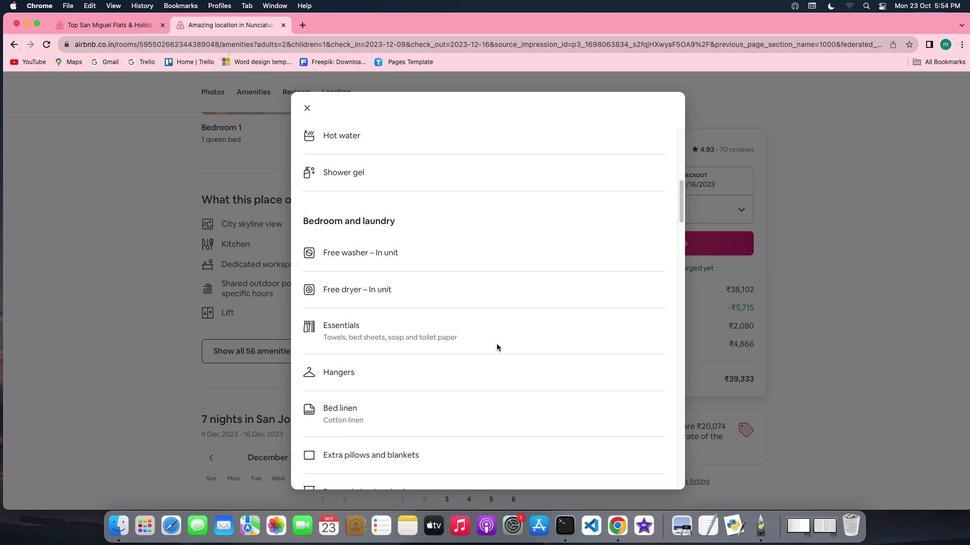 
Action: Mouse scrolled (496, 344) with delta (0, -2)
